 Task: Look for space in 'Ajlun, Jordan from 10th July, 2023 to 15th July, 2023 for 7 adults in price range Rs.10000 to Rs.15000. Place can be entire place or shared room with 4 bedrooms having 7 beds and 4 bathrooms. Property type can be house, flat, guest house. Amenities needed are: wifi, TV, free parkinig on premises, gym, breakfast. Booking option can be shelf check-in. Required host language is English.
Action: Mouse moved to (405, 76)
Screenshot: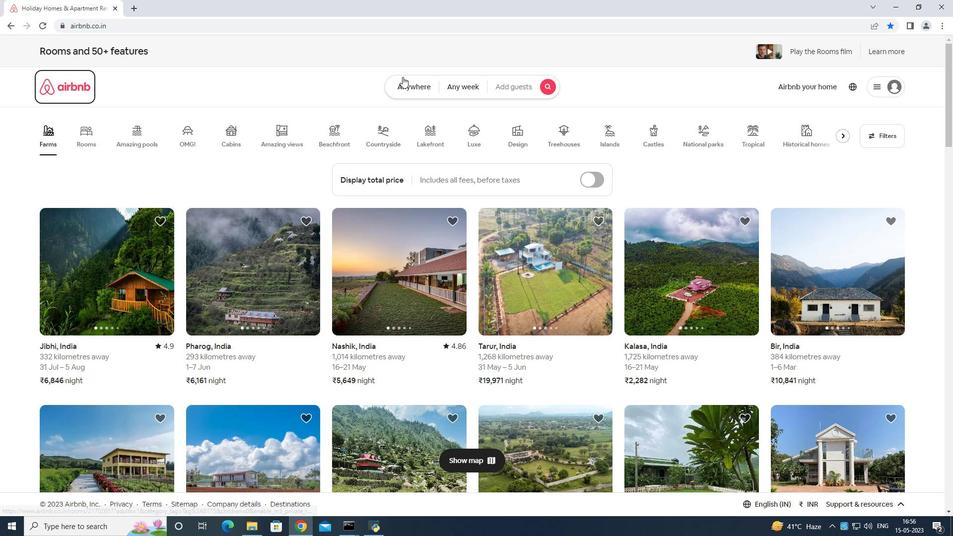 
Action: Mouse pressed left at (405, 76)
Screenshot: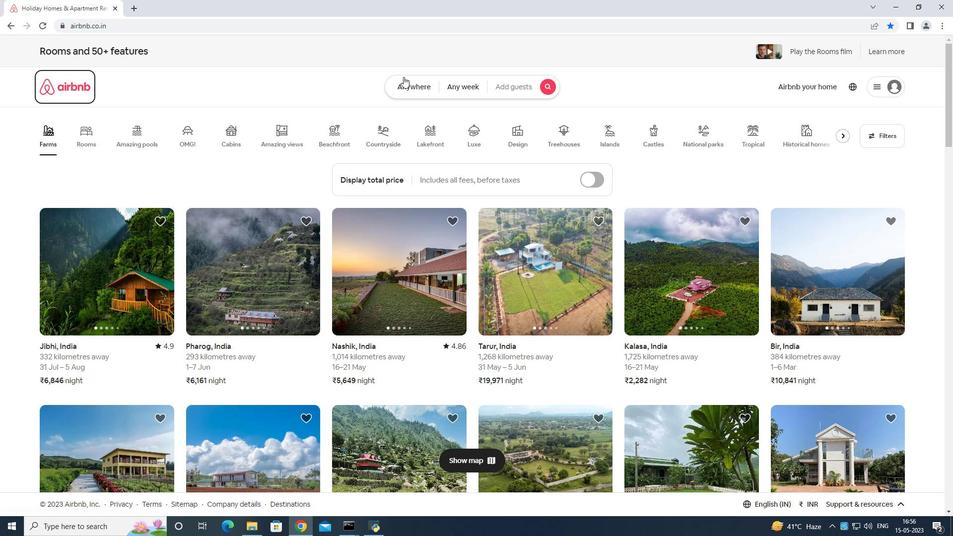 
Action: Mouse moved to (388, 121)
Screenshot: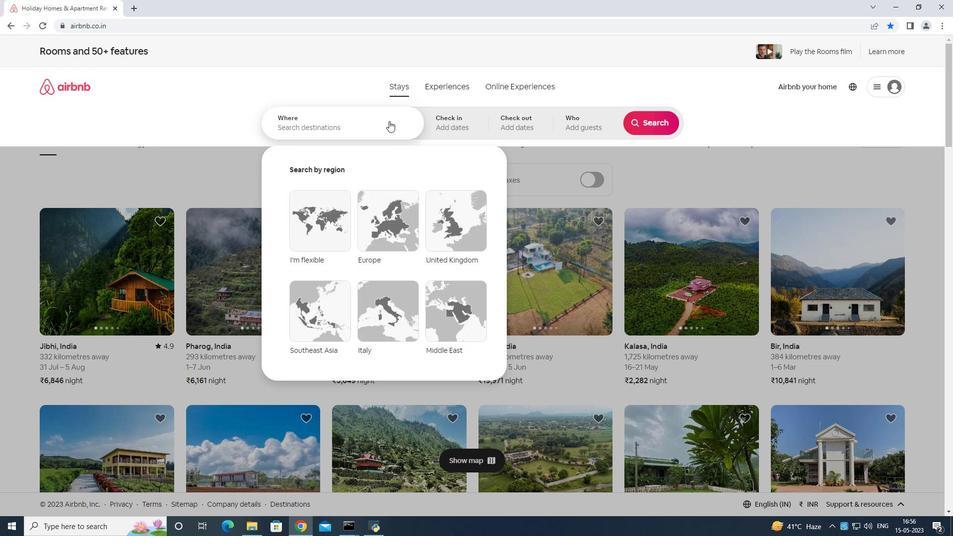 
Action: Mouse pressed left at (388, 121)
Screenshot: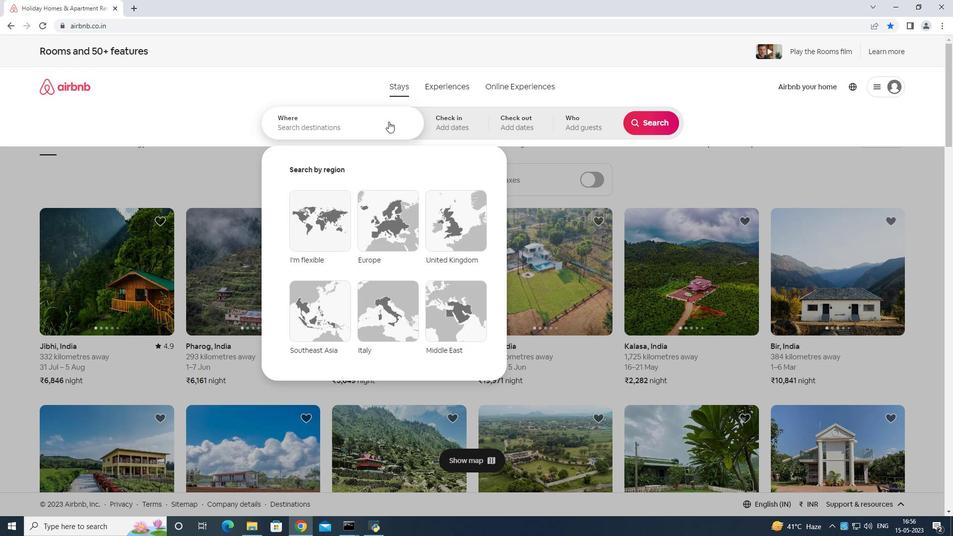 
Action: Mouse moved to (460, 137)
Screenshot: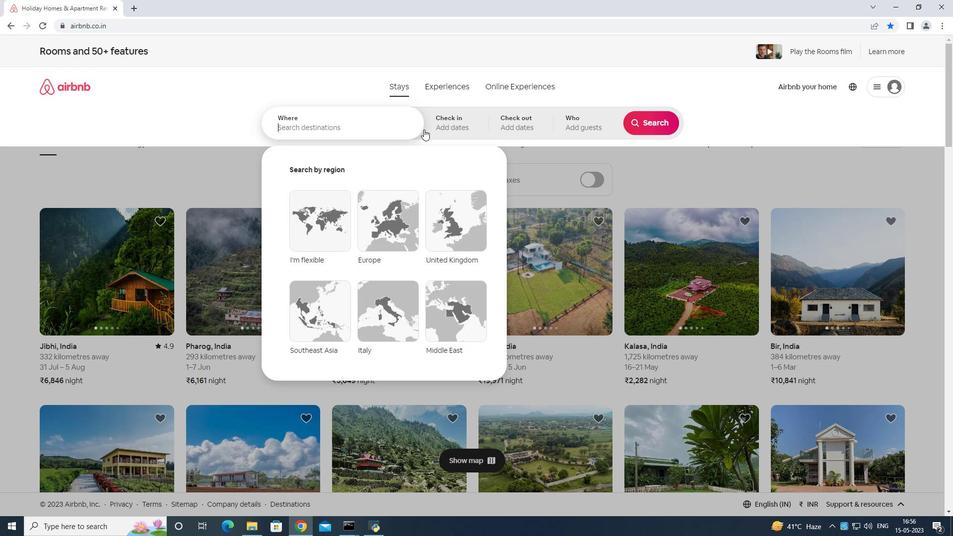
Action: Key pressed <Key.shift>Ajli<Key.backspace>un<Key.space>jordan<Key.enter>
Screenshot: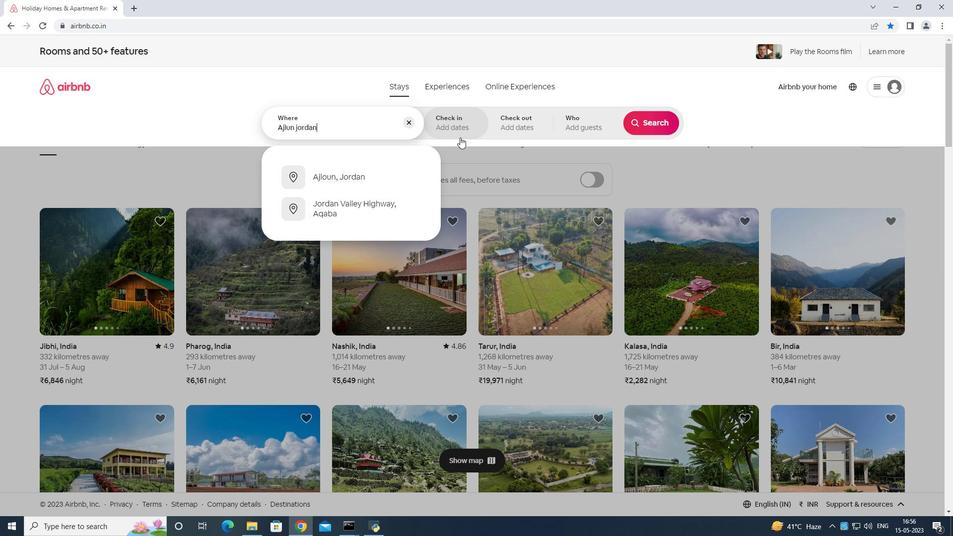 
Action: Mouse moved to (650, 199)
Screenshot: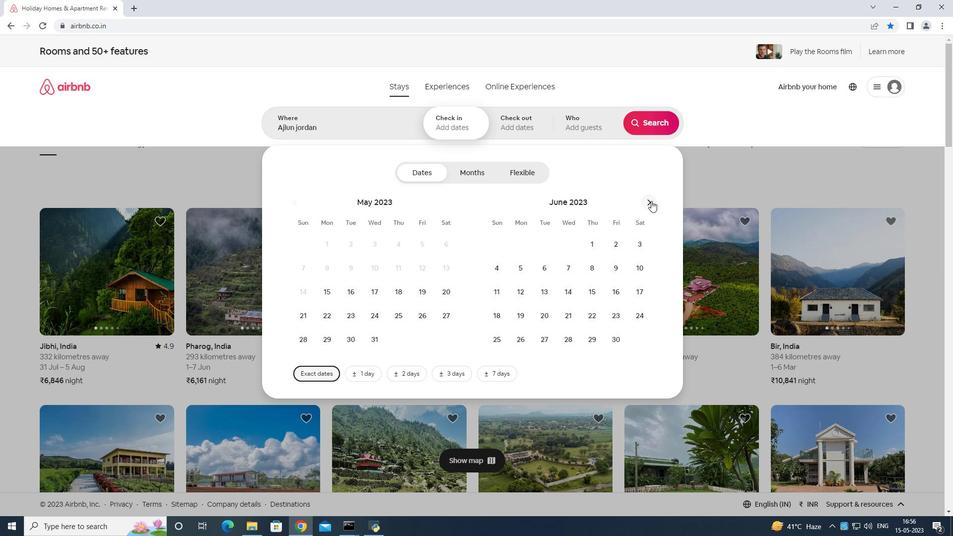 
Action: Mouse pressed left at (650, 199)
Screenshot: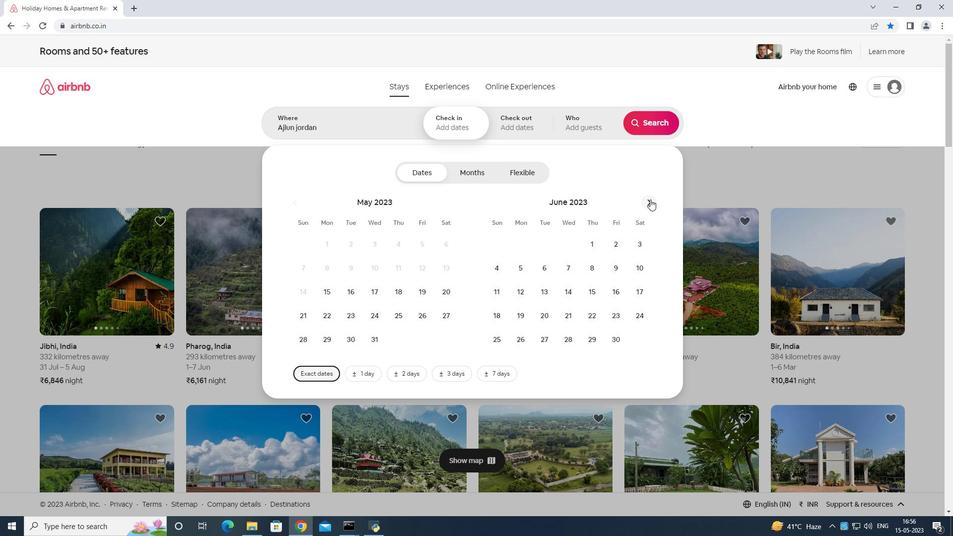 
Action: Mouse moved to (526, 289)
Screenshot: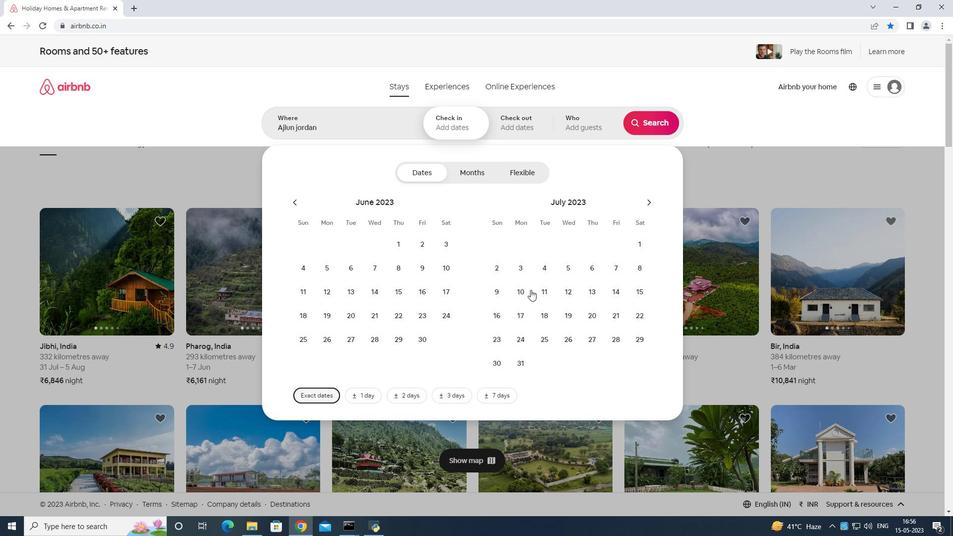 
Action: Mouse pressed left at (526, 289)
Screenshot: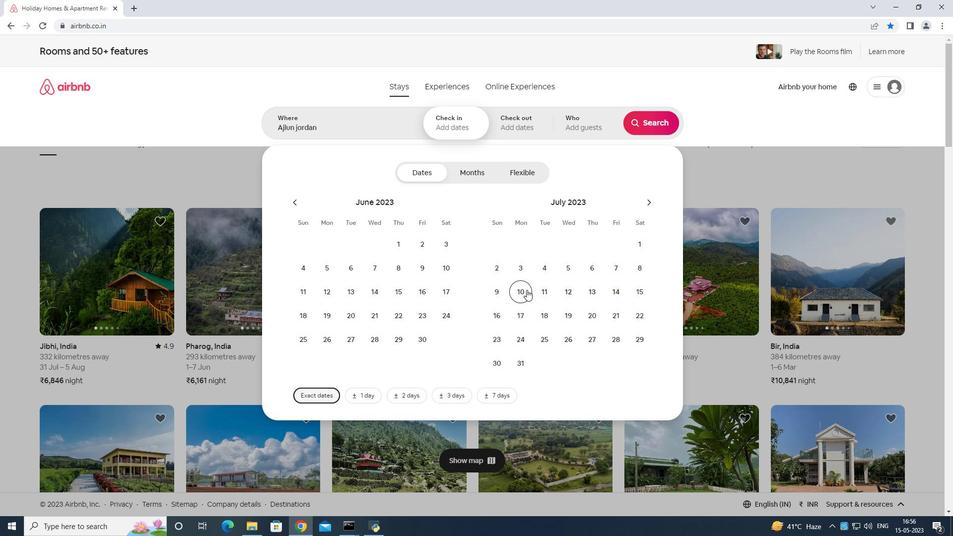 
Action: Mouse moved to (638, 291)
Screenshot: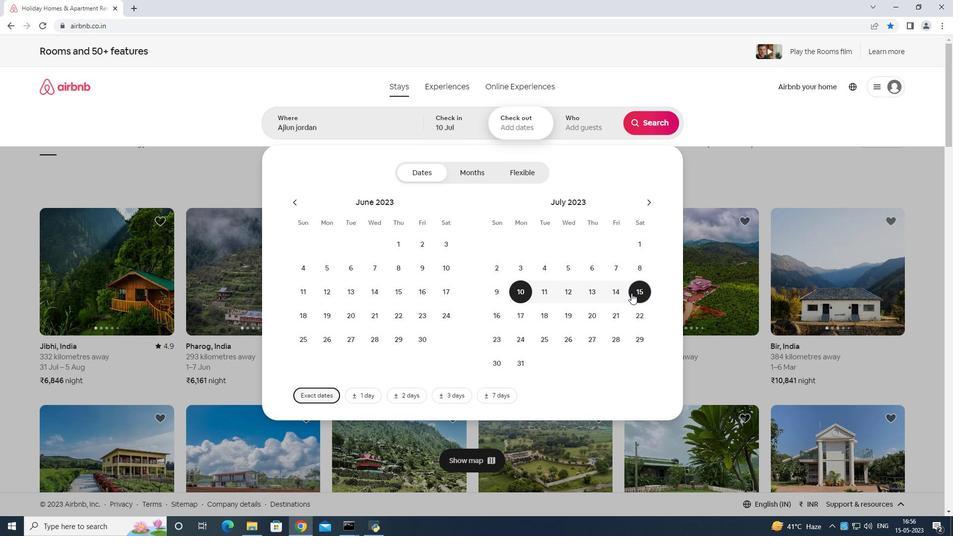 
Action: Mouse pressed left at (638, 291)
Screenshot: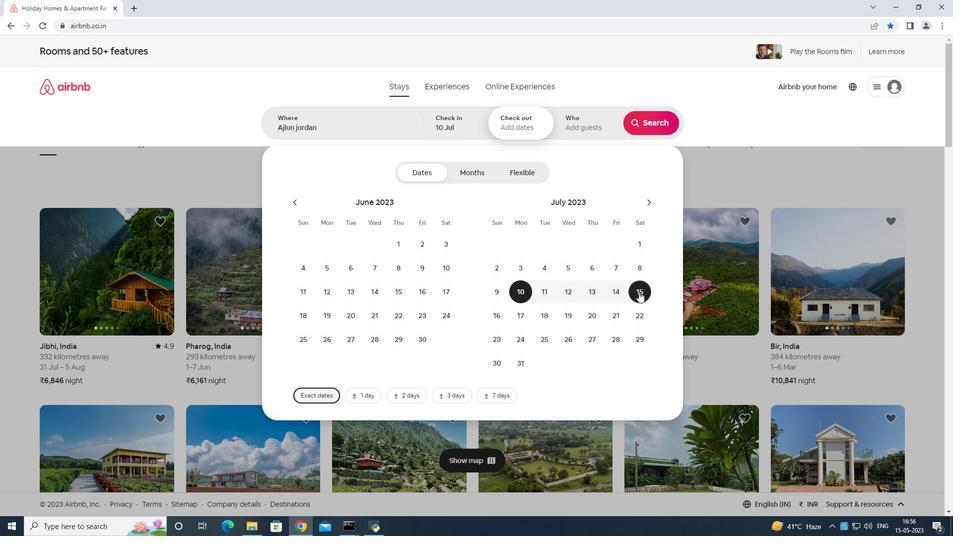 
Action: Mouse moved to (586, 121)
Screenshot: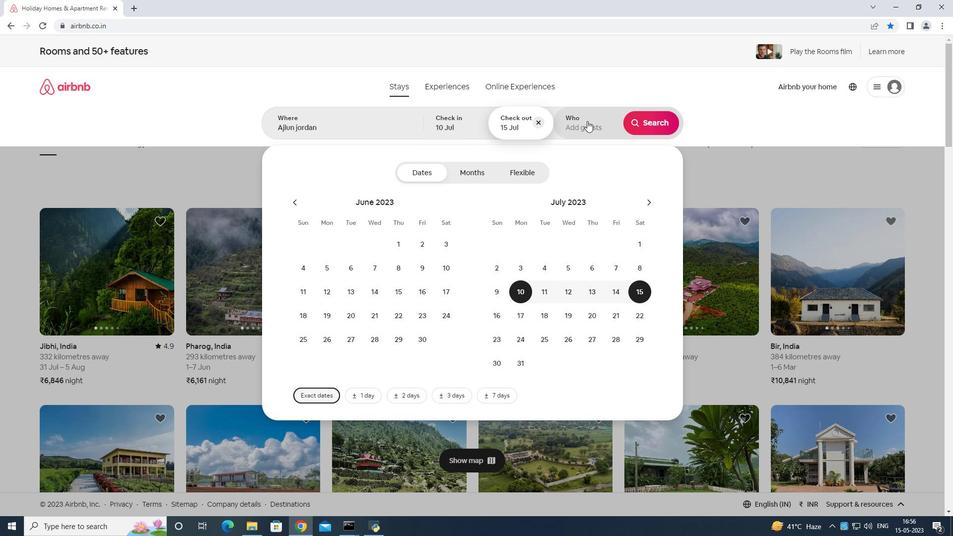 
Action: Mouse pressed left at (586, 121)
Screenshot: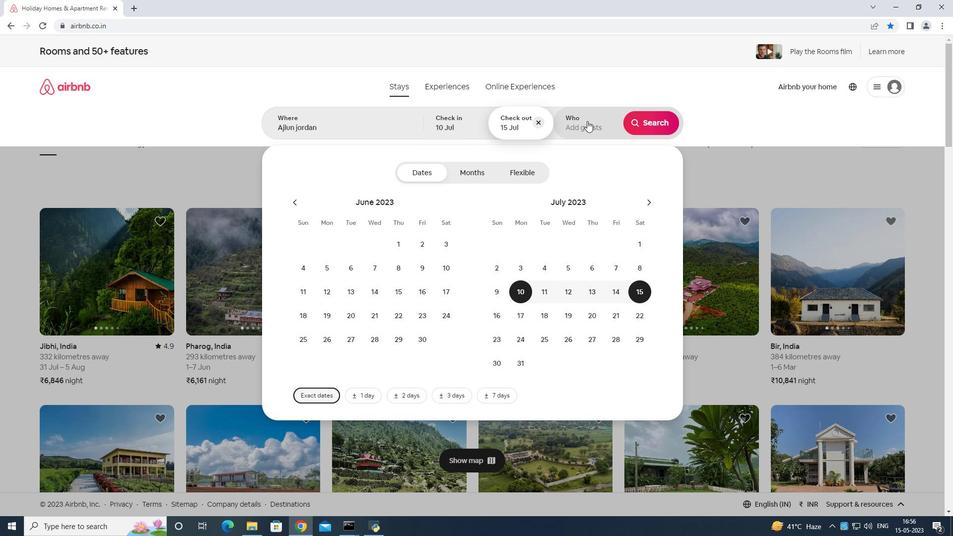 
Action: Mouse moved to (649, 174)
Screenshot: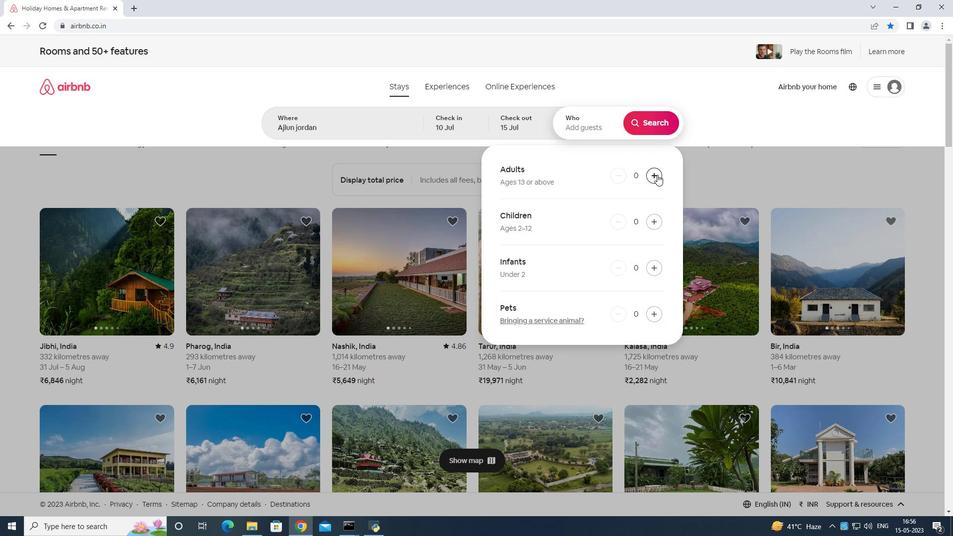 
Action: Mouse pressed left at (649, 174)
Screenshot: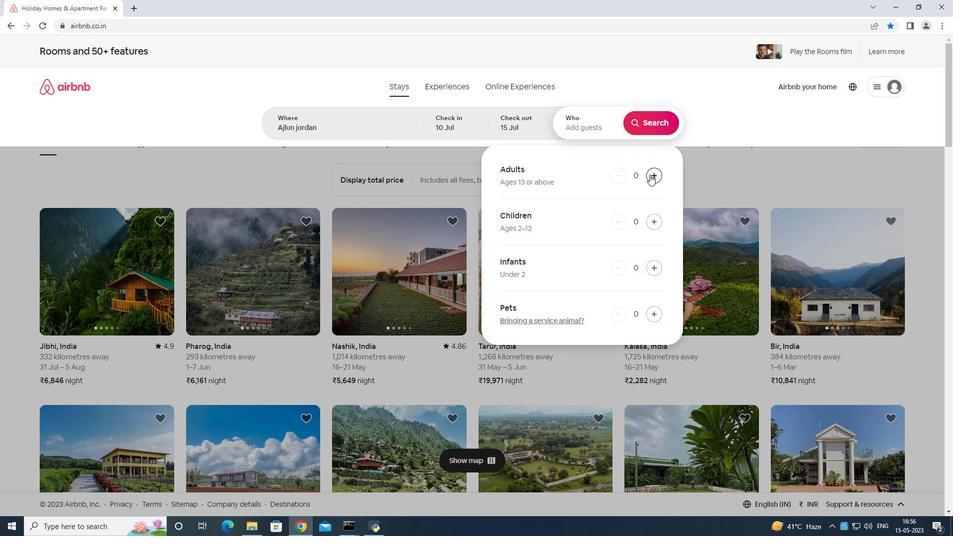 
Action: Mouse moved to (649, 171)
Screenshot: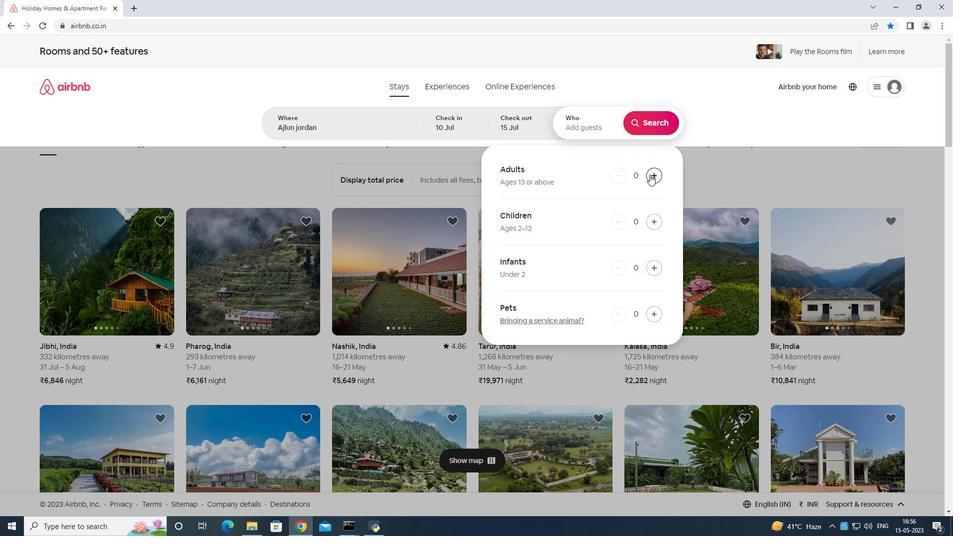 
Action: Mouse pressed left at (649, 171)
Screenshot: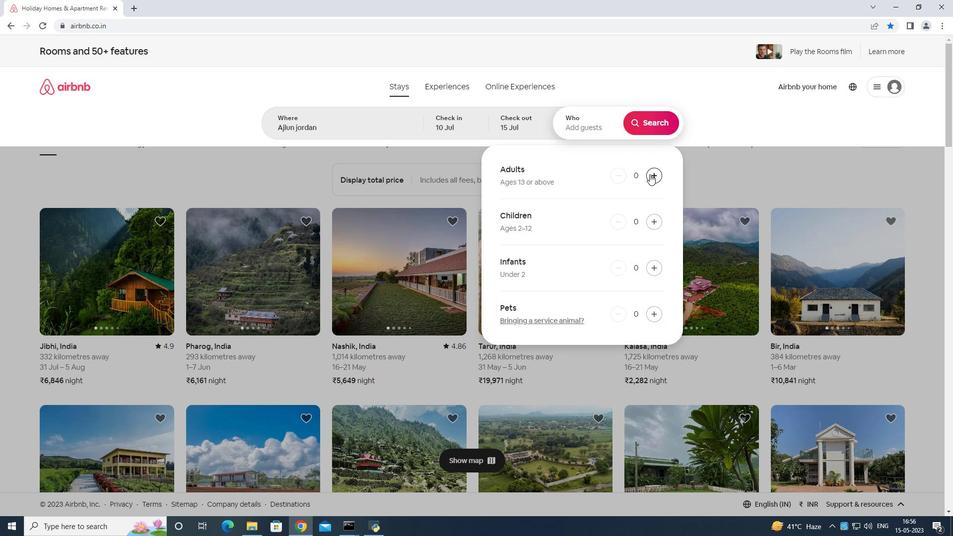 
Action: Mouse moved to (649, 171)
Screenshot: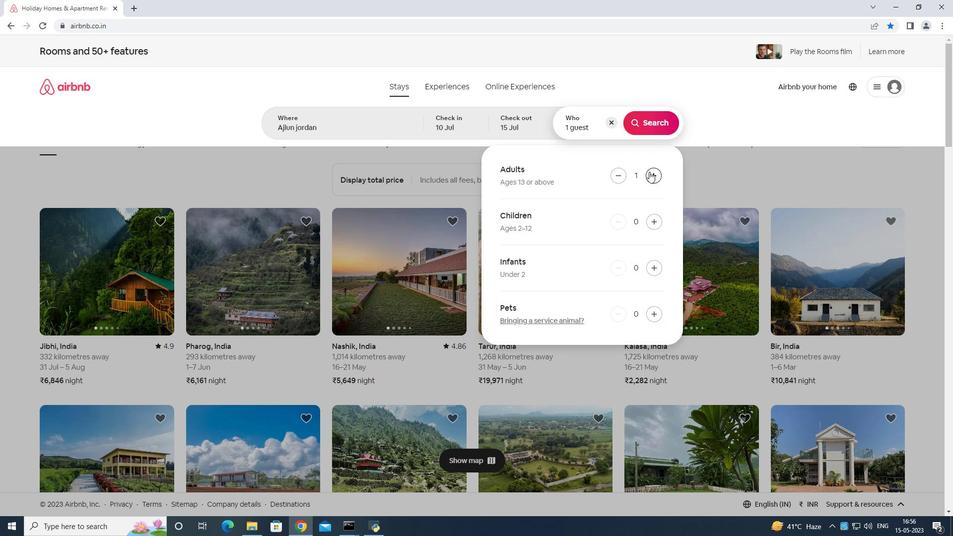 
Action: Mouse pressed left at (649, 171)
Screenshot: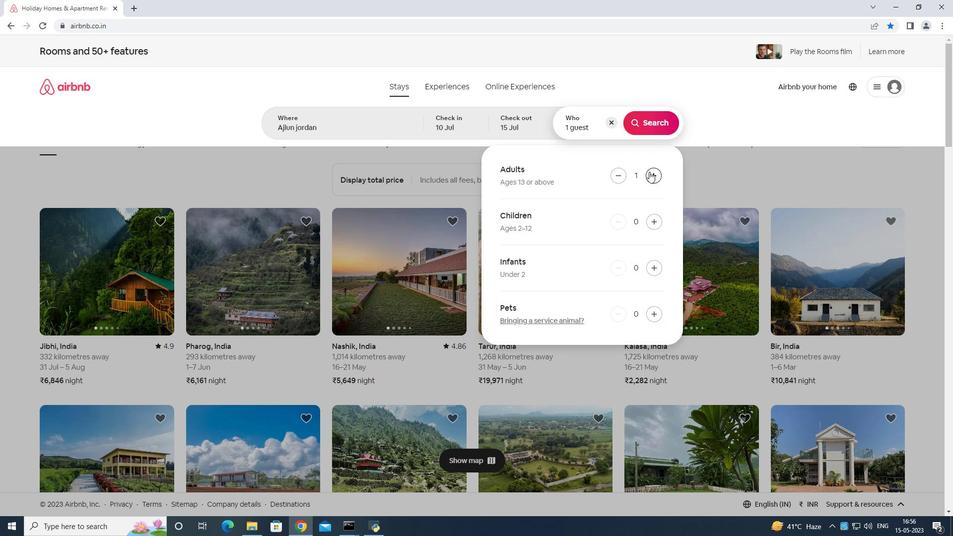 
Action: Mouse pressed left at (649, 171)
Screenshot: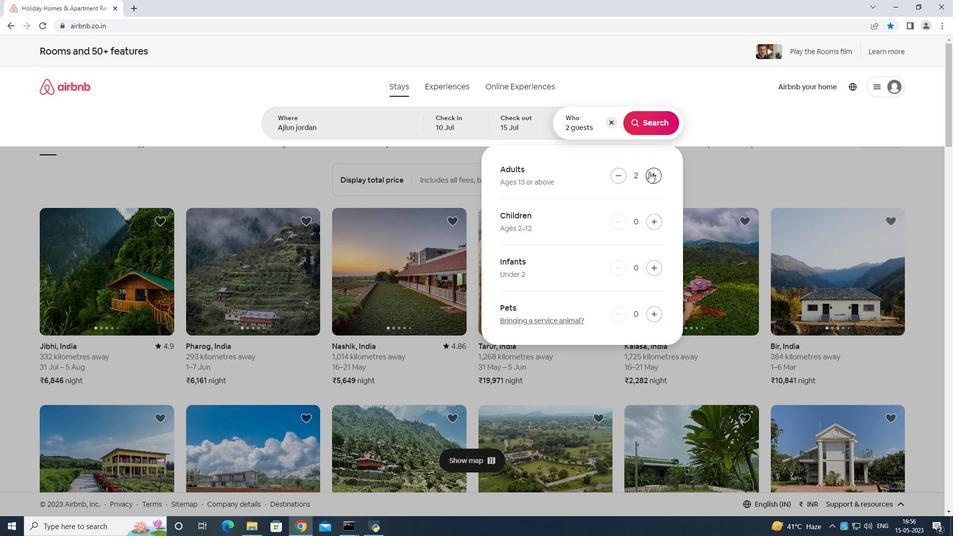 
Action: Mouse pressed left at (649, 171)
Screenshot: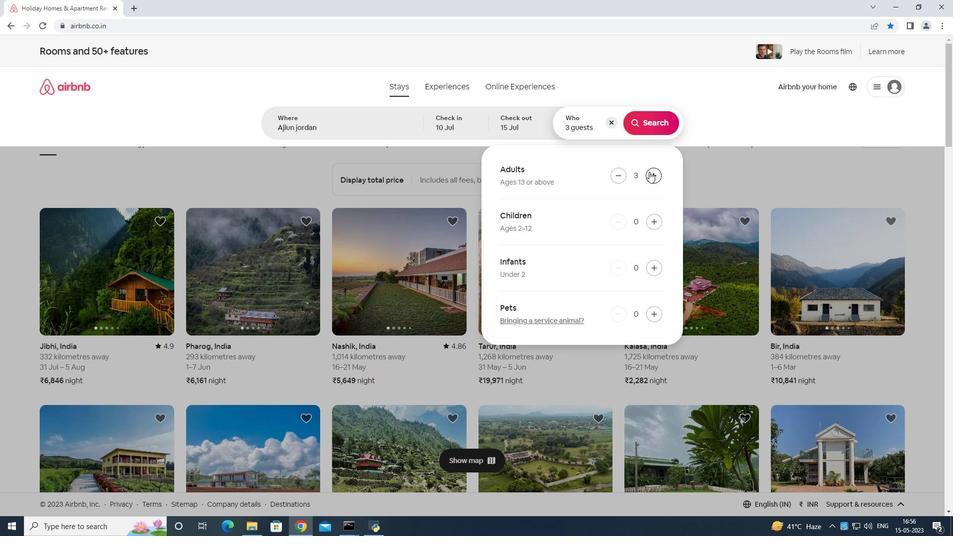 
Action: Mouse pressed left at (649, 171)
Screenshot: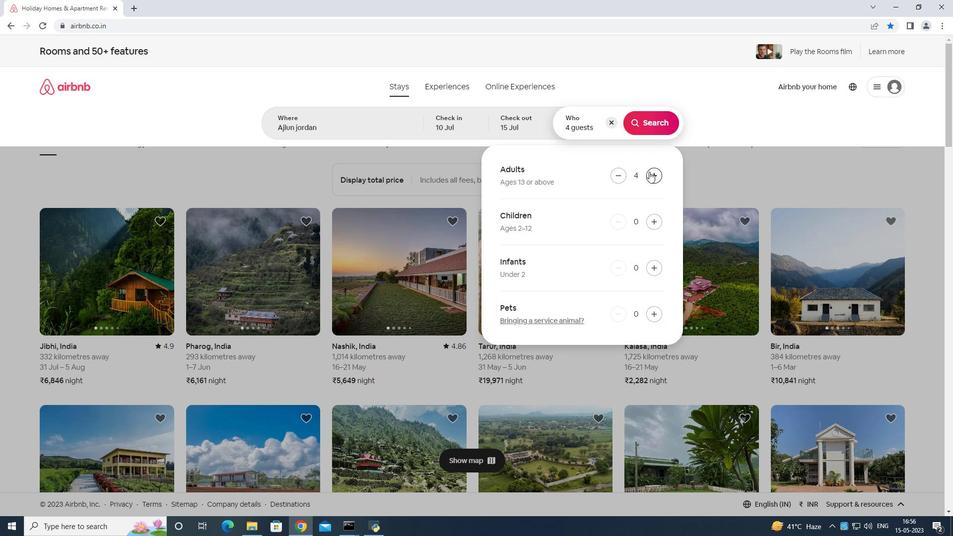 
Action: Mouse pressed left at (649, 171)
Screenshot: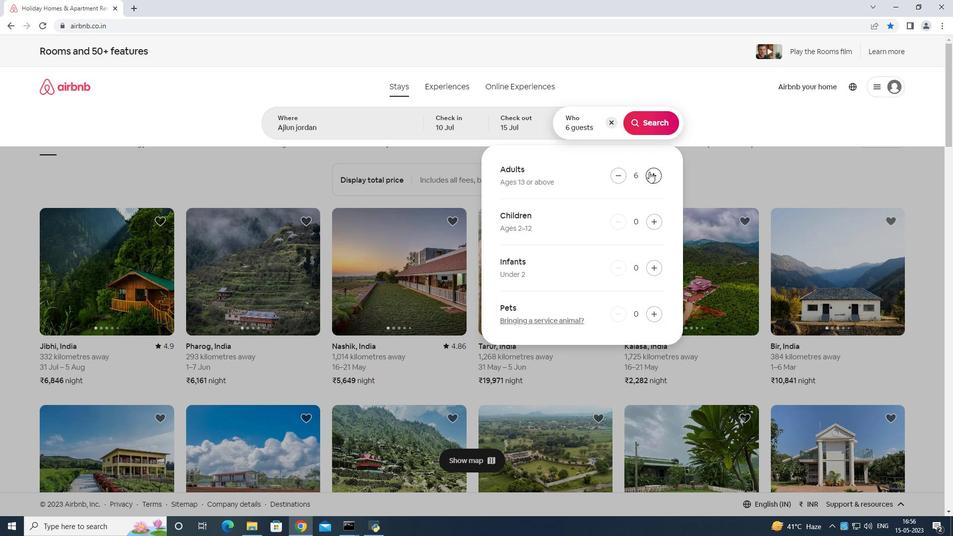 
Action: Mouse moved to (649, 128)
Screenshot: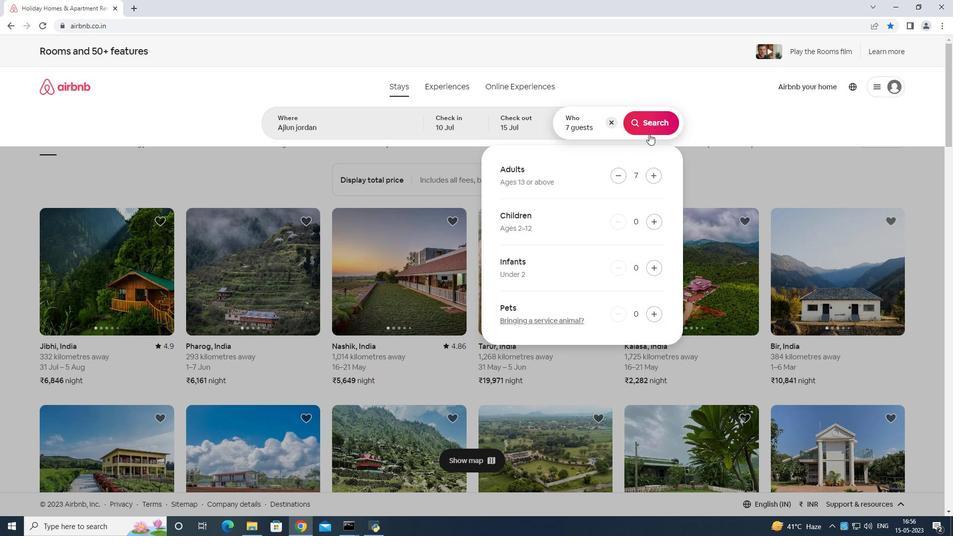 
Action: Mouse pressed left at (649, 128)
Screenshot: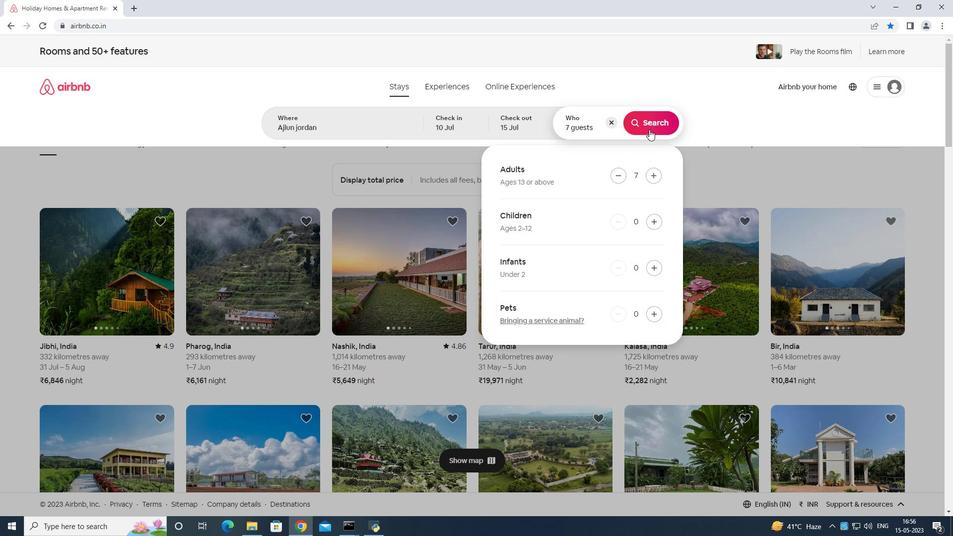 
Action: Mouse moved to (903, 95)
Screenshot: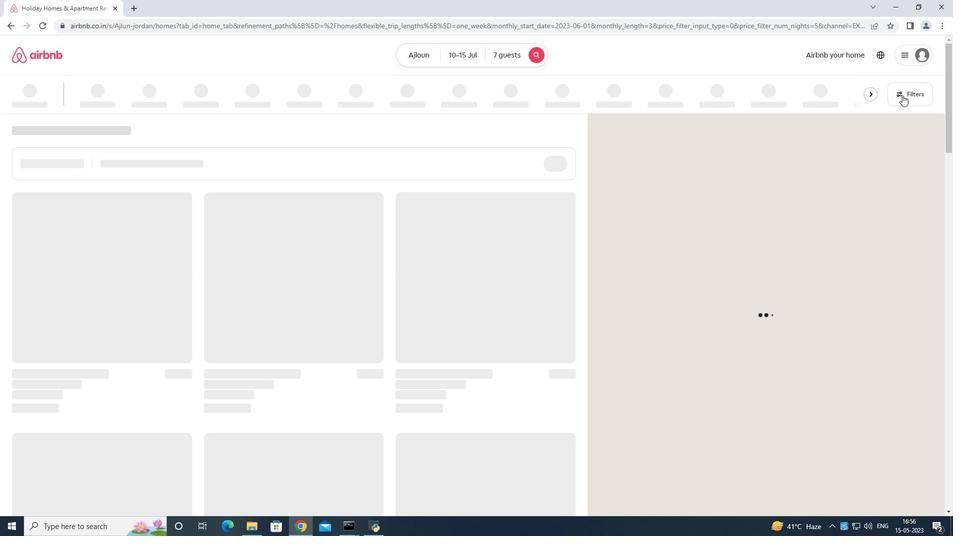
Action: Mouse pressed left at (903, 95)
Screenshot: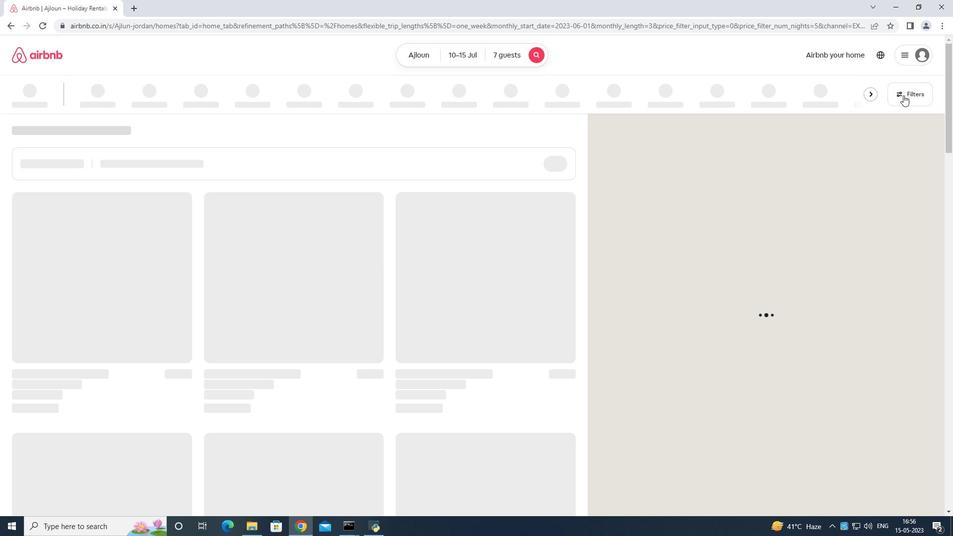 
Action: Mouse moved to (436, 338)
Screenshot: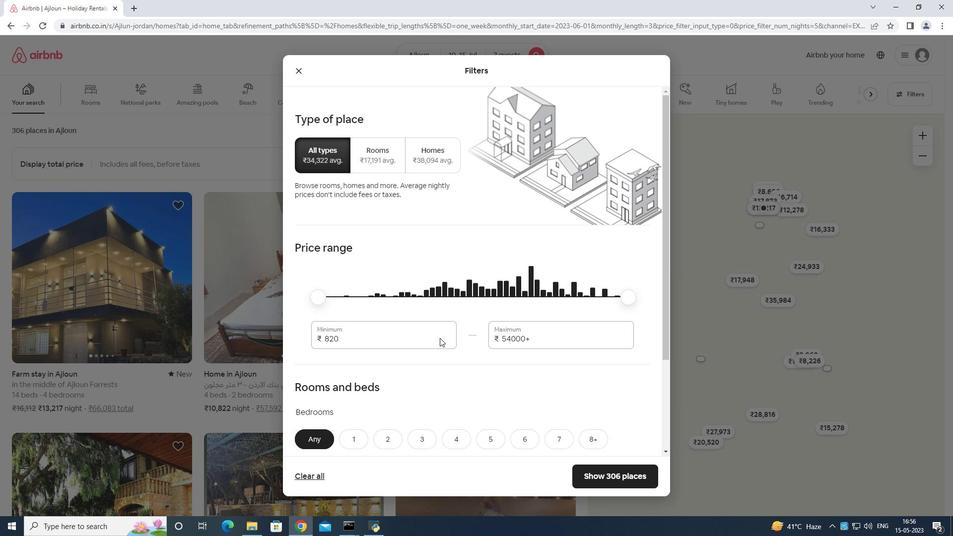 
Action: Mouse pressed left at (436, 338)
Screenshot: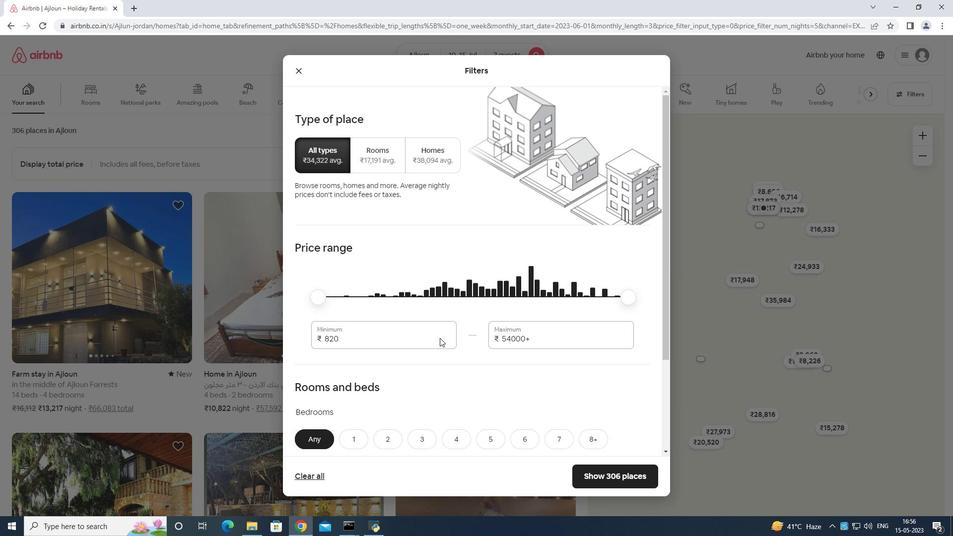 
Action: Key pressed <Key.backspace>
Screenshot: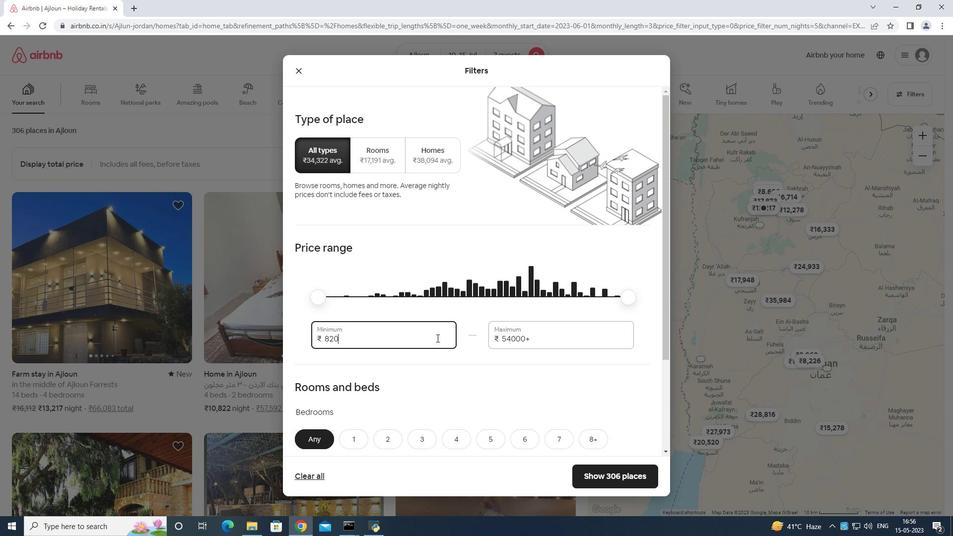 
Action: Mouse moved to (433, 338)
Screenshot: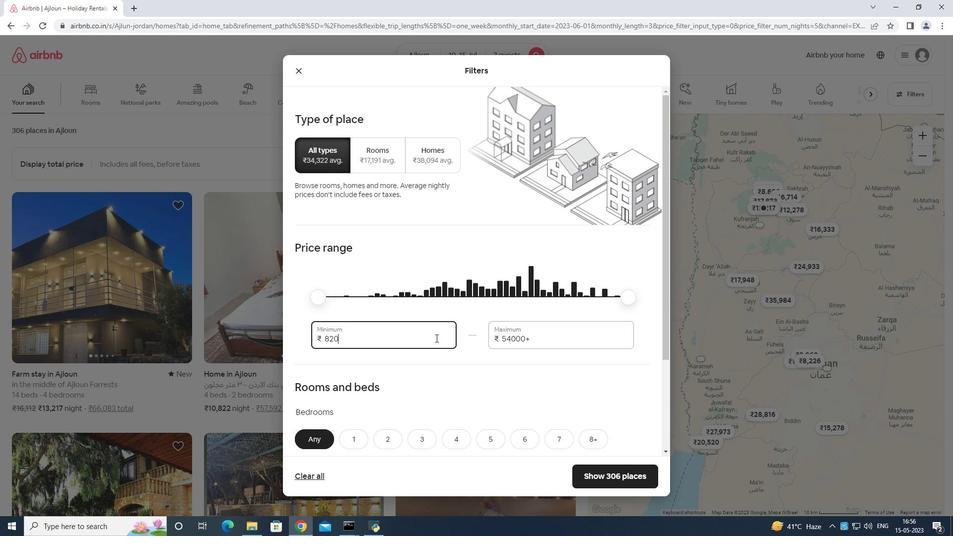 
Action: Key pressed <Key.backspace><Key.backspace><Key.backspace>1000
Screenshot: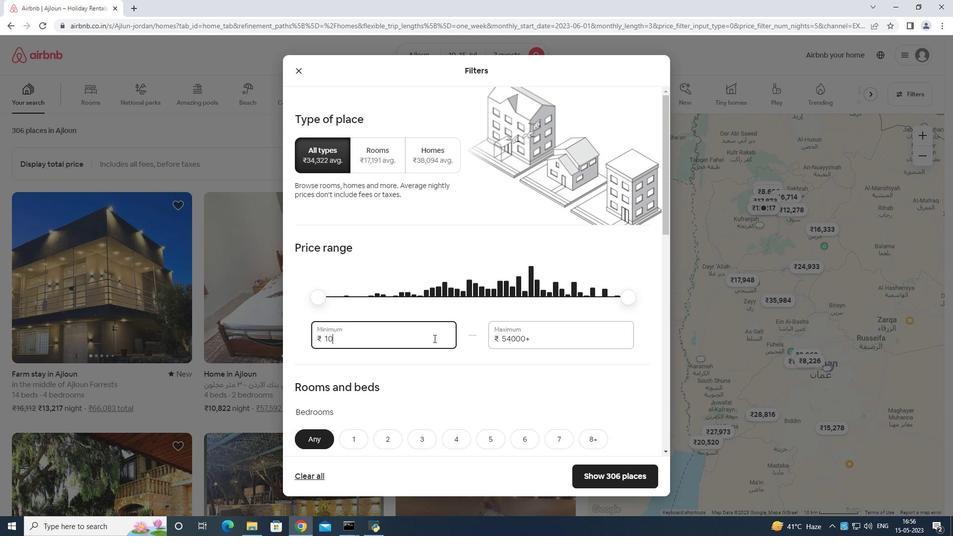 
Action: Mouse moved to (524, 350)
Screenshot: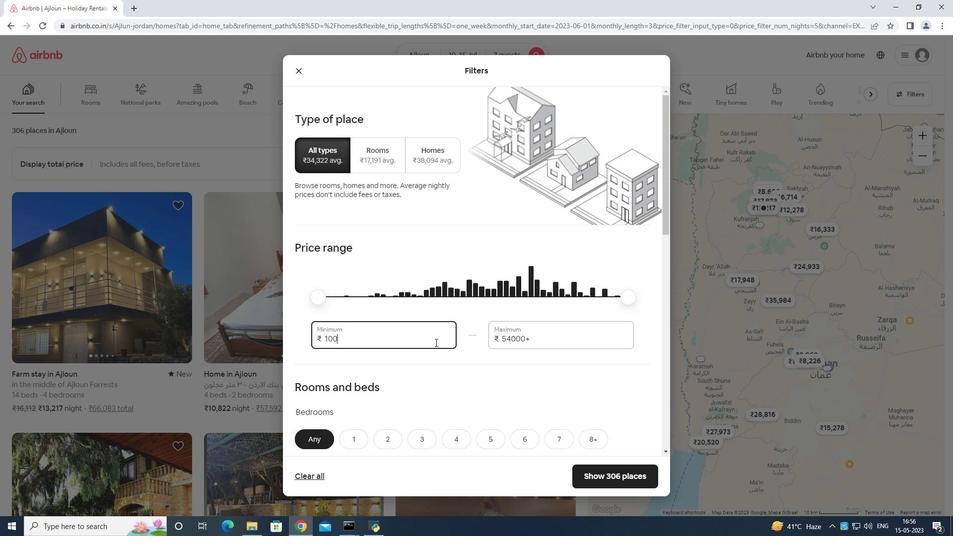 
Action: Key pressed 0
Screenshot: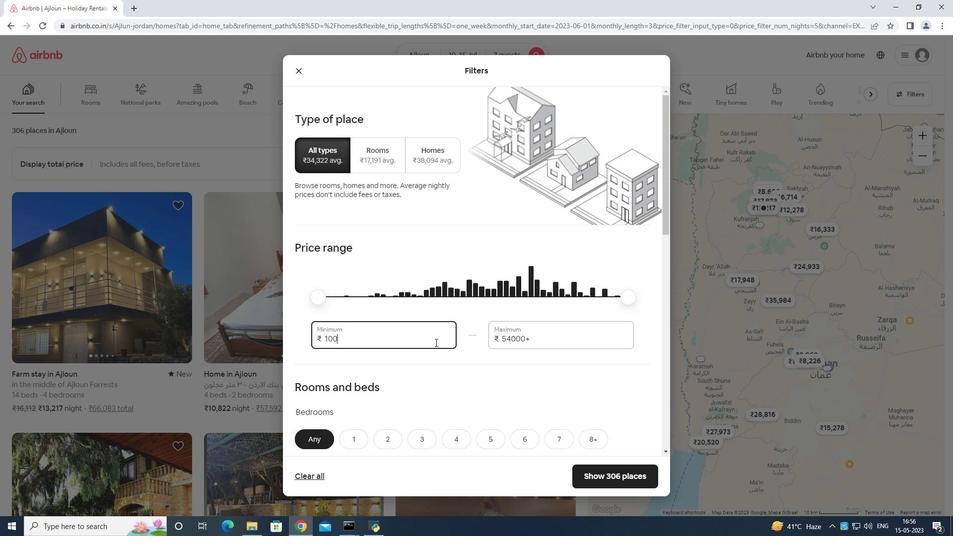 
Action: Mouse moved to (558, 328)
Screenshot: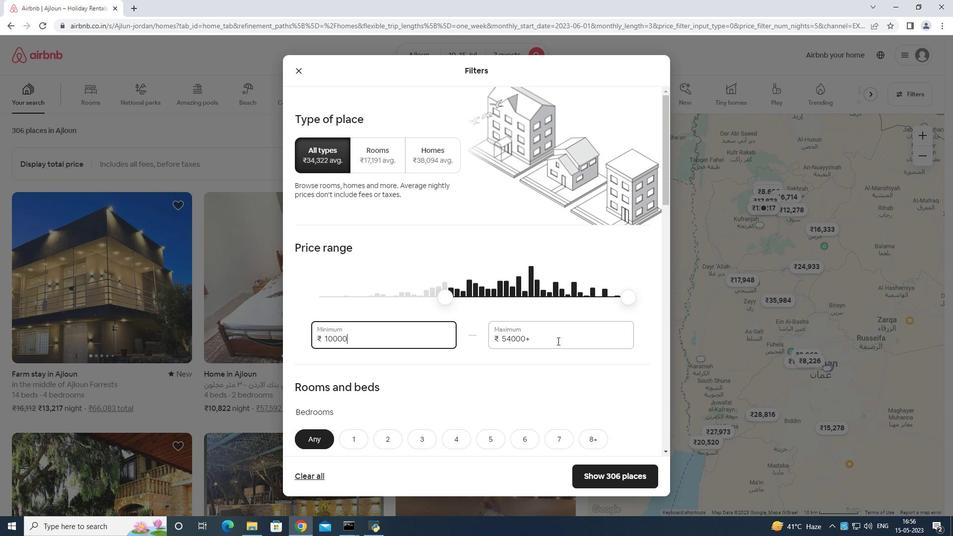 
Action: Mouse pressed left at (558, 328)
Screenshot: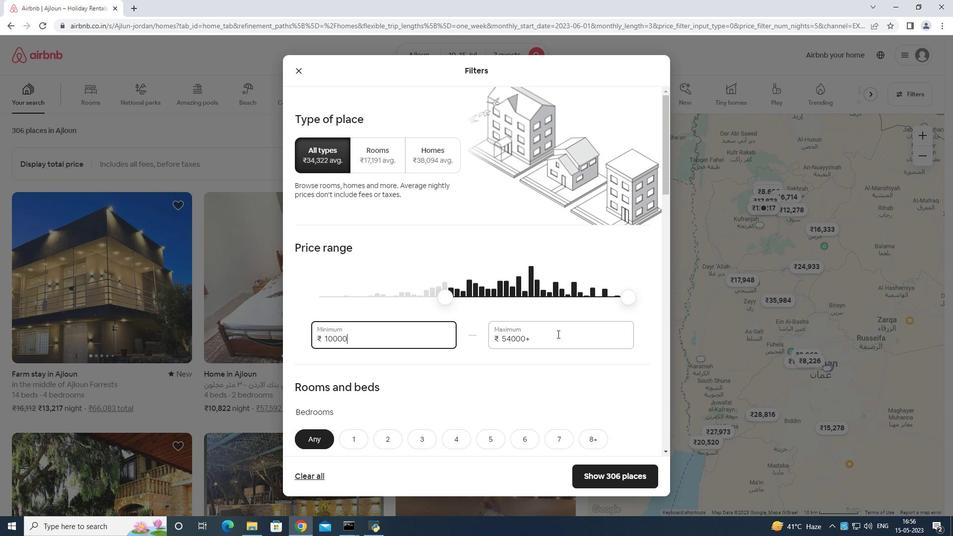 
Action: Key pressed <Key.backspace><Key.backspace><Key.backspace><Key.backspace><Key.backspace><Key.backspace><Key.backspace><Key.backspace>1
Screenshot: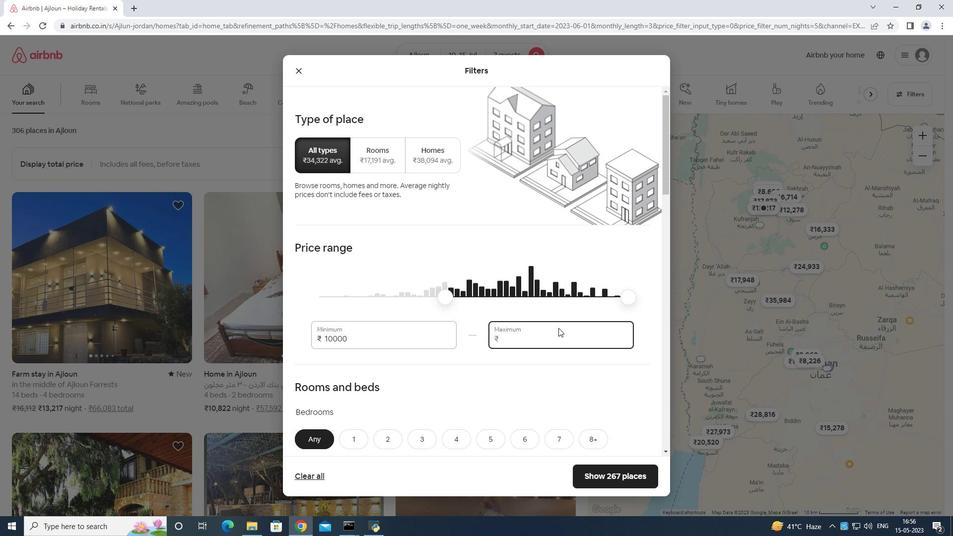 
Action: Mouse moved to (559, 328)
Screenshot: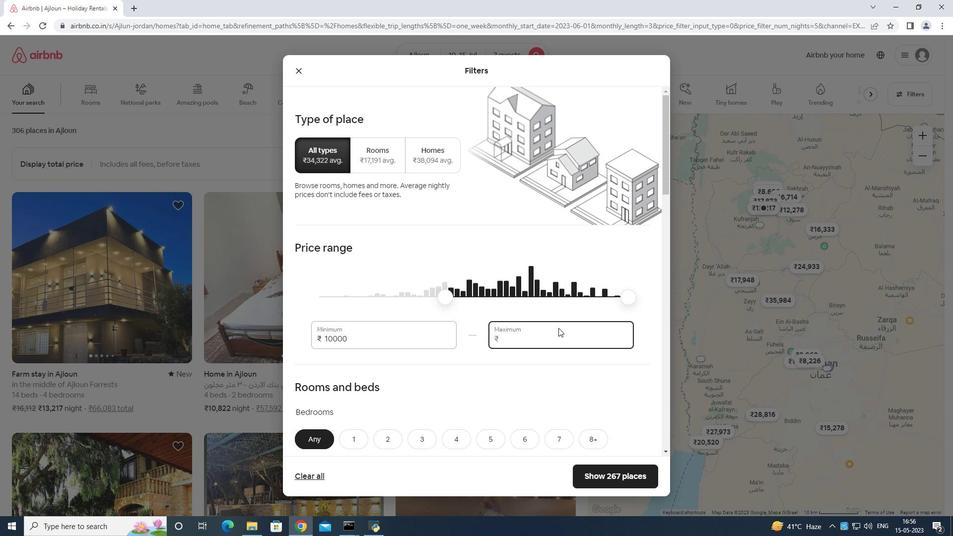 
Action: Key pressed 50
Screenshot: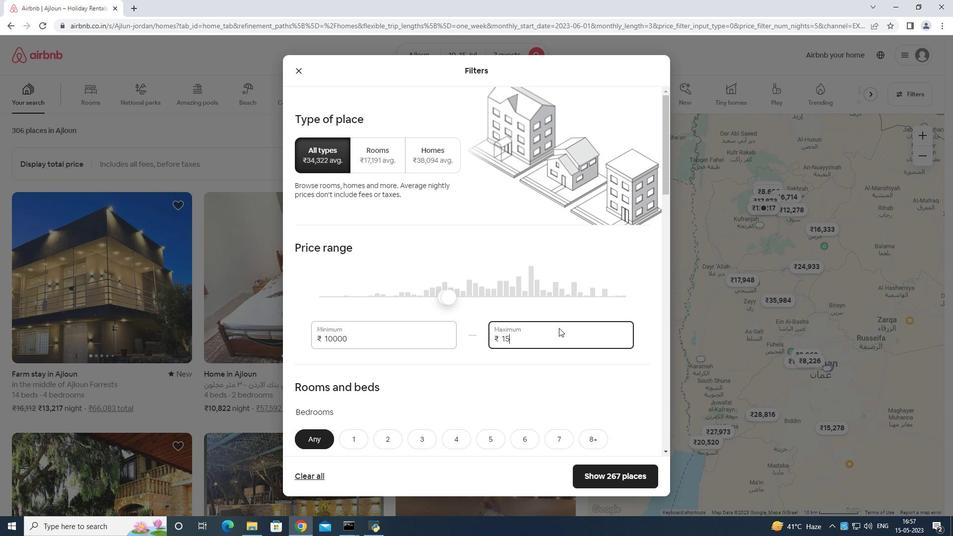
Action: Mouse moved to (559, 328)
Screenshot: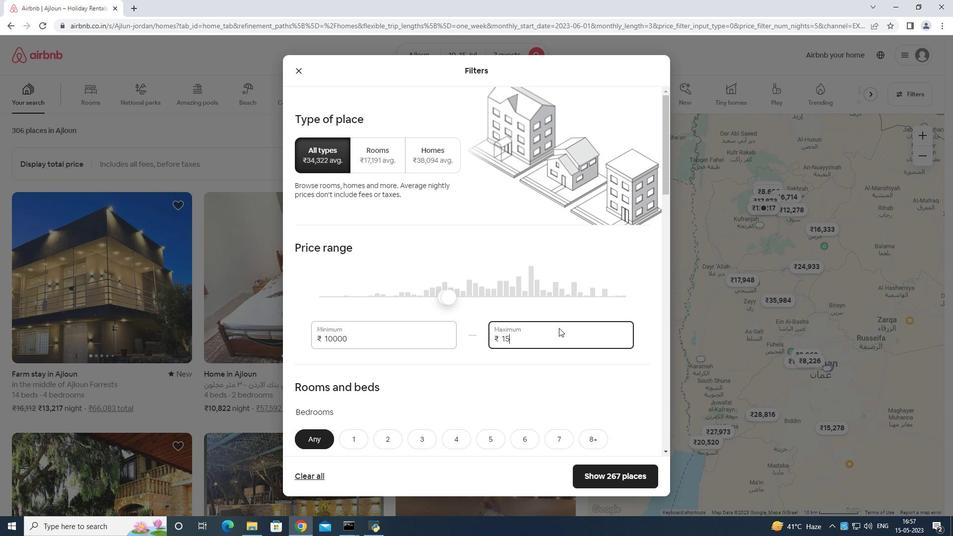 
Action: Key pressed 00
Screenshot: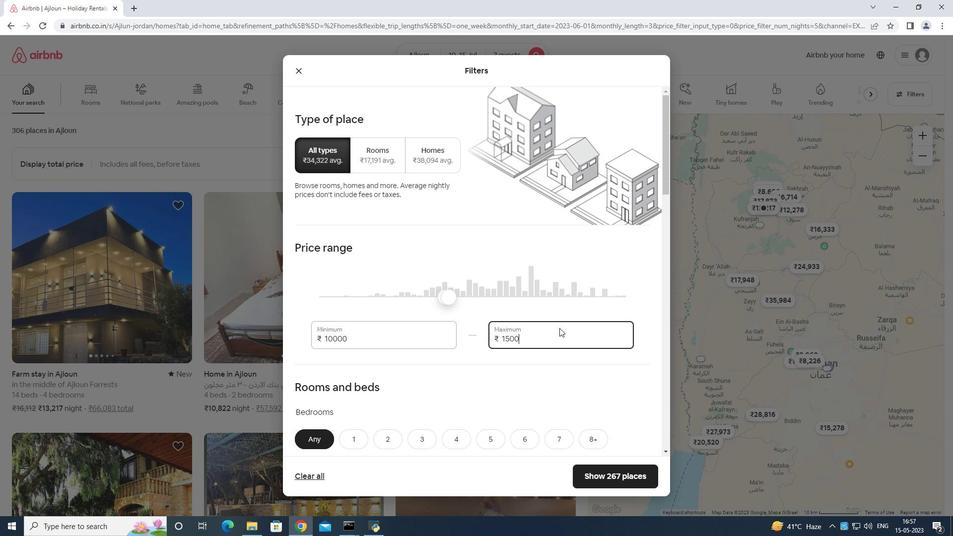 
Action: Mouse moved to (560, 327)
Screenshot: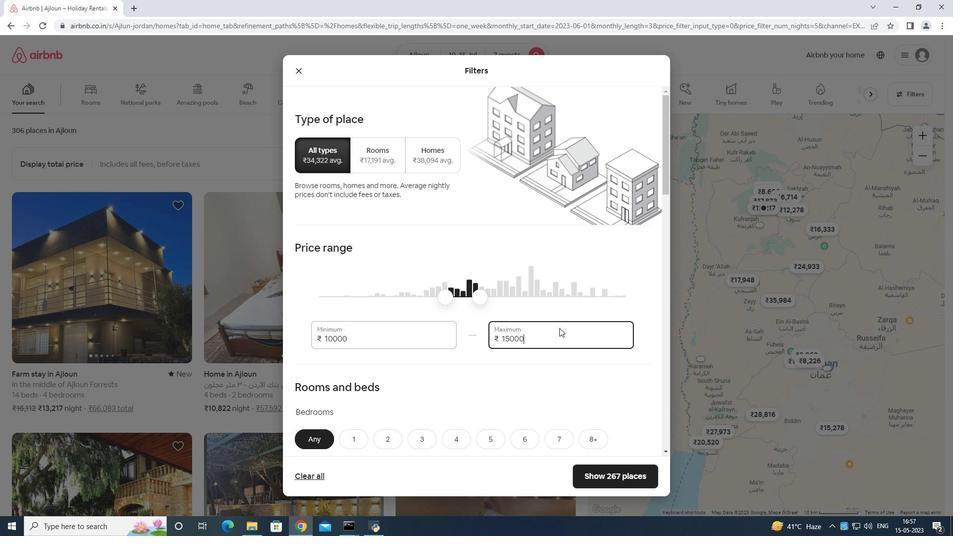 
Action: Mouse scrolled (560, 327) with delta (0, 0)
Screenshot: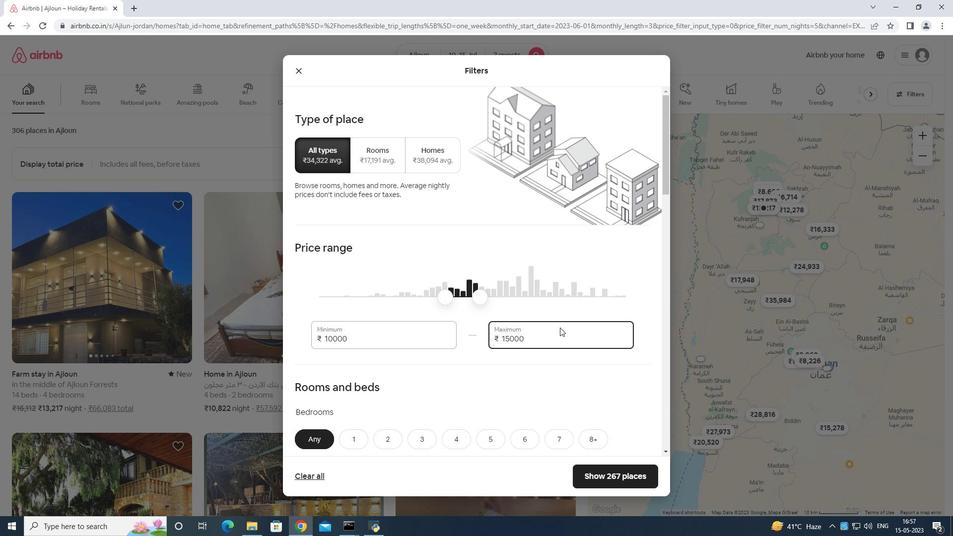 
Action: Mouse scrolled (560, 327) with delta (0, 0)
Screenshot: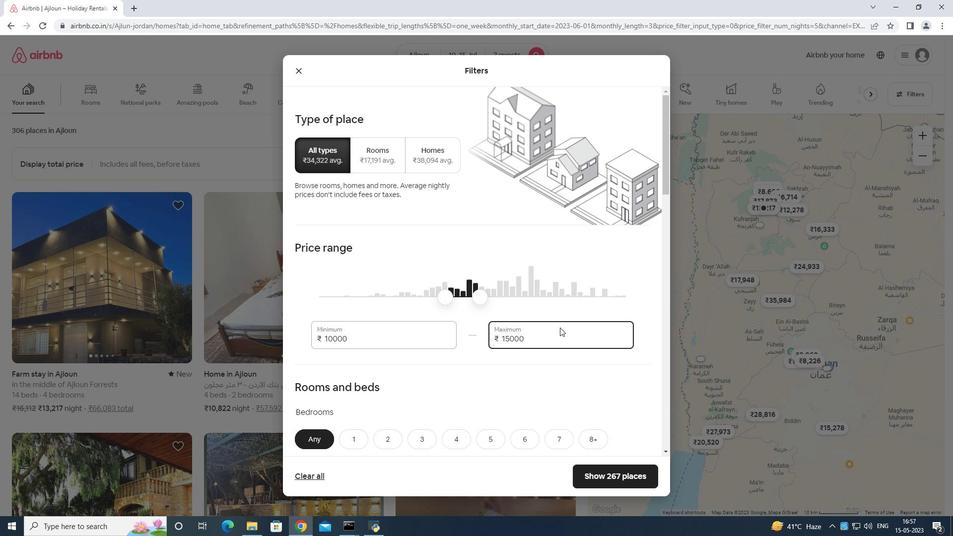 
Action: Mouse moved to (457, 338)
Screenshot: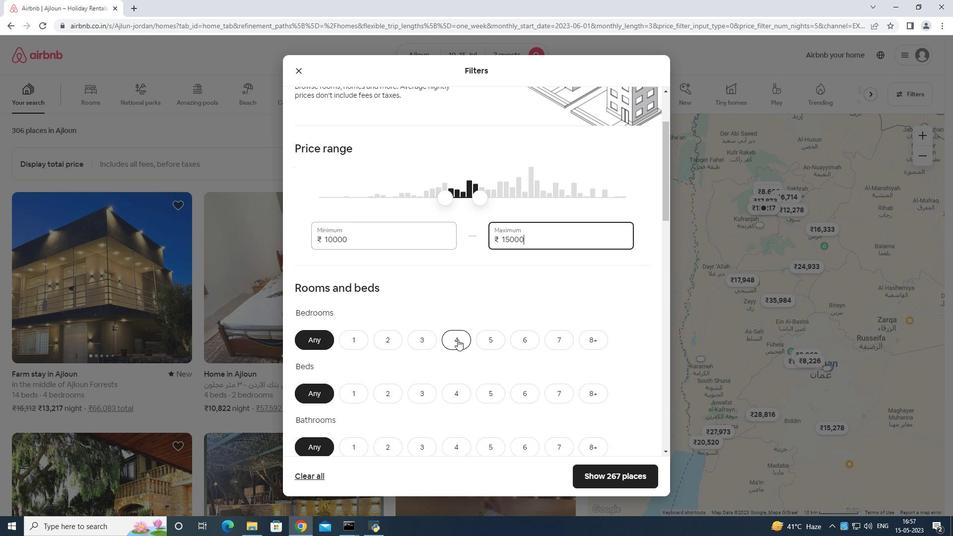 
Action: Mouse pressed left at (457, 338)
Screenshot: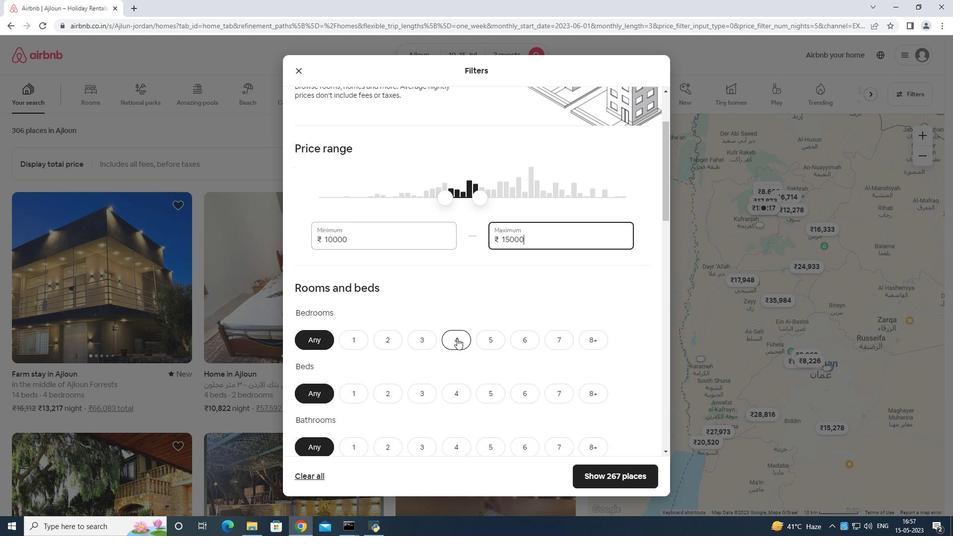 
Action: Mouse moved to (556, 393)
Screenshot: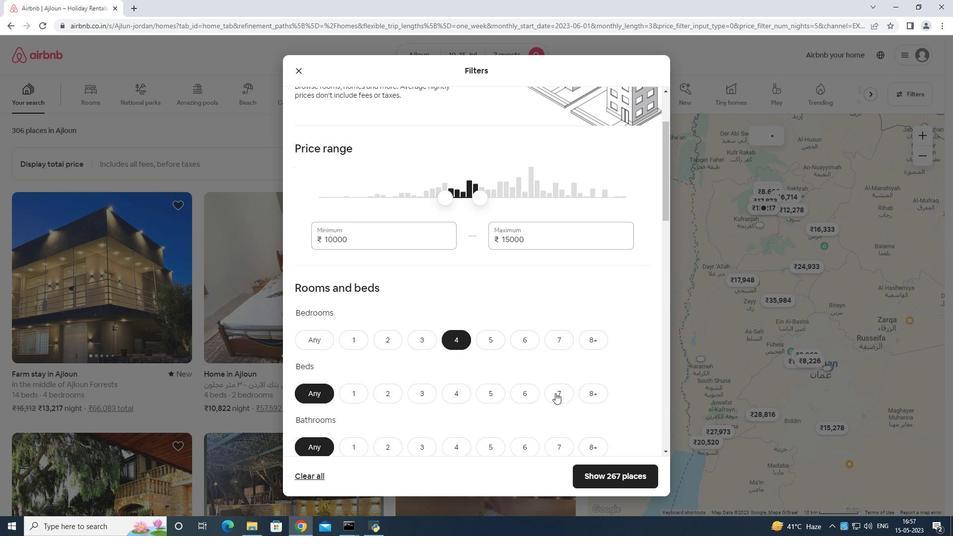 
Action: Mouse pressed left at (556, 393)
Screenshot: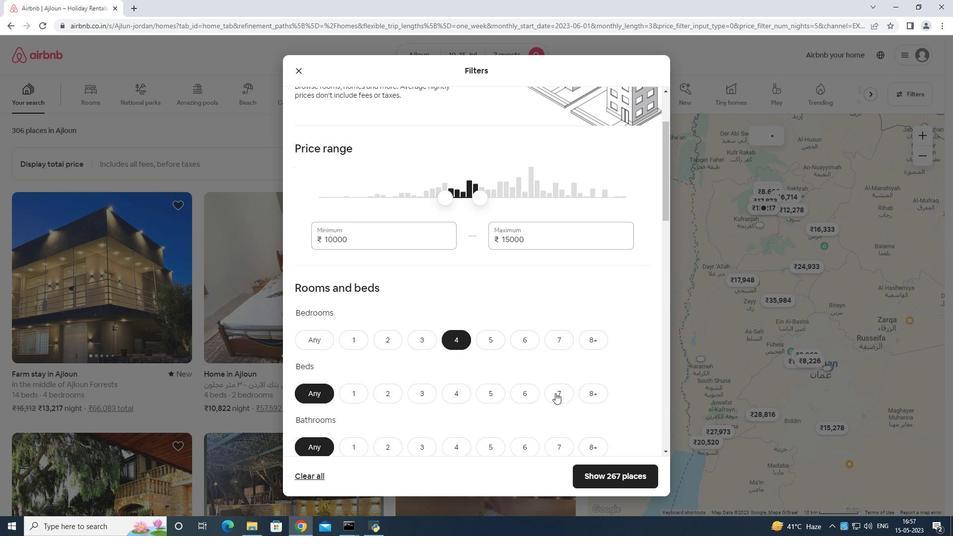 
Action: Mouse moved to (453, 446)
Screenshot: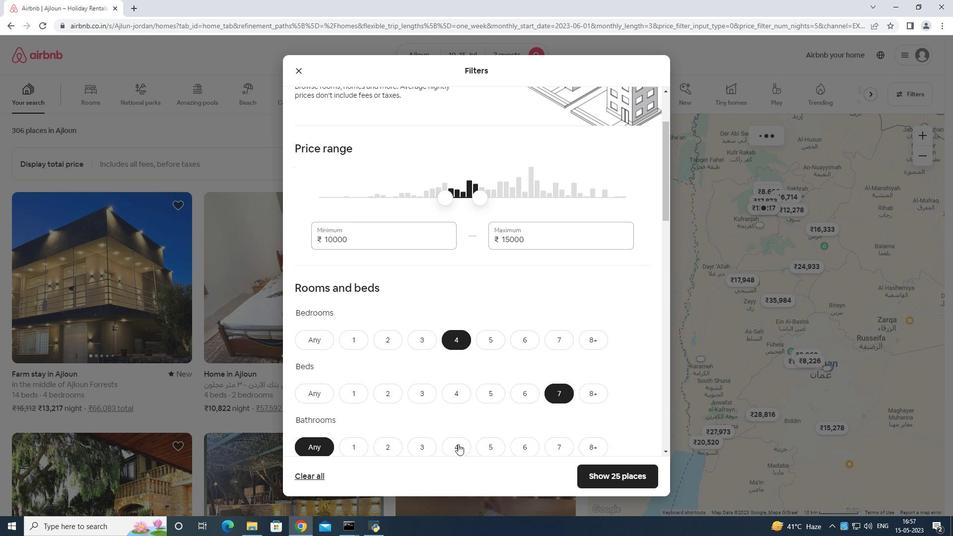 
Action: Mouse pressed left at (453, 446)
Screenshot: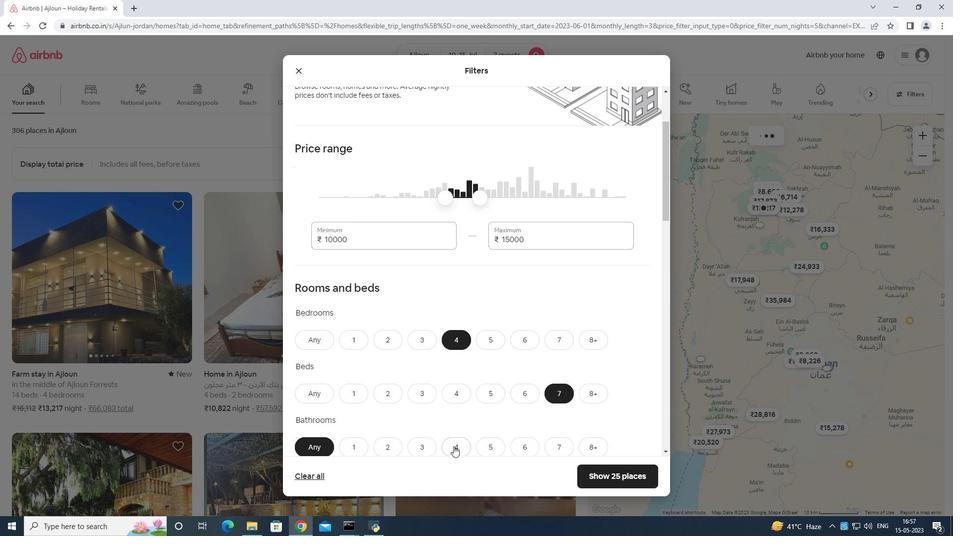 
Action: Mouse moved to (466, 414)
Screenshot: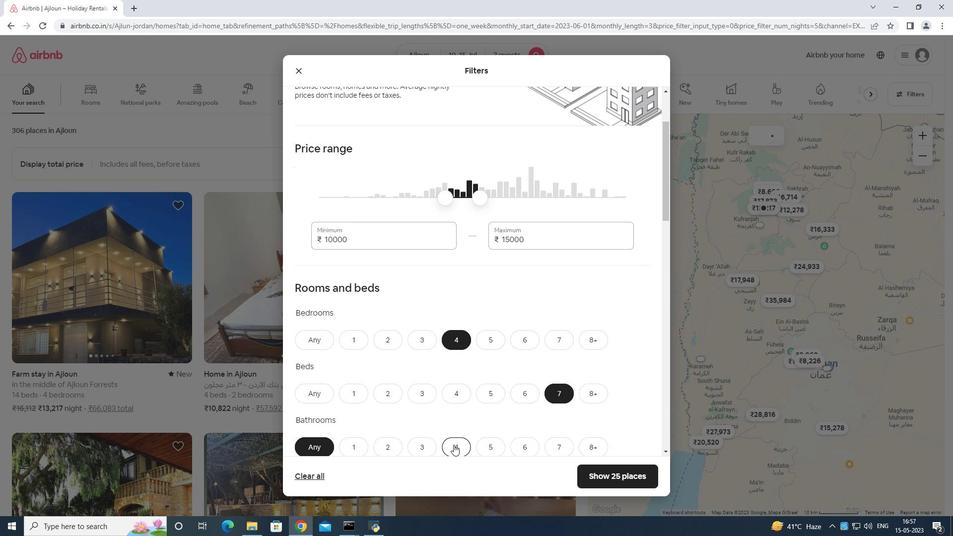 
Action: Mouse scrolled (466, 414) with delta (0, 0)
Screenshot: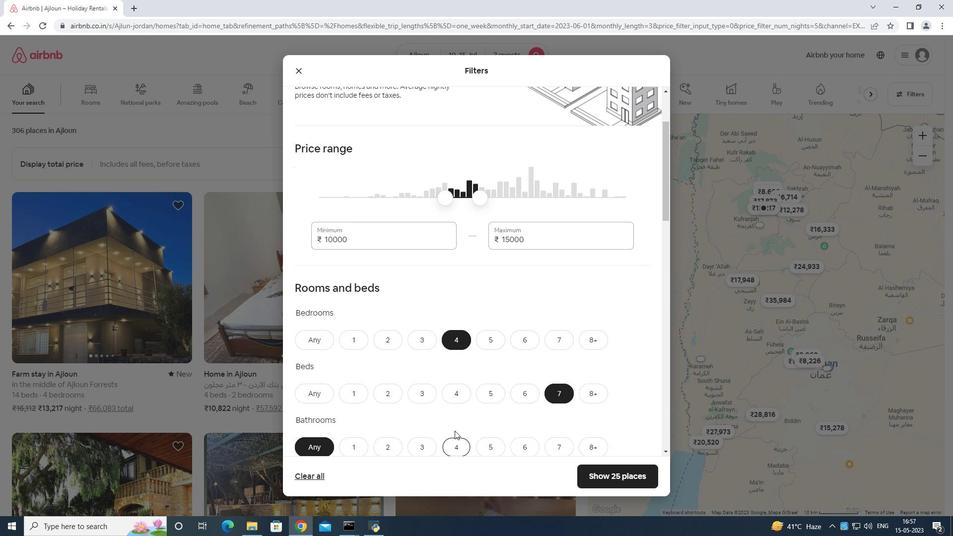 
Action: Mouse moved to (467, 414)
Screenshot: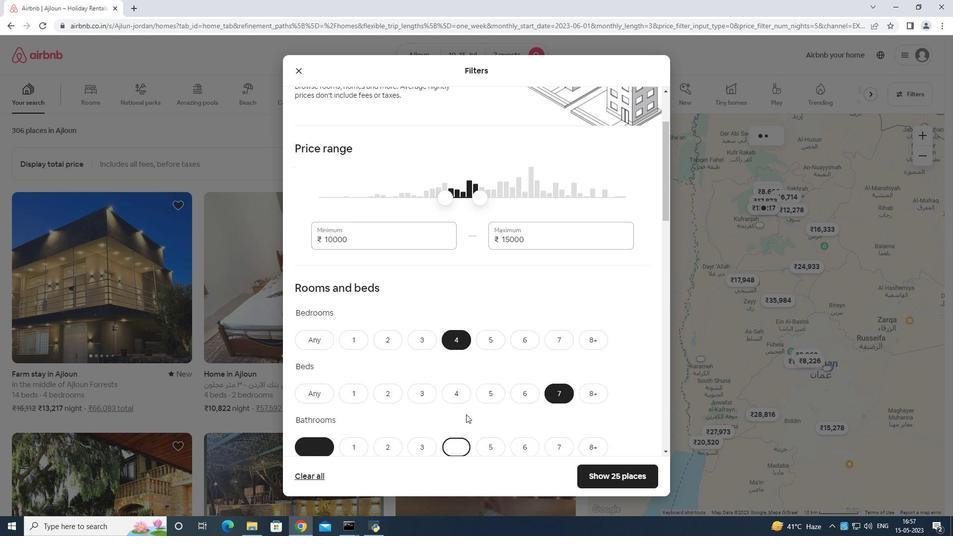 
Action: Mouse scrolled (467, 414) with delta (0, 0)
Screenshot: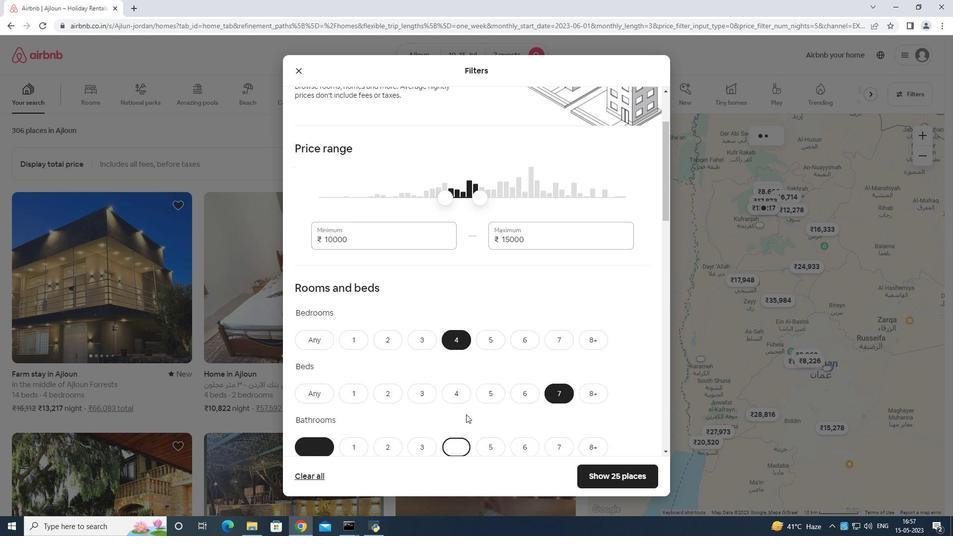 
Action: Mouse moved to (468, 415)
Screenshot: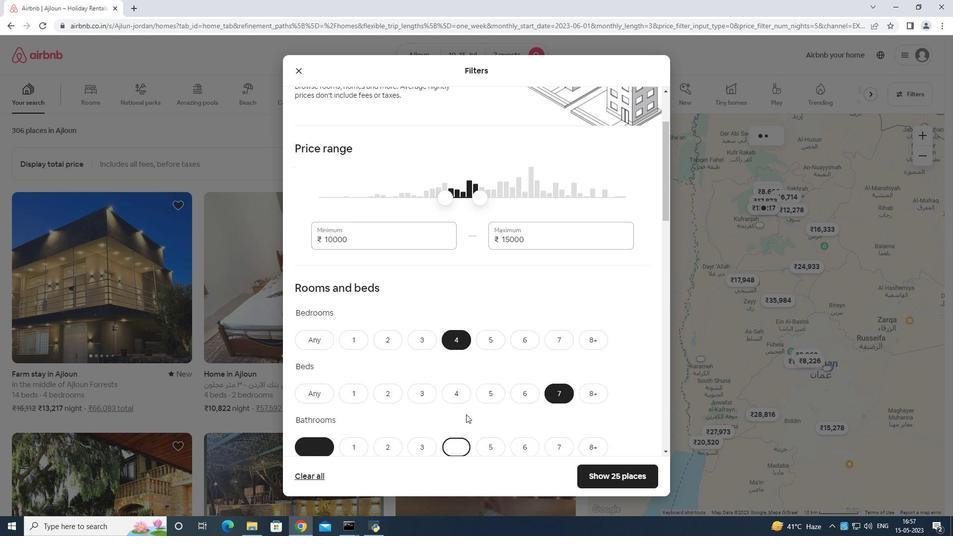 
Action: Mouse scrolled (468, 414) with delta (0, 0)
Screenshot: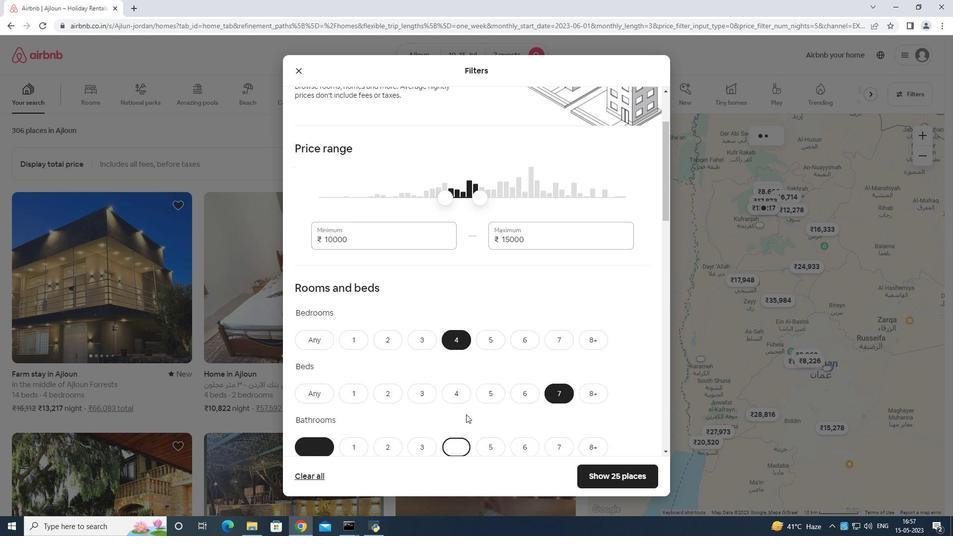 
Action: Mouse moved to (468, 415)
Screenshot: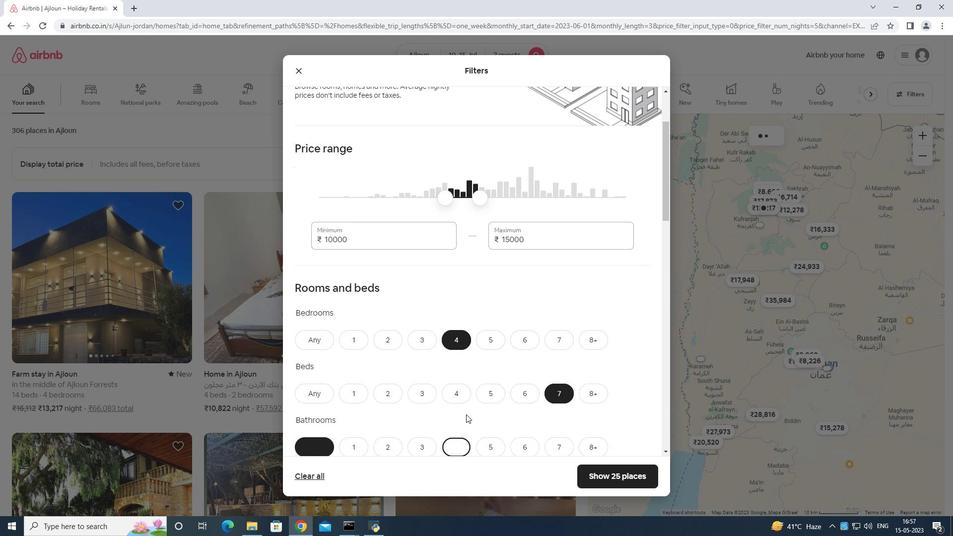 
Action: Mouse scrolled (468, 414) with delta (0, 0)
Screenshot: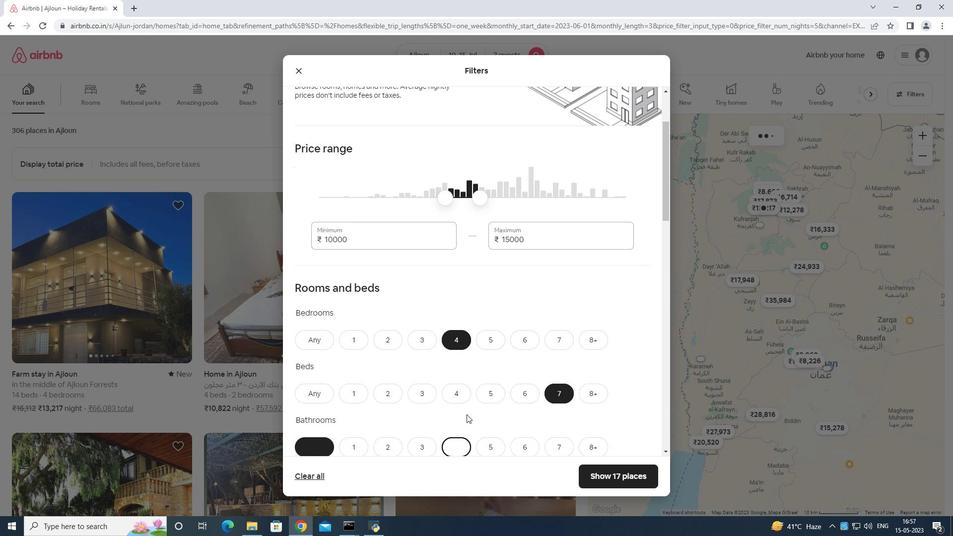 
Action: Mouse moved to (469, 415)
Screenshot: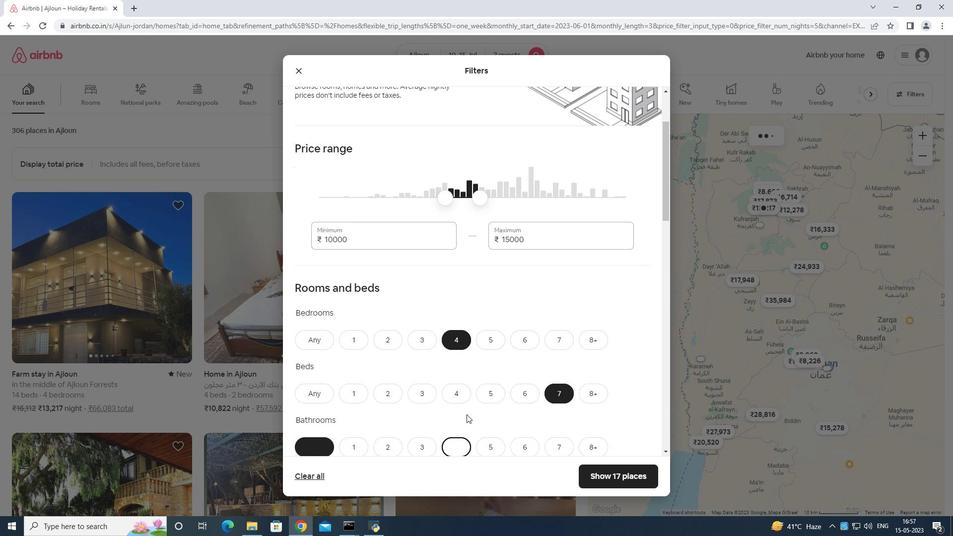 
Action: Mouse scrolled (469, 414) with delta (0, 0)
Screenshot: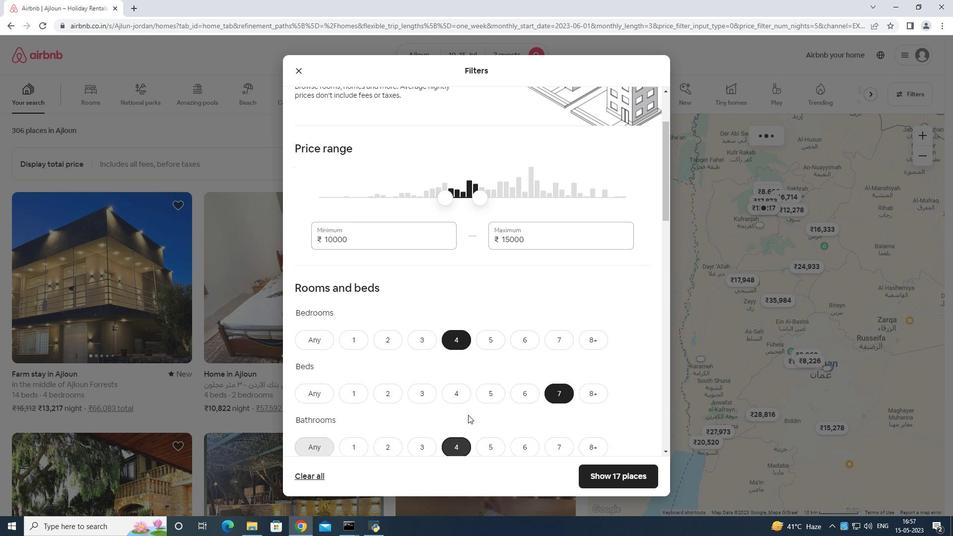 
Action: Mouse moved to (354, 316)
Screenshot: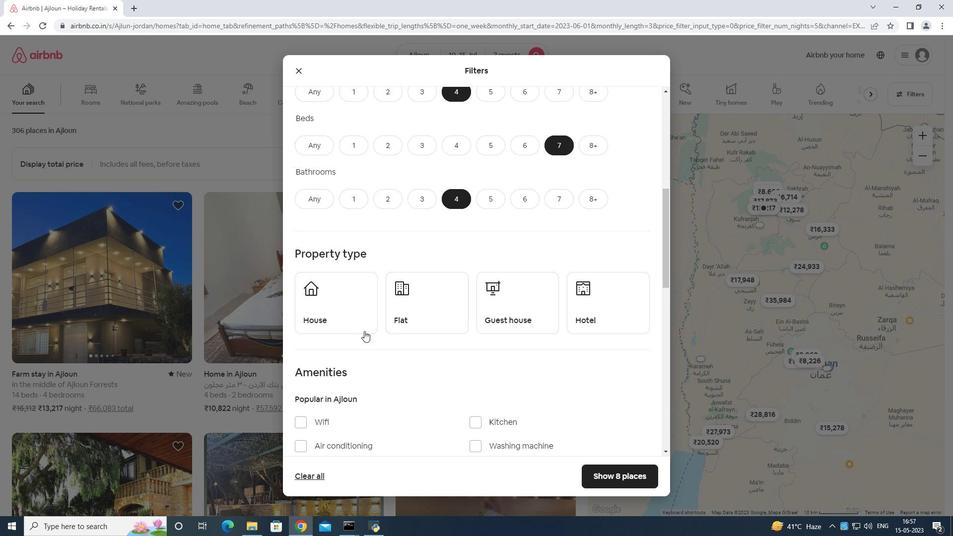 
Action: Mouse pressed left at (354, 316)
Screenshot: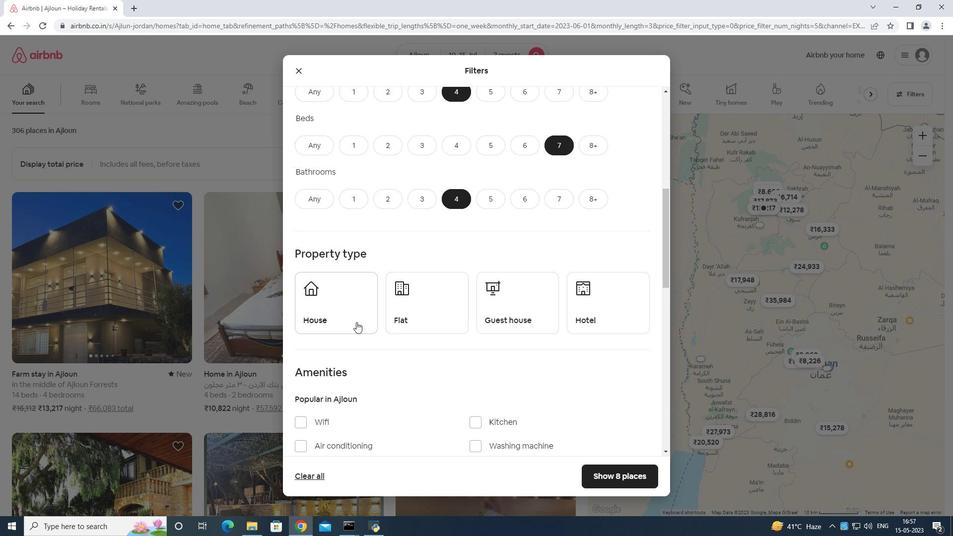 
Action: Mouse moved to (440, 302)
Screenshot: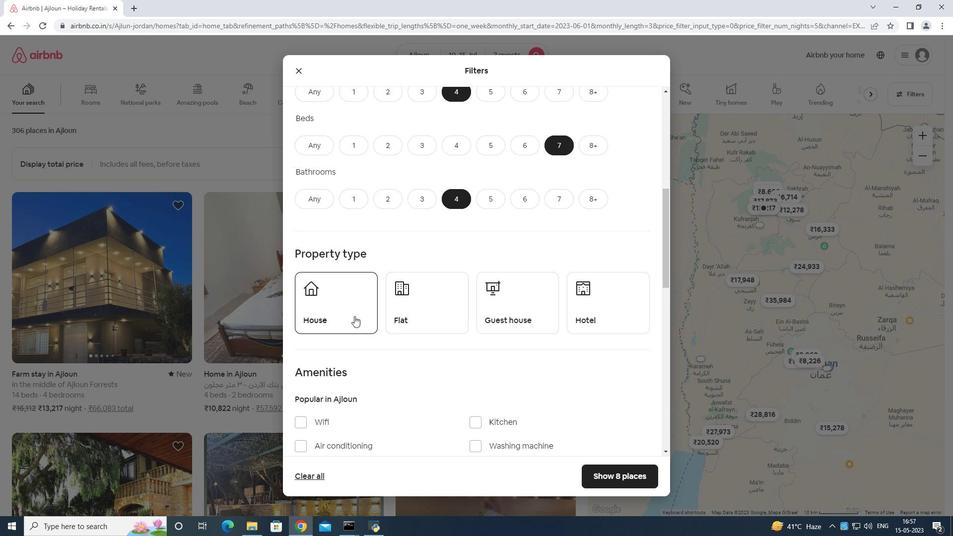 
Action: Mouse pressed left at (440, 302)
Screenshot: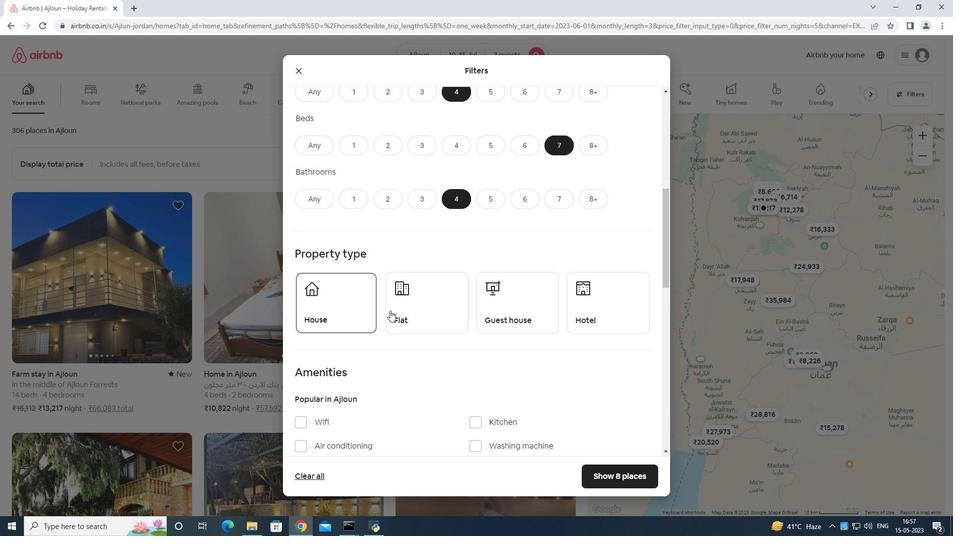 
Action: Mouse moved to (556, 293)
Screenshot: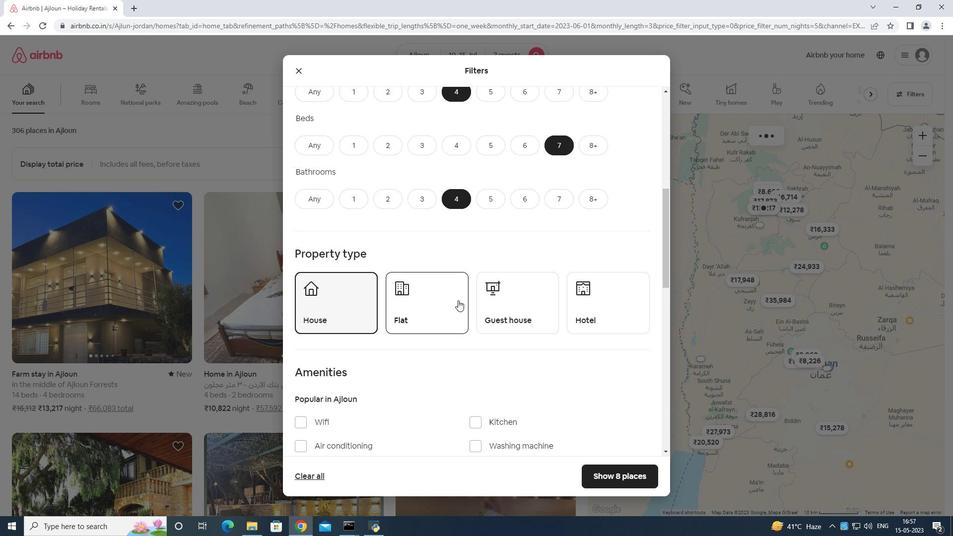 
Action: Mouse pressed left at (556, 293)
Screenshot: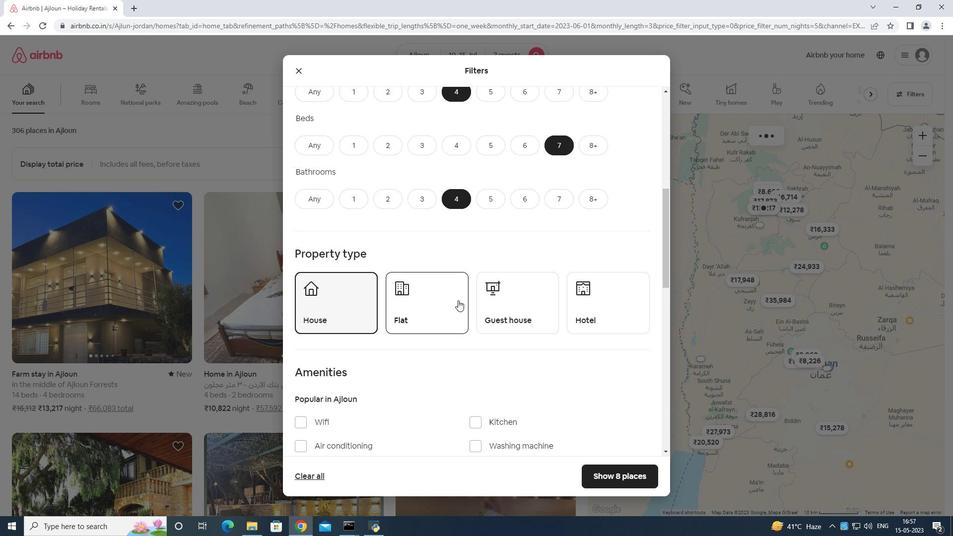 
Action: Mouse scrolled (556, 293) with delta (0, 0)
Screenshot: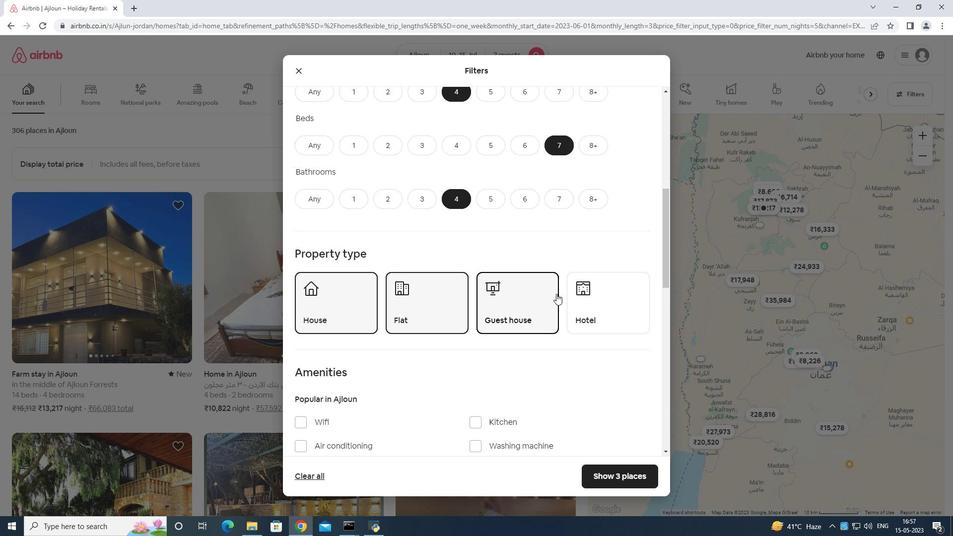 
Action: Mouse moved to (557, 293)
Screenshot: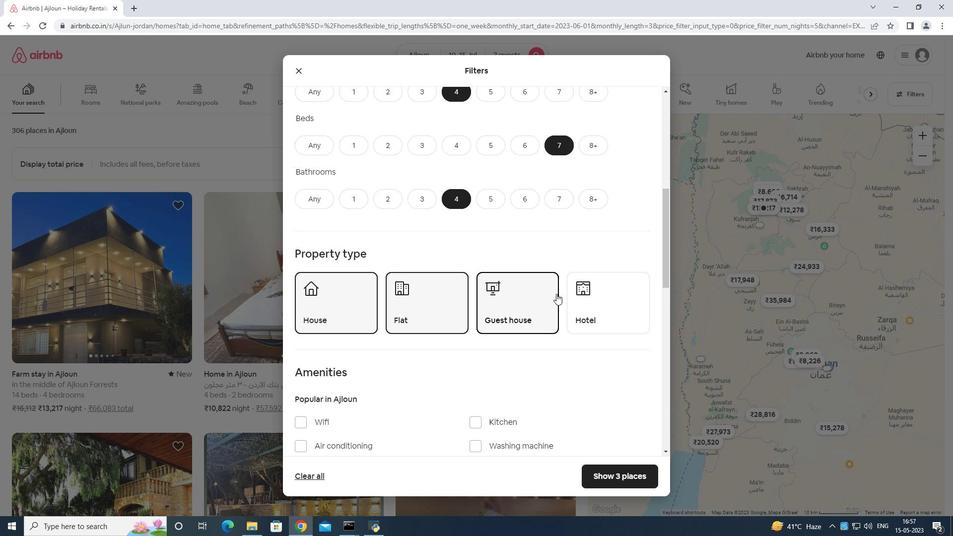 
Action: Mouse scrolled (557, 293) with delta (0, 0)
Screenshot: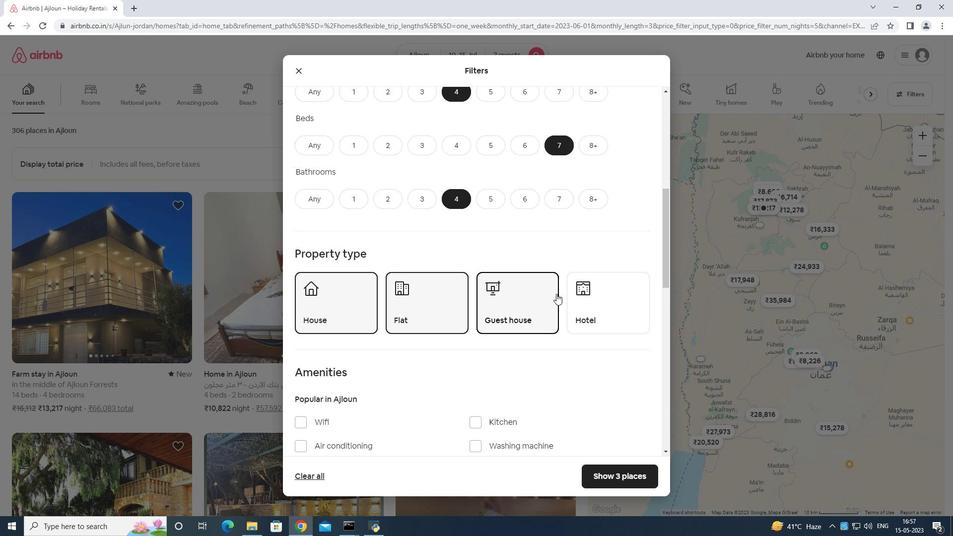 
Action: Mouse scrolled (557, 293) with delta (0, 0)
Screenshot: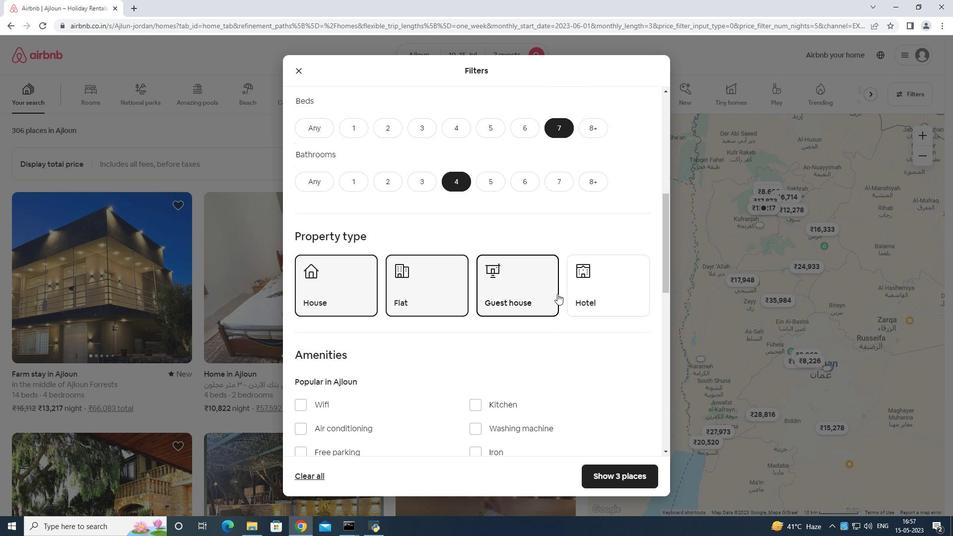 
Action: Mouse moved to (330, 271)
Screenshot: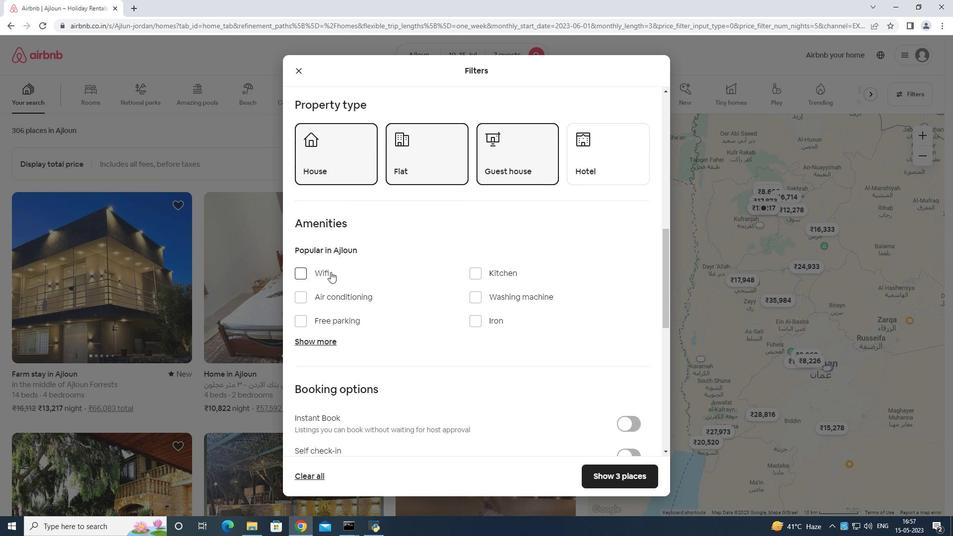 
Action: Mouse pressed left at (330, 271)
Screenshot: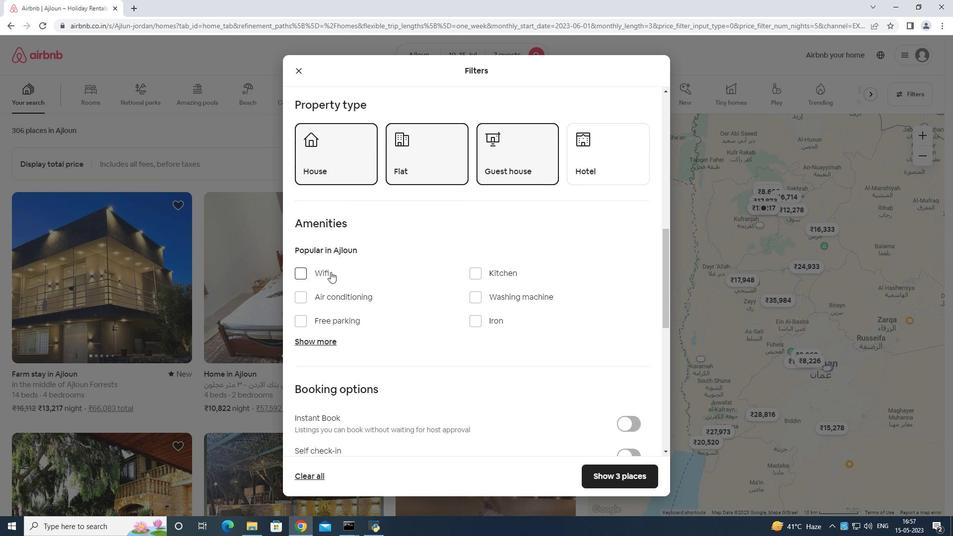 
Action: Mouse moved to (331, 317)
Screenshot: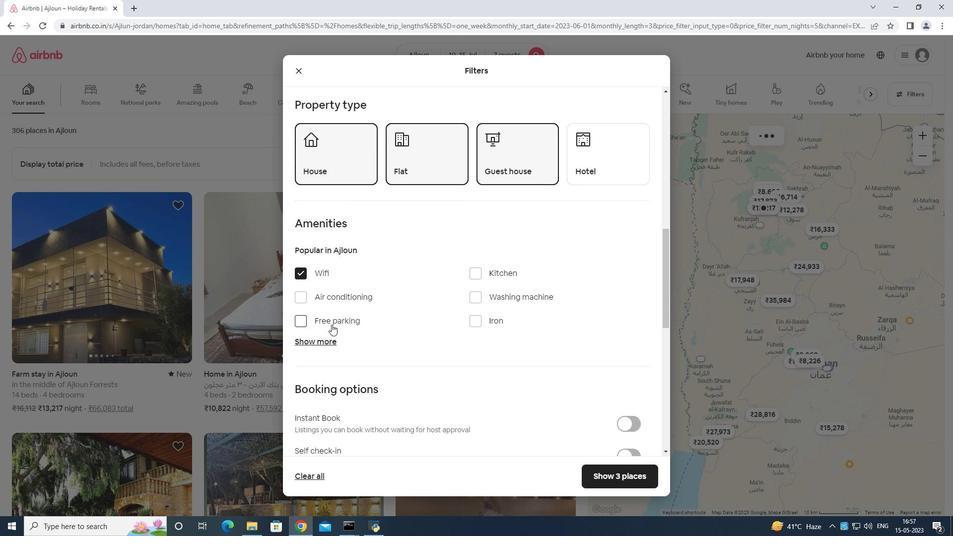 
Action: Mouse pressed left at (331, 317)
Screenshot: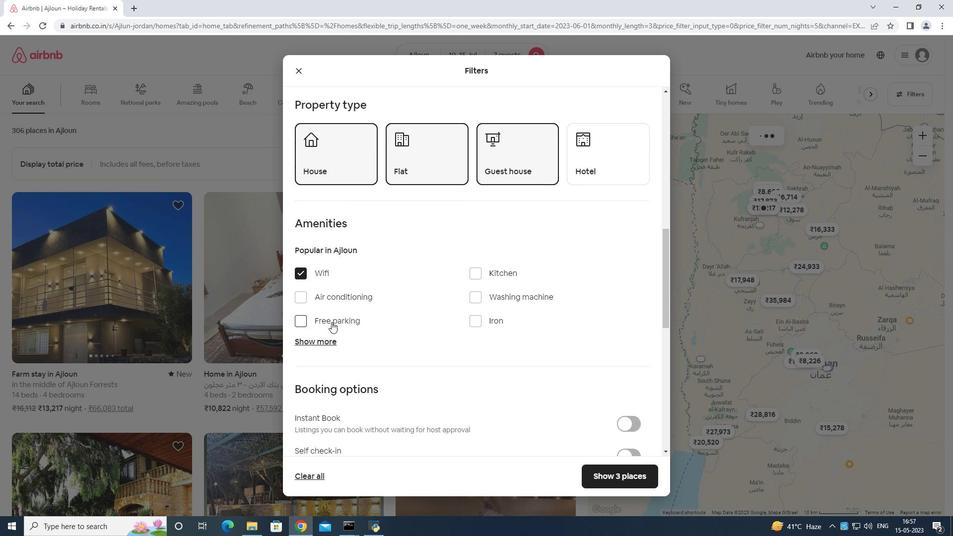 
Action: Mouse moved to (330, 339)
Screenshot: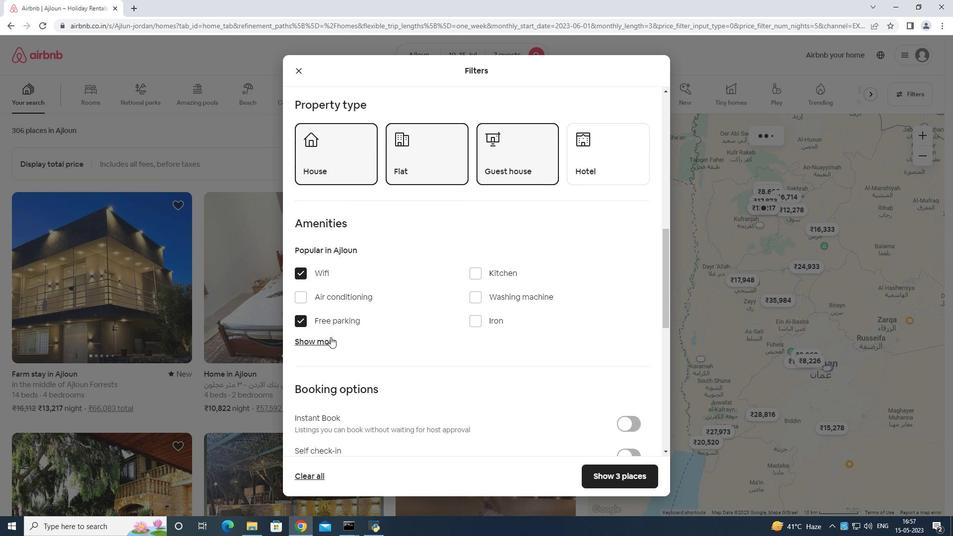 
Action: Mouse pressed left at (330, 339)
Screenshot: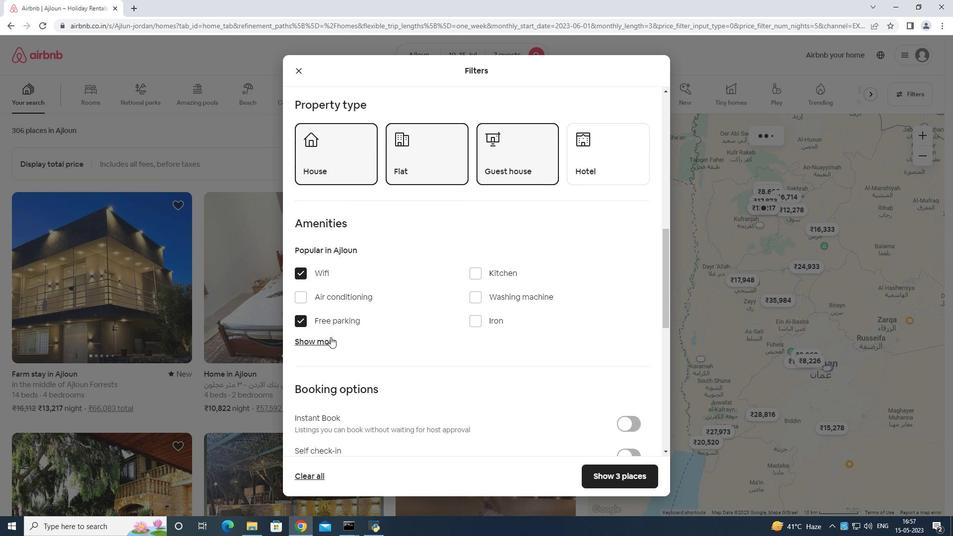 
Action: Mouse moved to (476, 401)
Screenshot: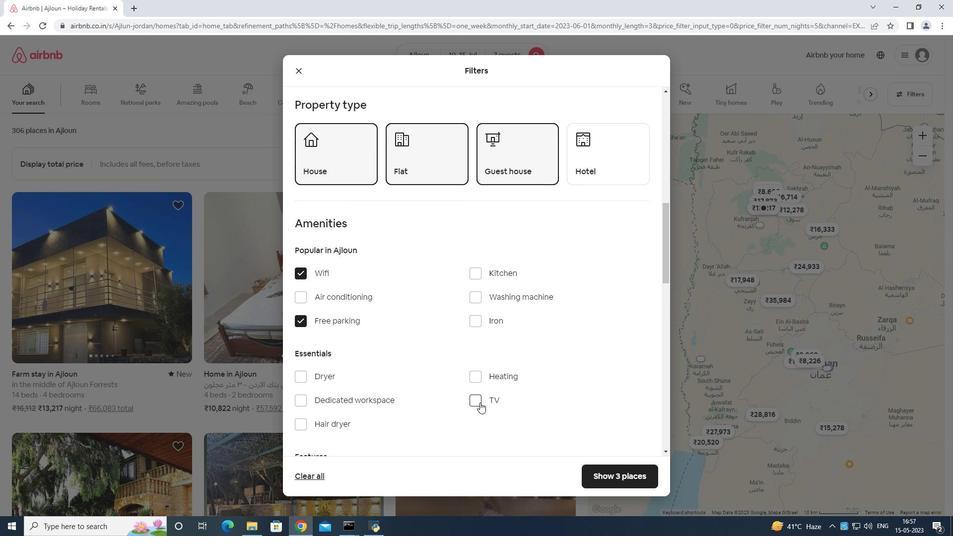
Action: Mouse pressed left at (476, 401)
Screenshot: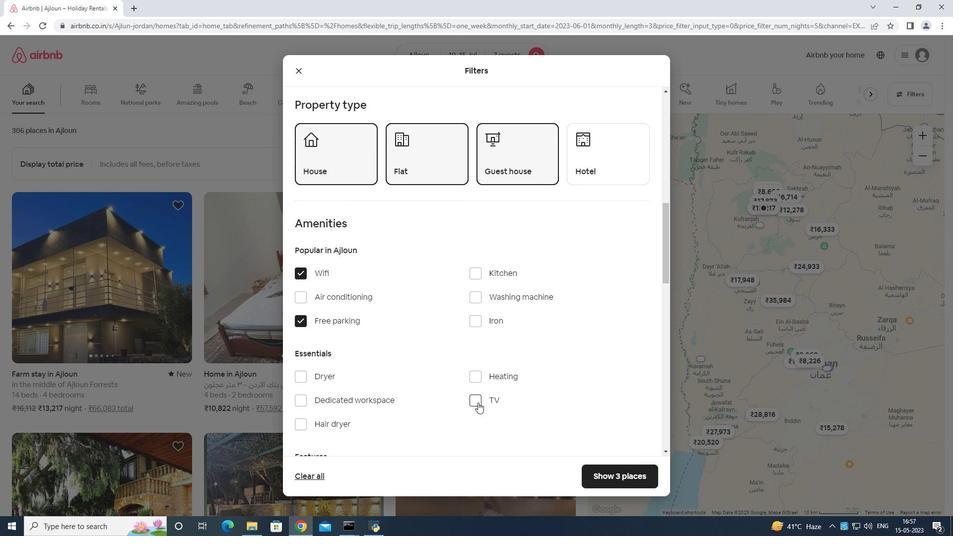 
Action: Mouse moved to (491, 358)
Screenshot: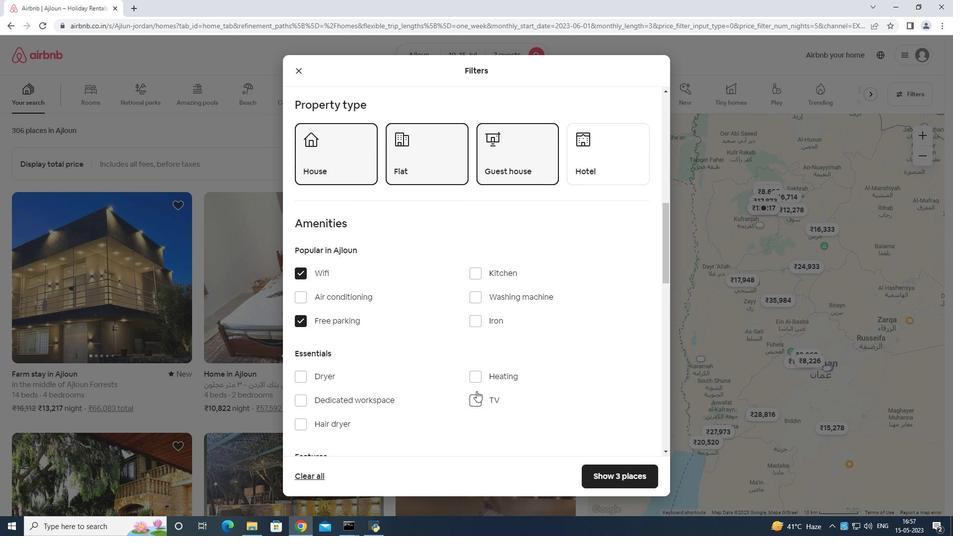 
Action: Mouse scrolled (491, 358) with delta (0, 0)
Screenshot: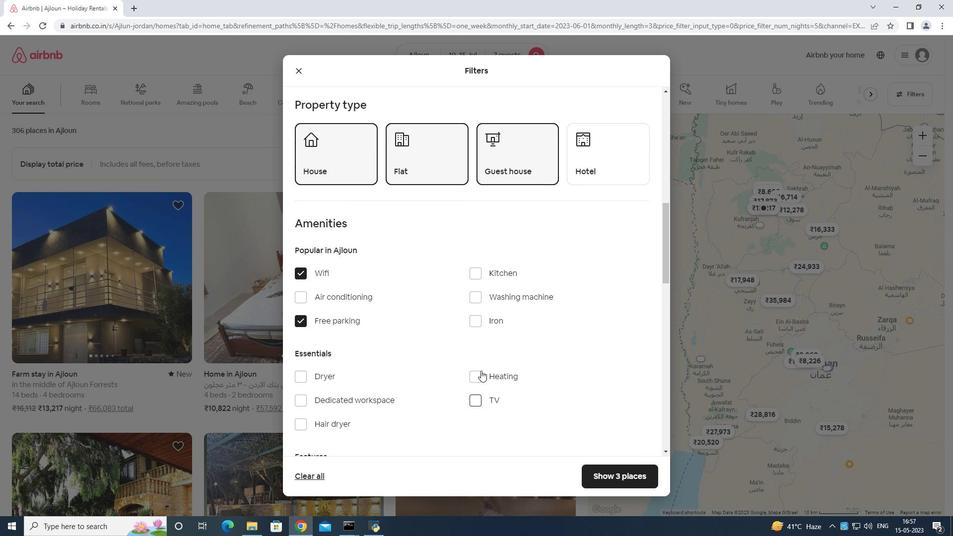 
Action: Mouse scrolled (491, 358) with delta (0, 0)
Screenshot: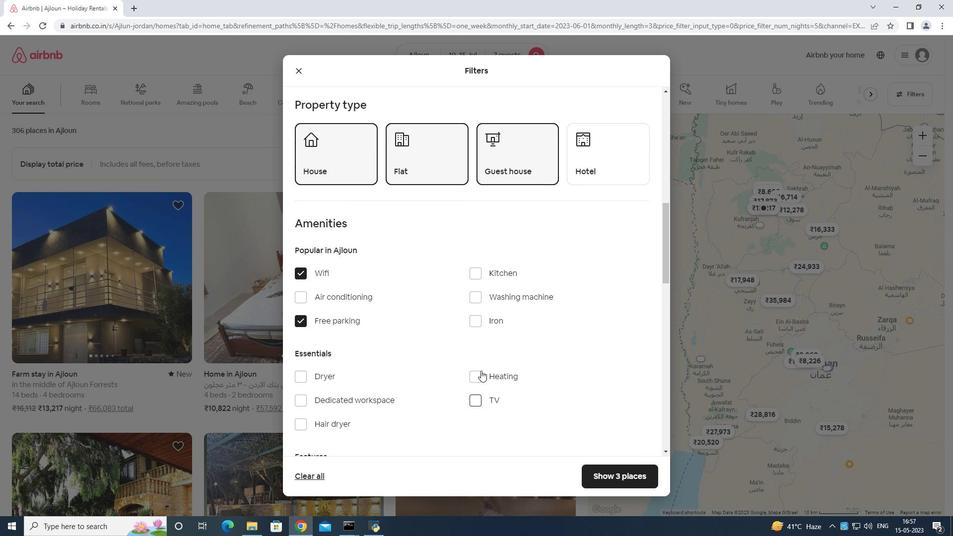 
Action: Mouse scrolled (491, 358) with delta (0, 0)
Screenshot: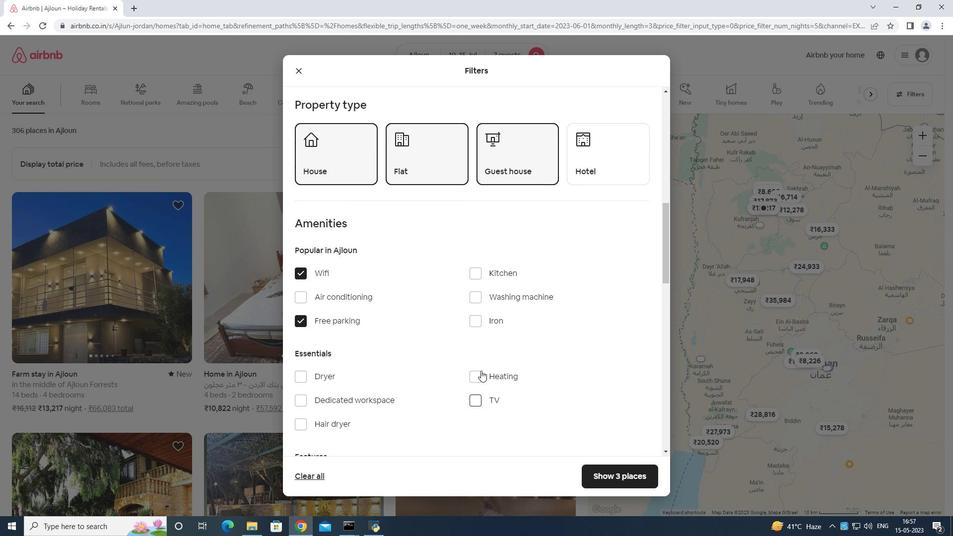 
Action: Mouse scrolled (491, 358) with delta (0, 0)
Screenshot: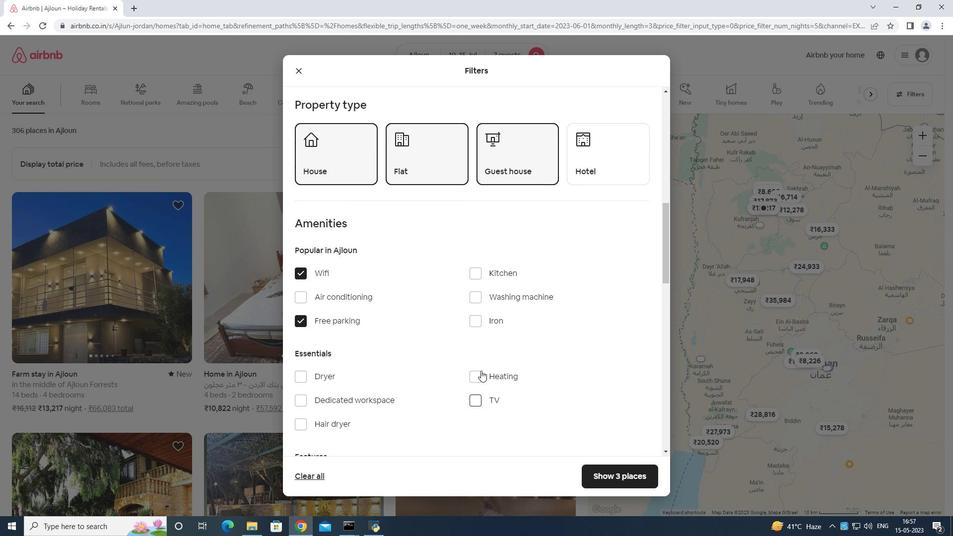 
Action: Mouse moved to (335, 328)
Screenshot: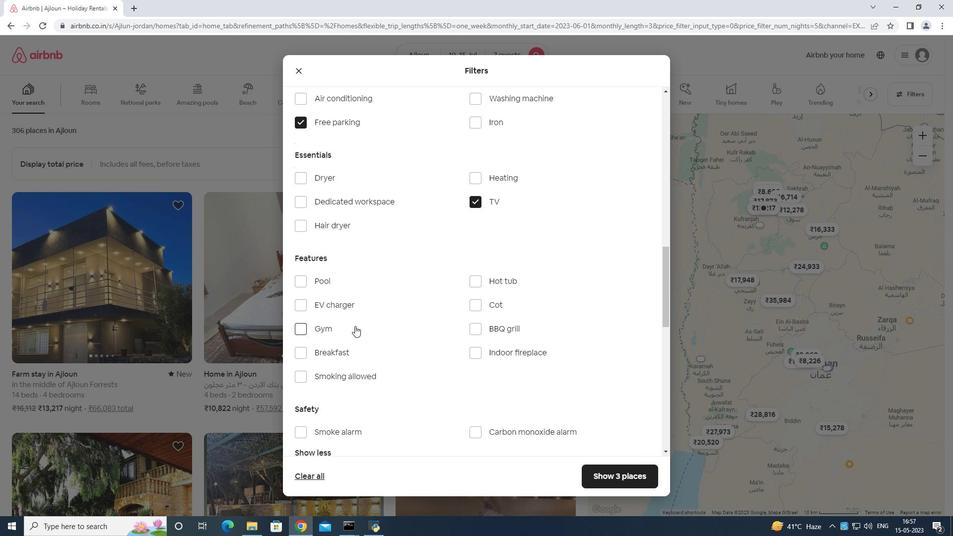 
Action: Mouse pressed left at (335, 328)
Screenshot: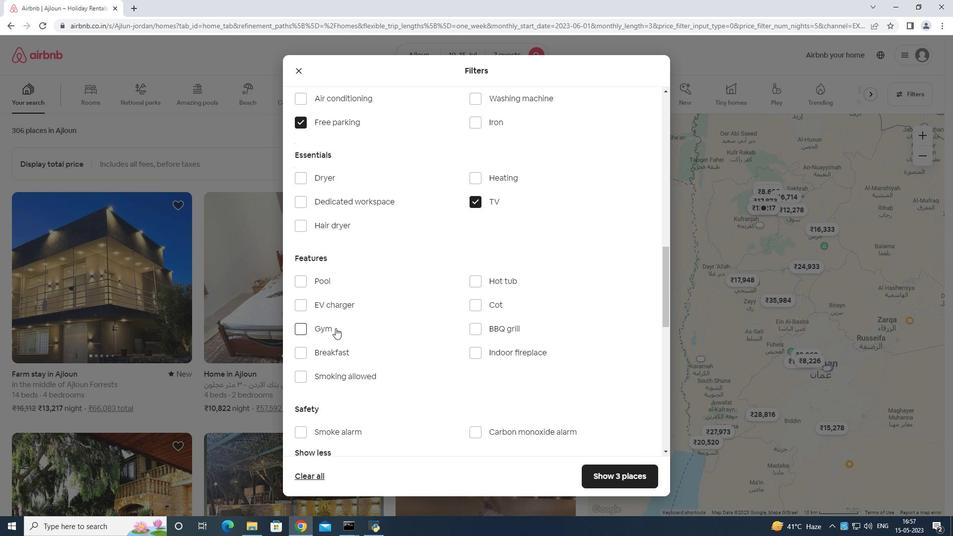 
Action: Mouse moved to (331, 347)
Screenshot: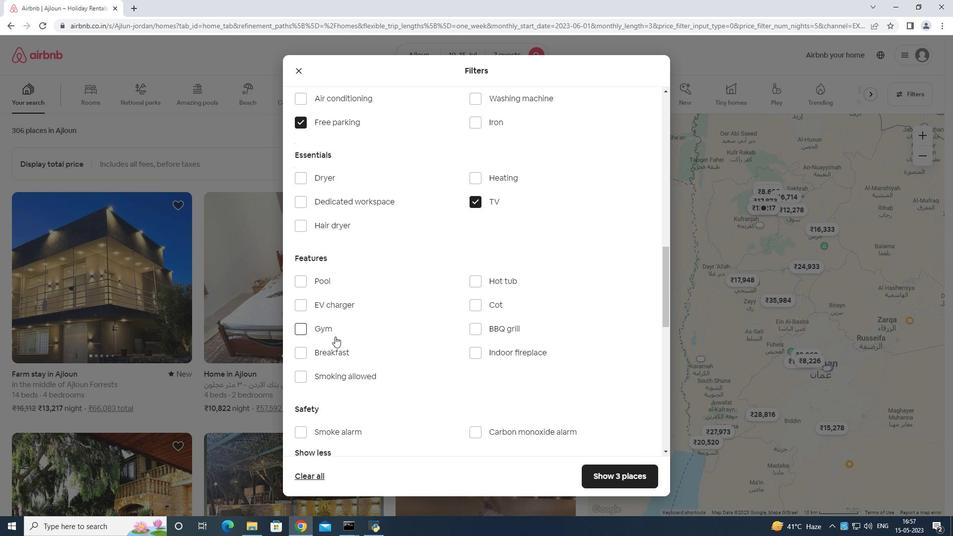 
Action: Mouse pressed left at (331, 347)
Screenshot: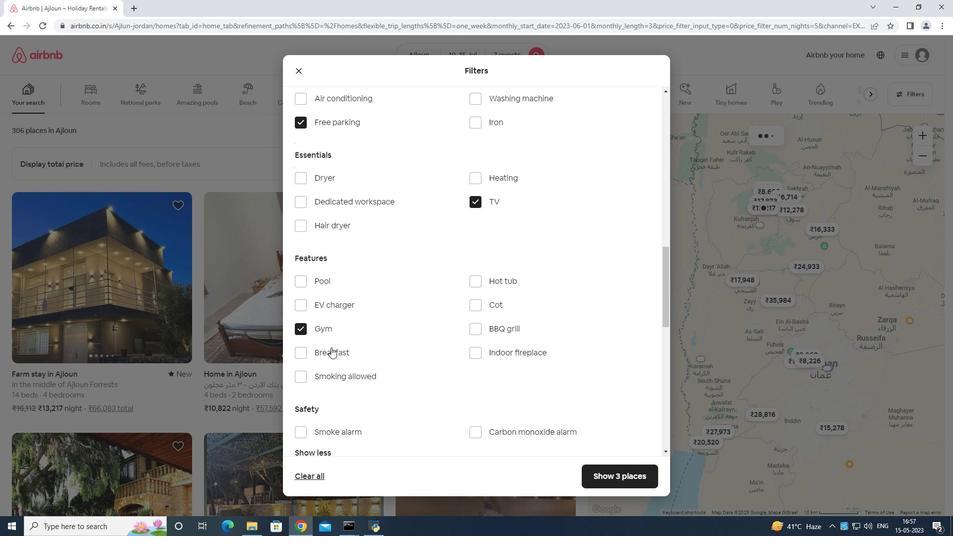 
Action: Mouse moved to (464, 327)
Screenshot: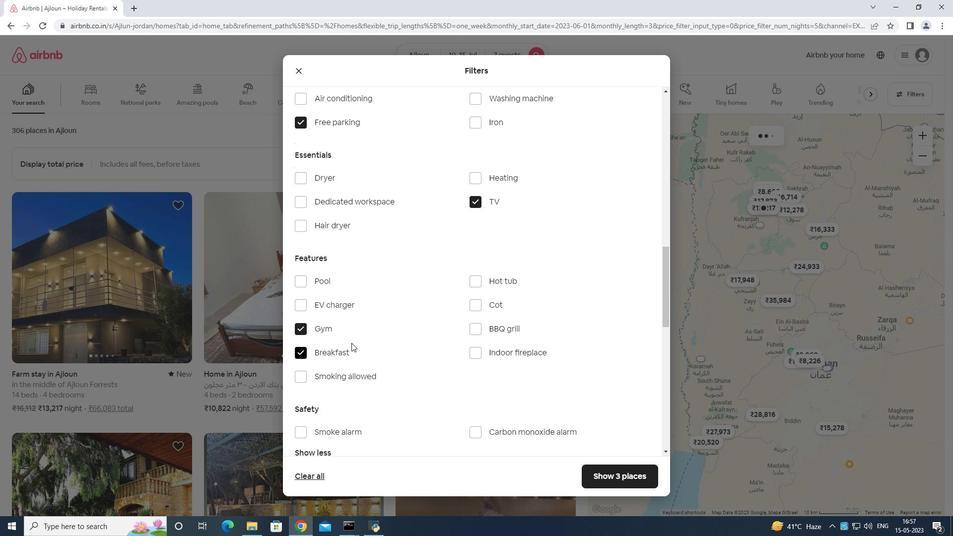 
Action: Mouse scrolled (464, 326) with delta (0, 0)
Screenshot: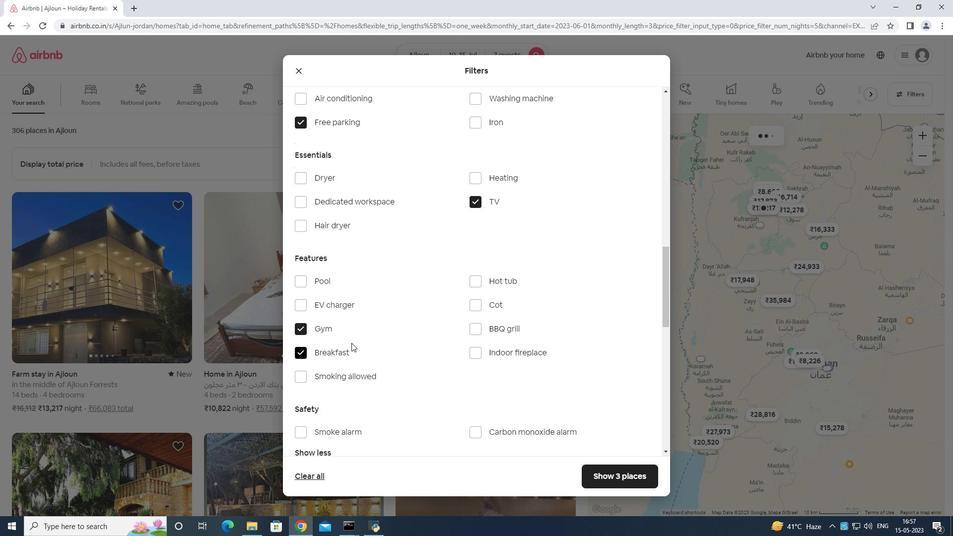 
Action: Mouse moved to (473, 330)
Screenshot: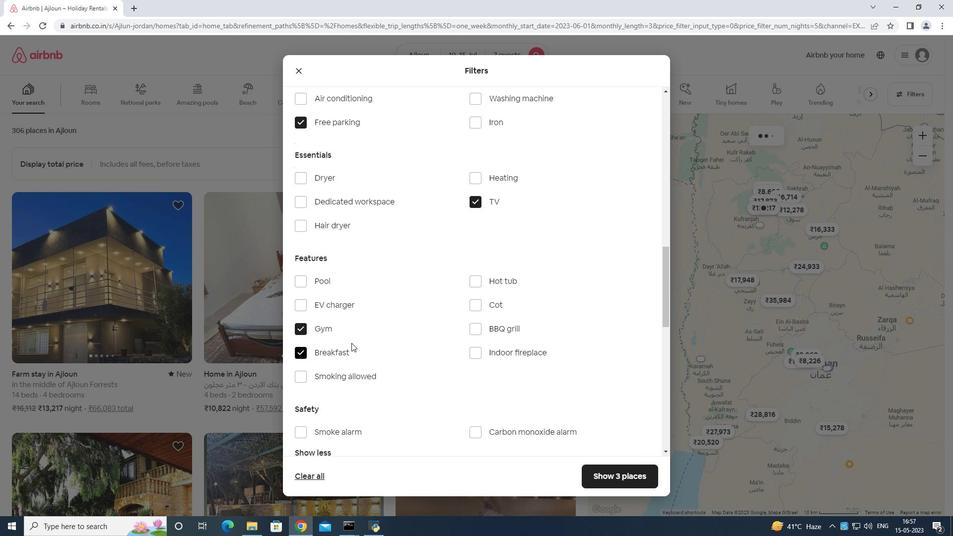 
Action: Mouse scrolled (473, 330) with delta (0, 0)
Screenshot: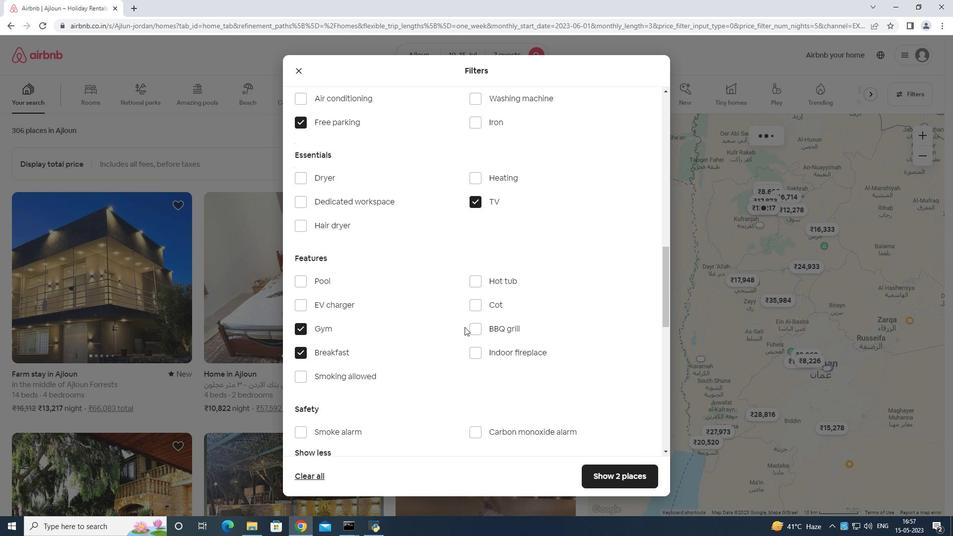
Action: Mouse moved to (484, 332)
Screenshot: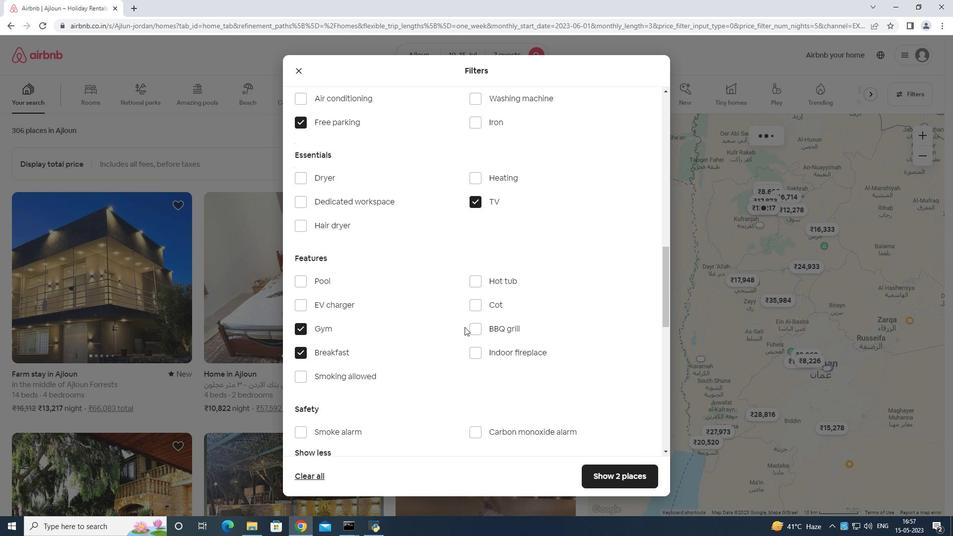 
Action: Mouse scrolled (484, 332) with delta (0, 0)
Screenshot: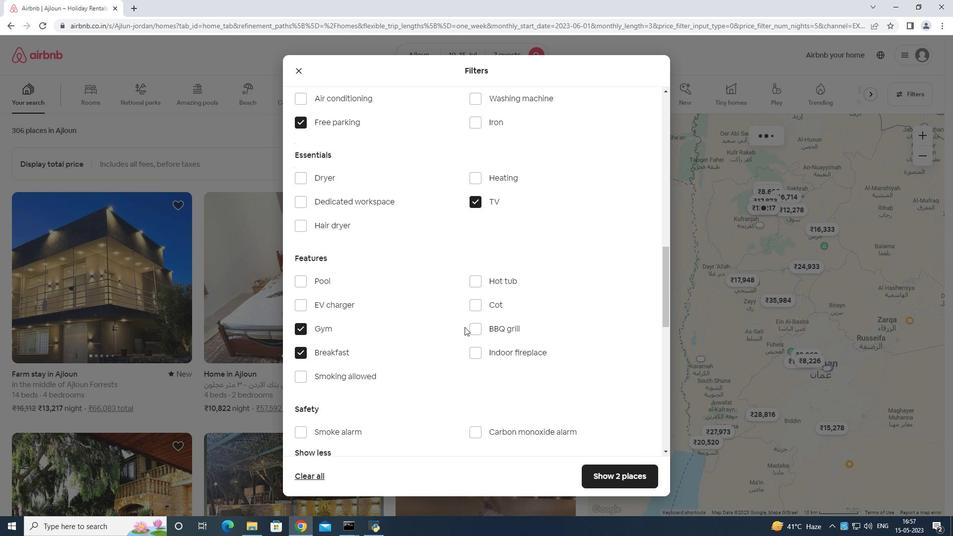 
Action: Mouse moved to (493, 332)
Screenshot: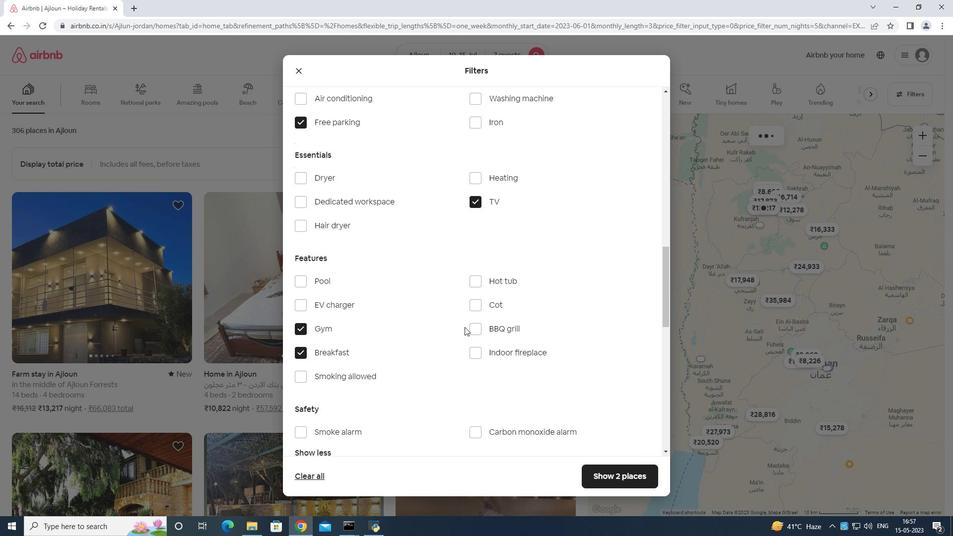 
Action: Mouse scrolled (493, 332) with delta (0, 0)
Screenshot: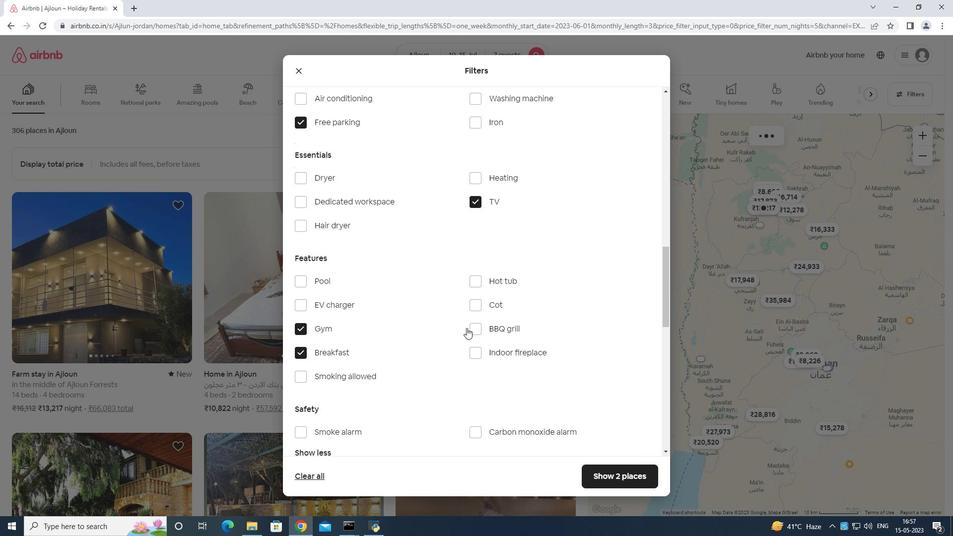 
Action: Mouse moved to (505, 332)
Screenshot: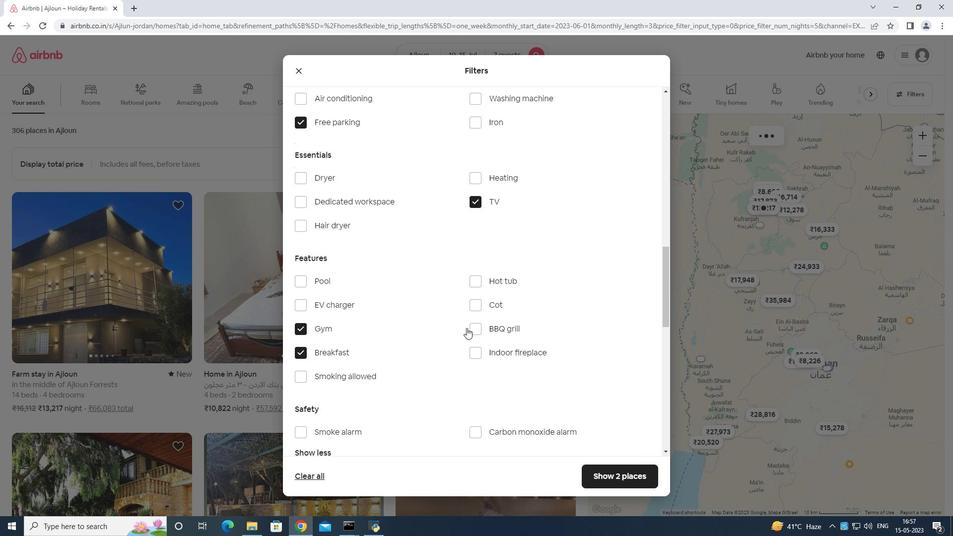 
Action: Mouse scrolled (505, 332) with delta (0, 0)
Screenshot: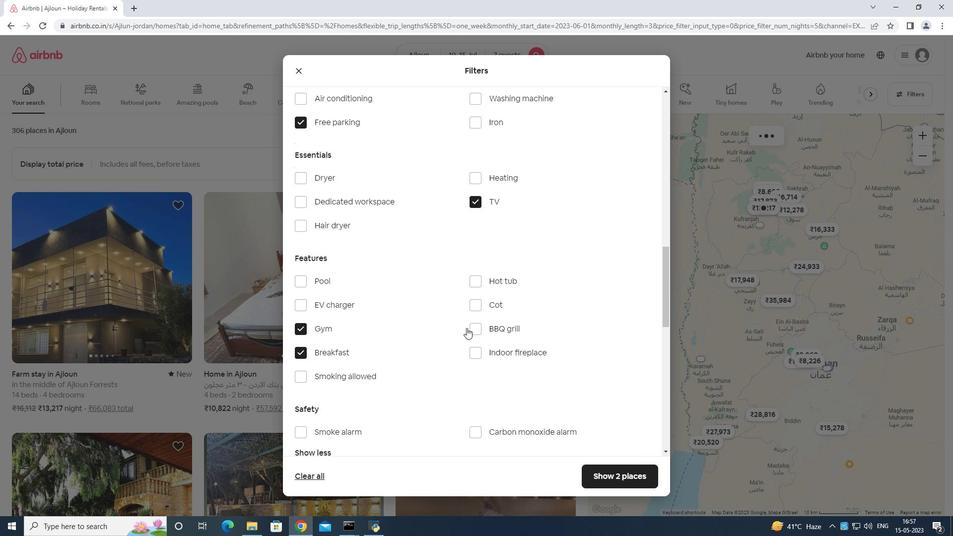 
Action: Mouse moved to (636, 321)
Screenshot: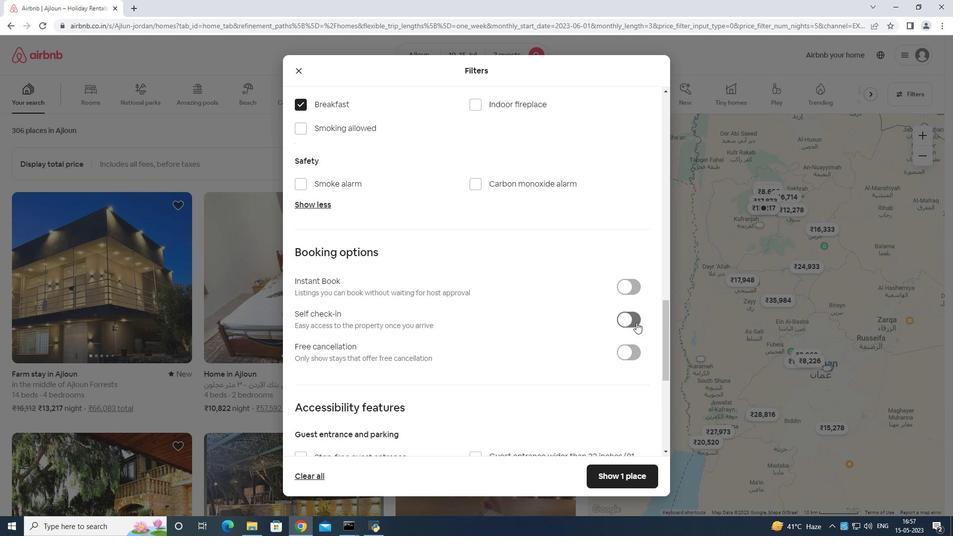 
Action: Mouse pressed left at (636, 321)
Screenshot: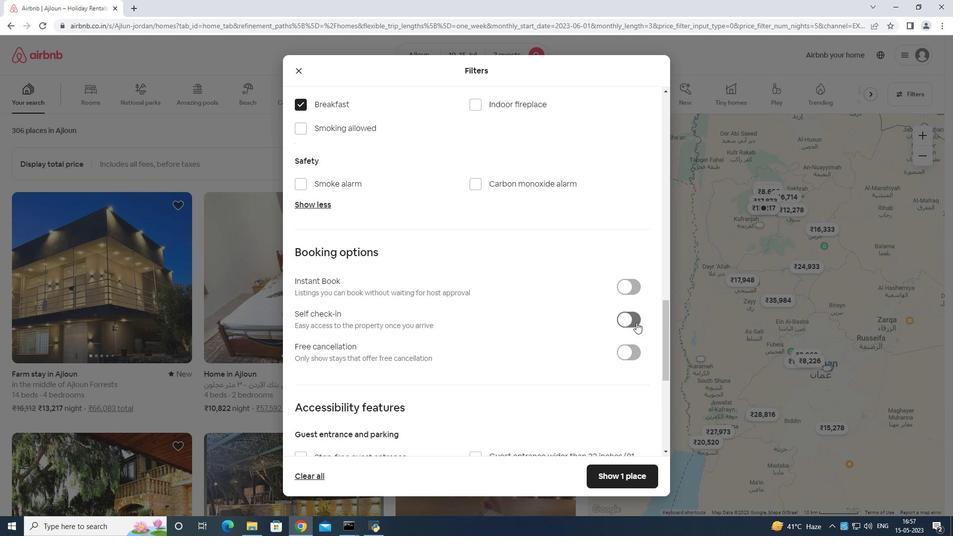 
Action: Mouse moved to (627, 309)
Screenshot: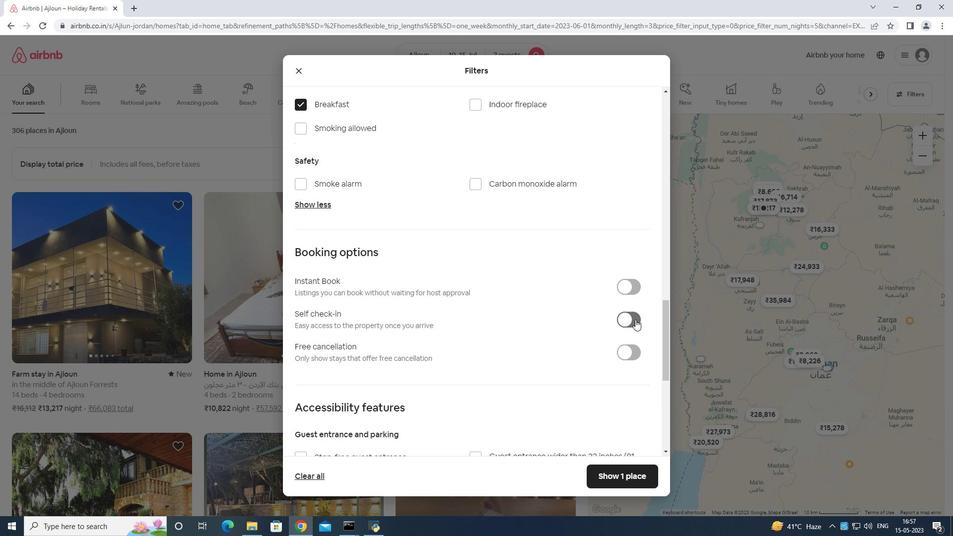 
Action: Mouse scrolled (627, 308) with delta (0, 0)
Screenshot: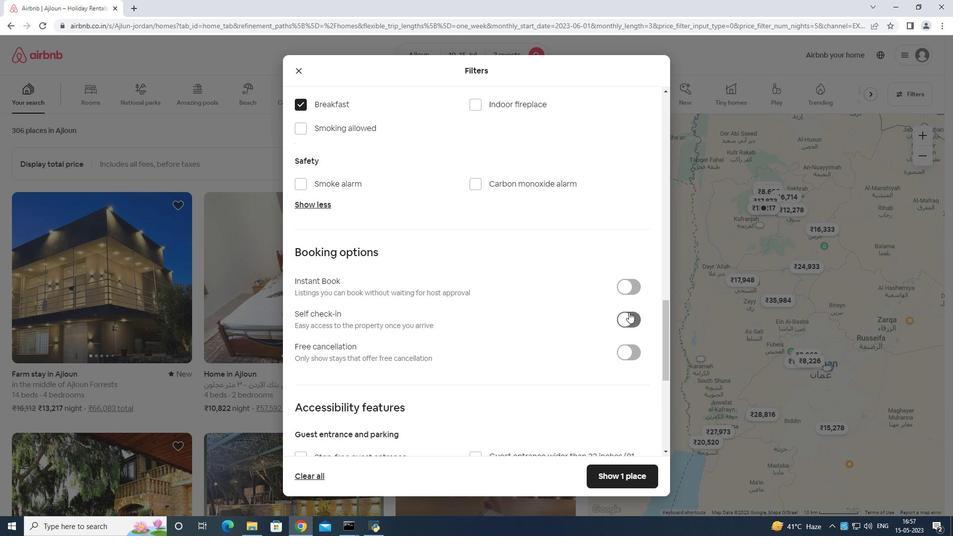 
Action: Mouse moved to (627, 310)
Screenshot: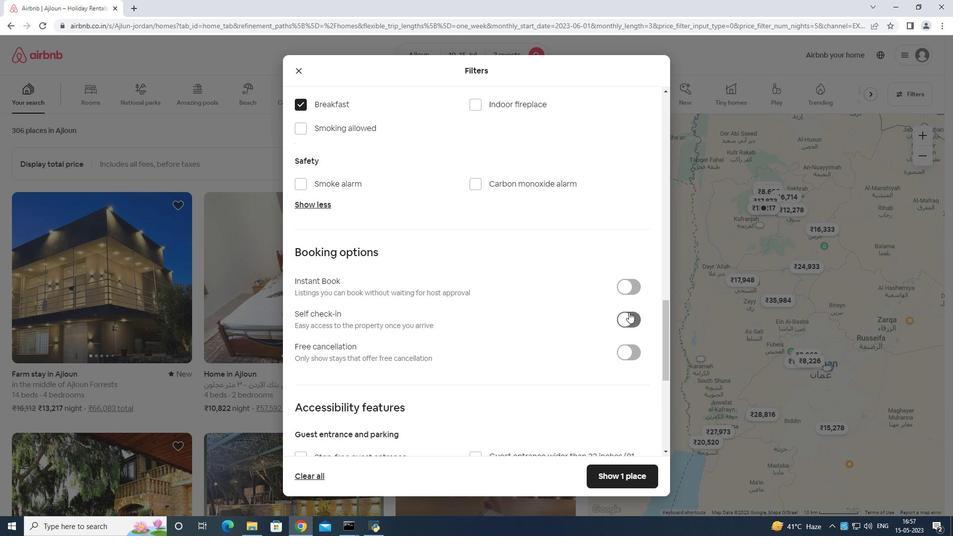 
Action: Mouse scrolled (627, 309) with delta (0, 0)
Screenshot: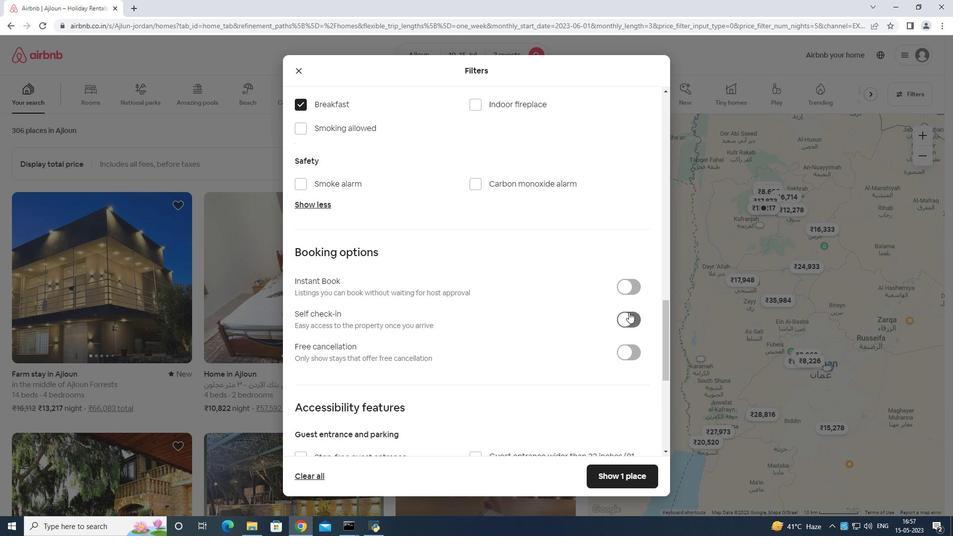 
Action: Mouse moved to (627, 310)
Screenshot: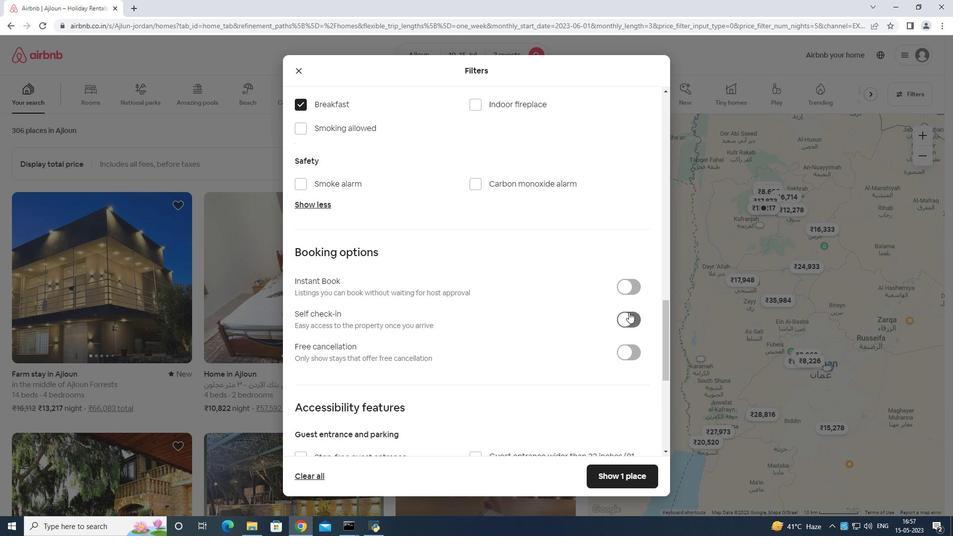 
Action: Mouse scrolled (627, 310) with delta (0, 0)
Screenshot: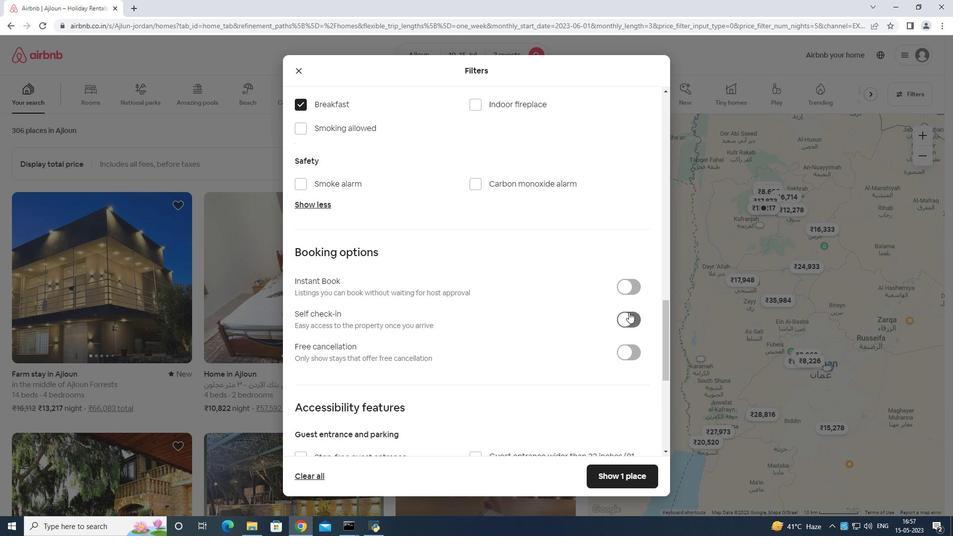 
Action: Mouse moved to (627, 311)
Screenshot: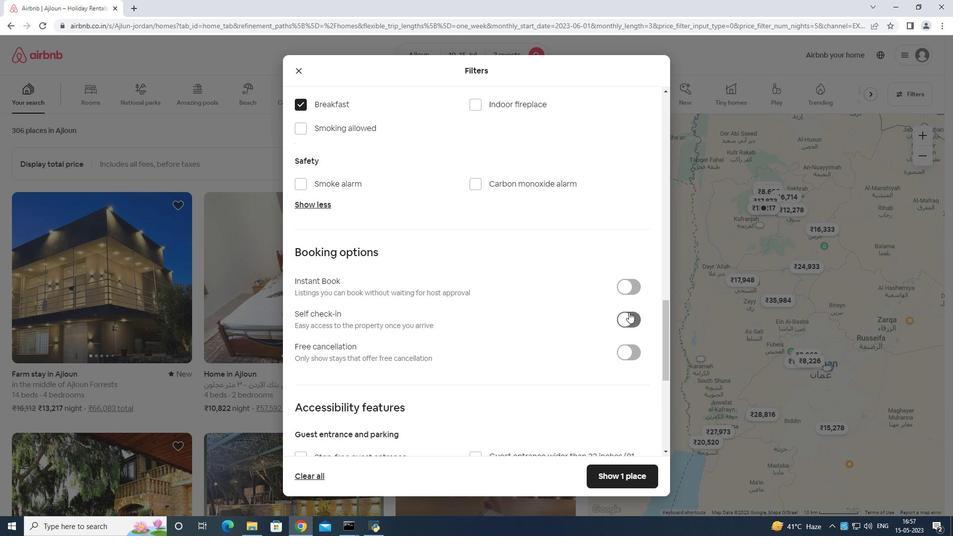 
Action: Mouse scrolled (627, 310) with delta (0, 0)
Screenshot: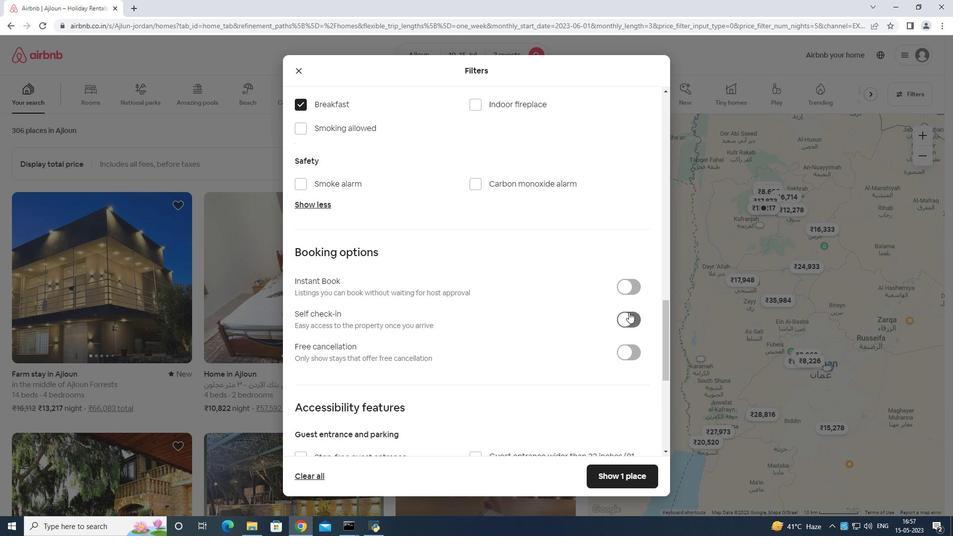 
Action: Mouse moved to (627, 312)
Screenshot: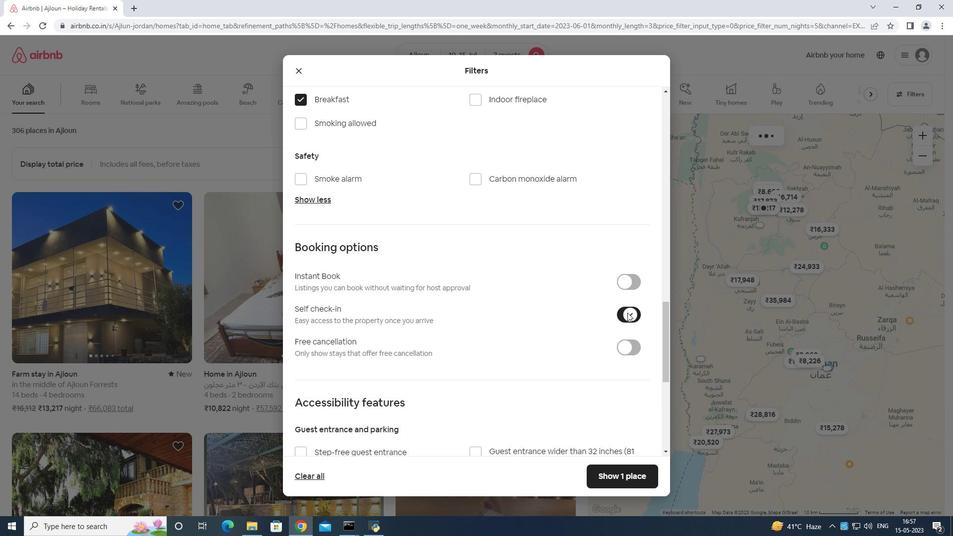 
Action: Mouse scrolled (627, 311) with delta (0, 0)
Screenshot: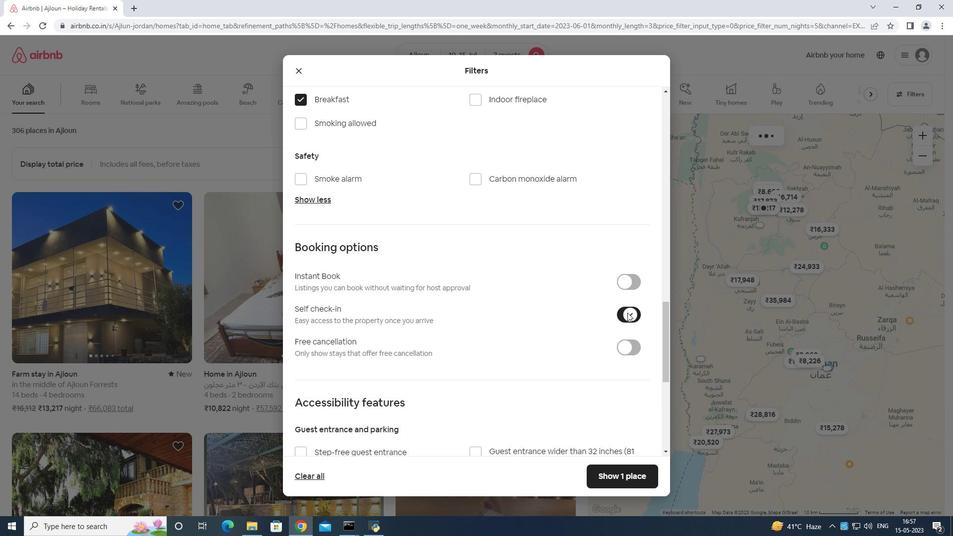 
Action: Mouse moved to (625, 319)
Screenshot: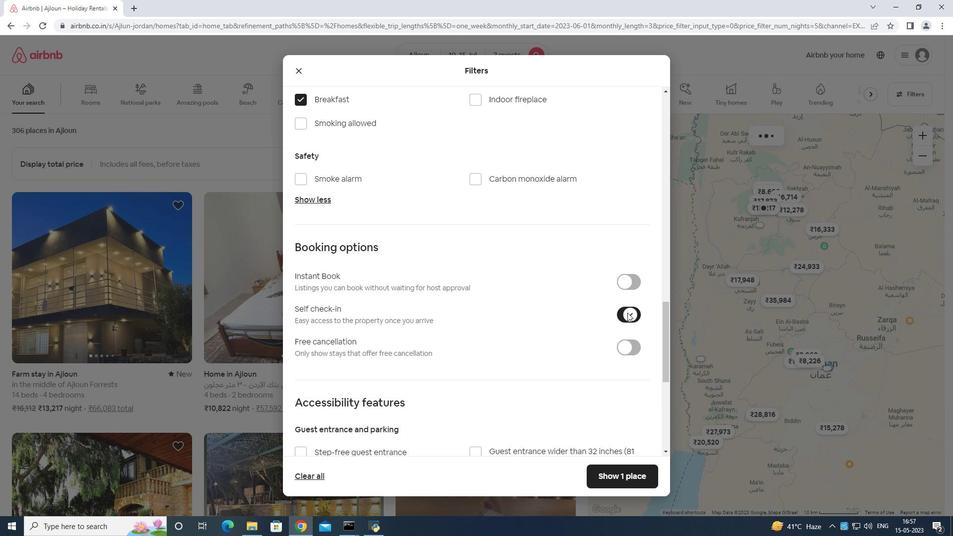 
Action: Mouse scrolled (625, 318) with delta (0, 0)
Screenshot: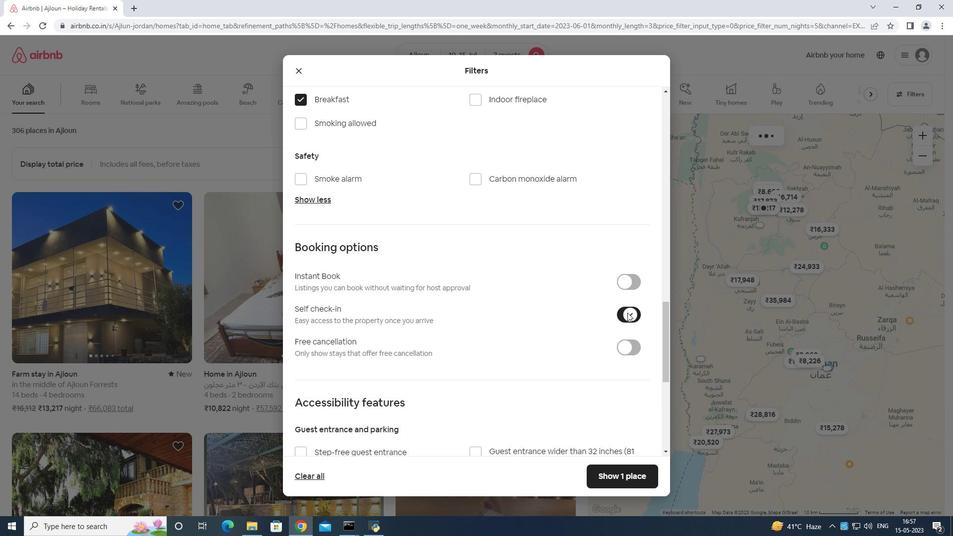 
Action: Mouse moved to (625, 319)
Screenshot: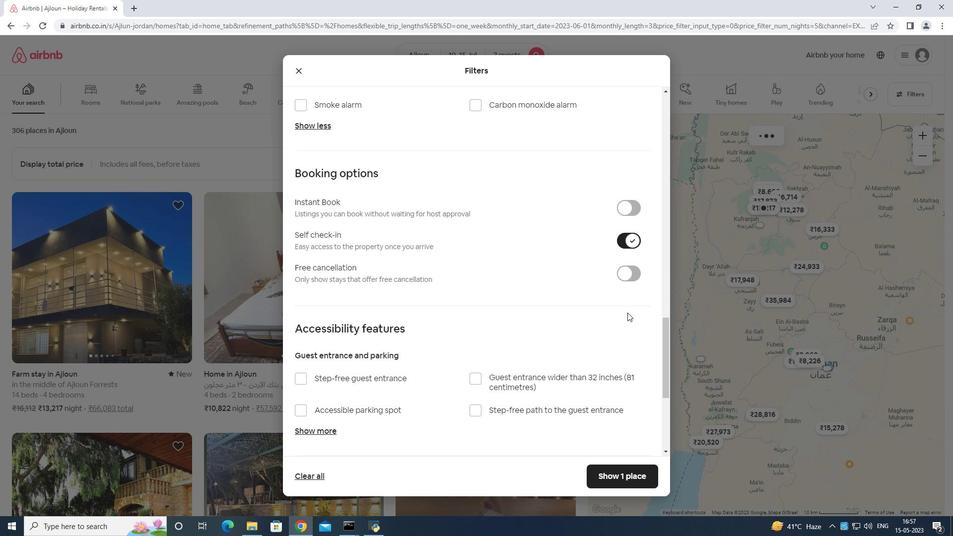 
Action: Mouse scrolled (625, 319) with delta (0, 0)
Screenshot: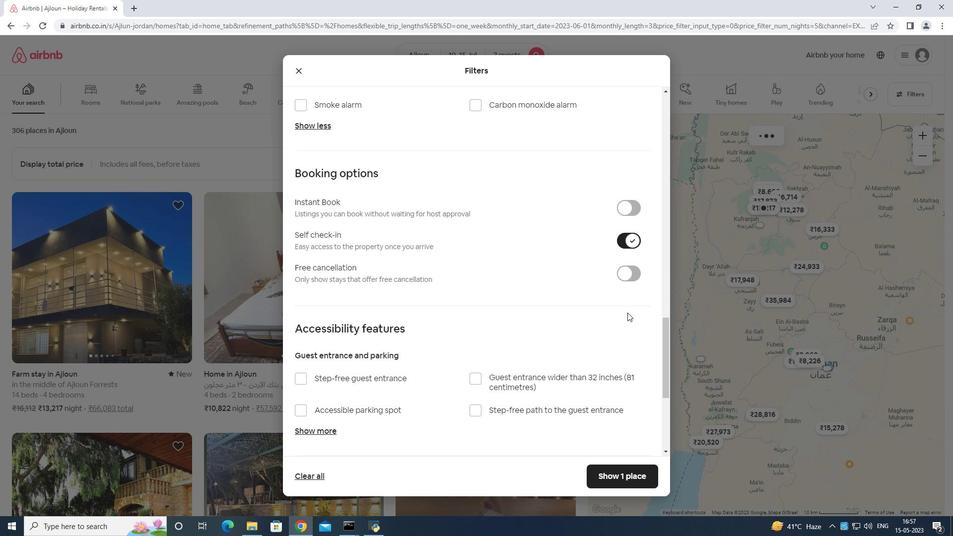 
Action: Mouse scrolled (625, 319) with delta (0, 0)
Screenshot: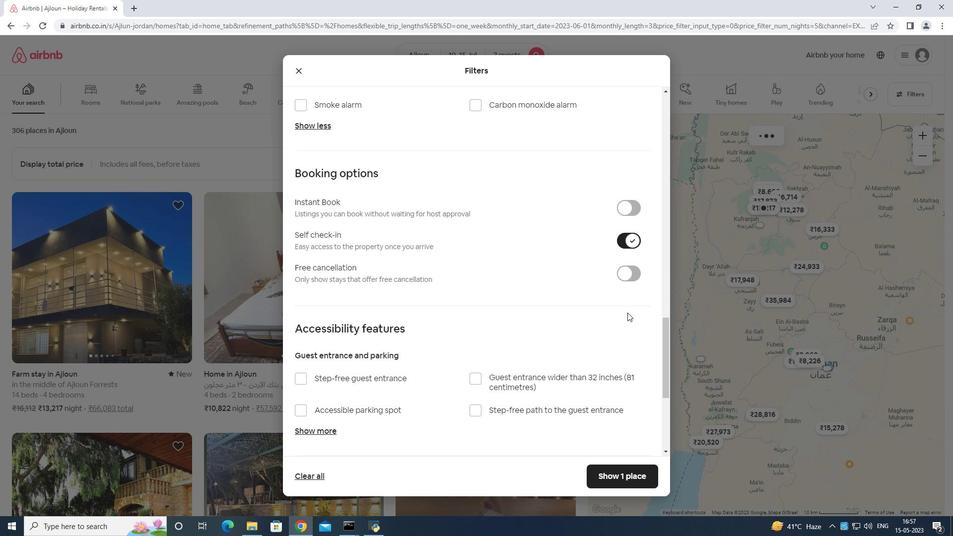
Action: Mouse moved to (623, 321)
Screenshot: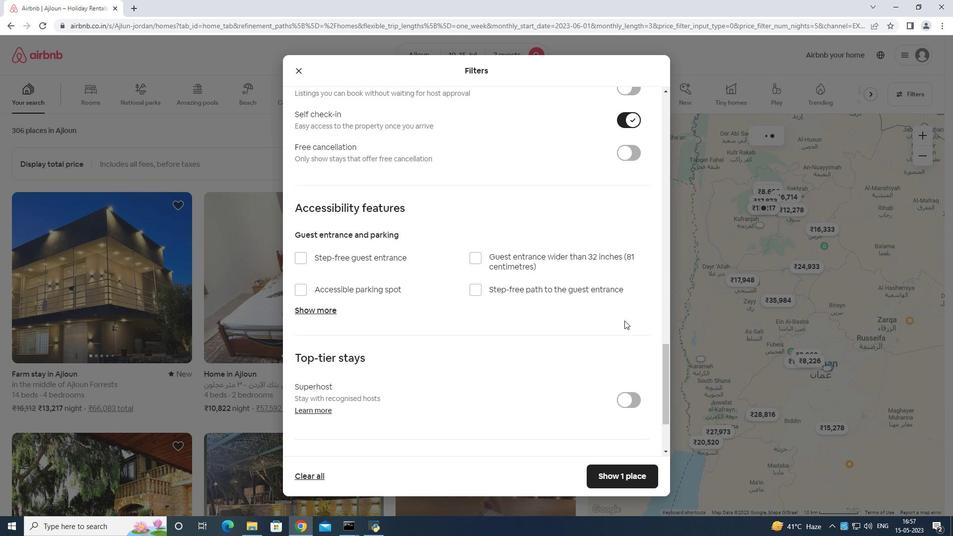 
Action: Mouse scrolled (623, 320) with delta (0, 0)
Screenshot: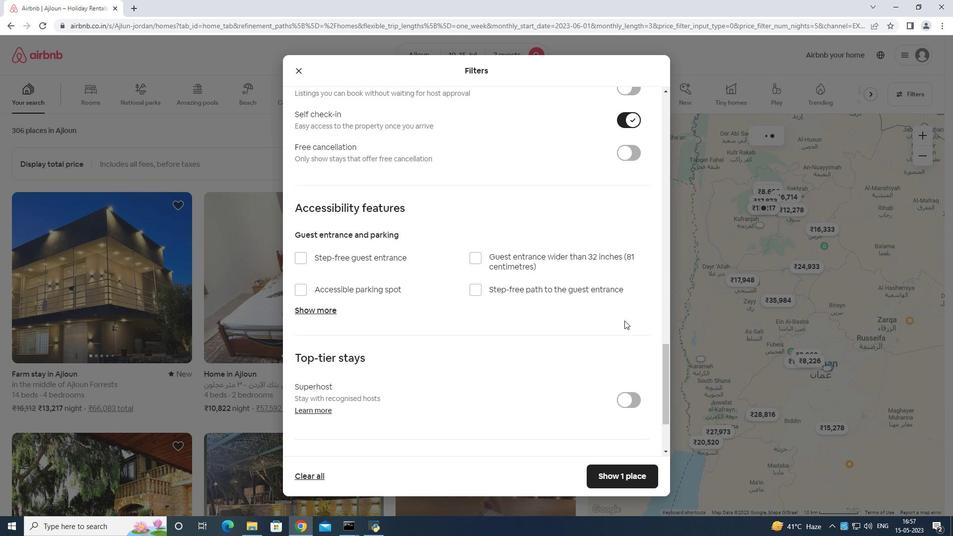 
Action: Mouse moved to (623, 321)
Screenshot: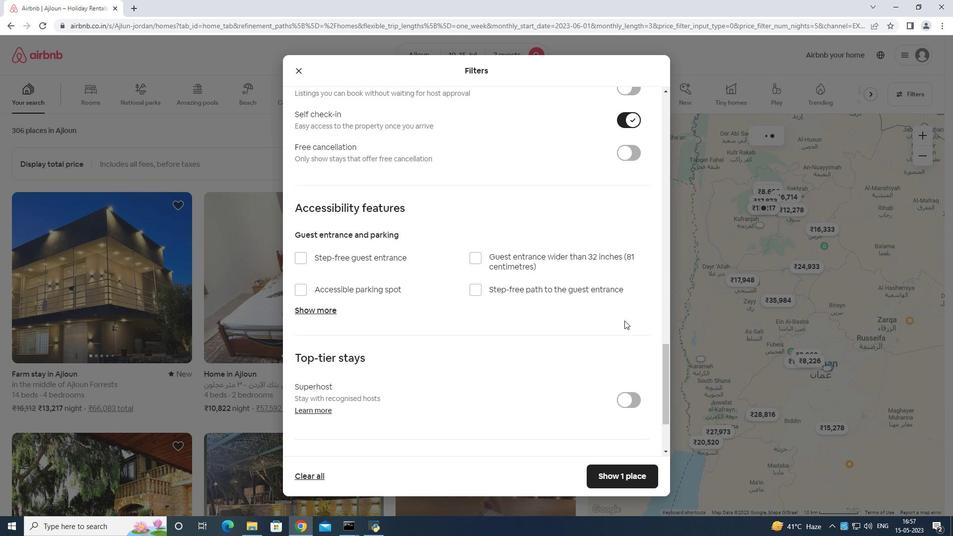 
Action: Mouse scrolled (623, 321) with delta (0, 0)
Screenshot: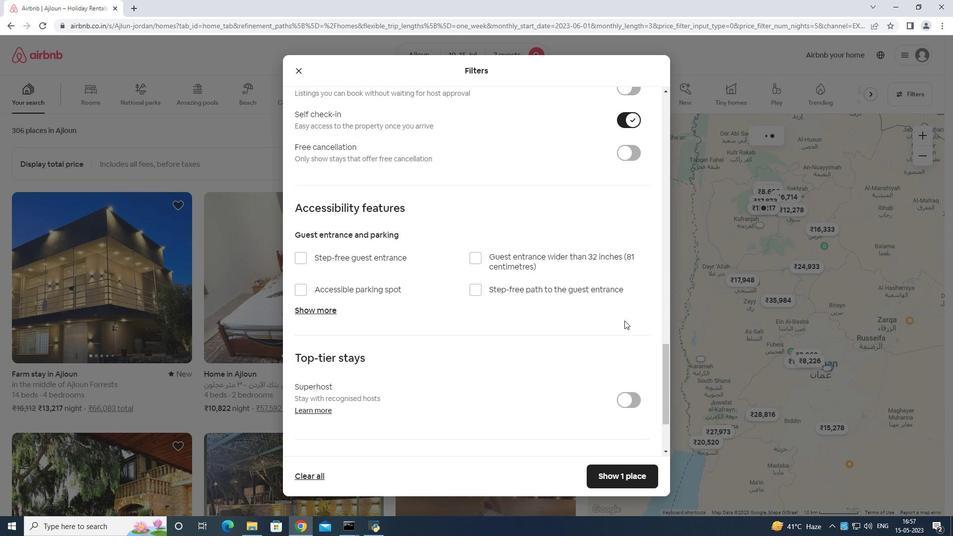 
Action: Mouse scrolled (623, 321) with delta (0, 0)
Screenshot: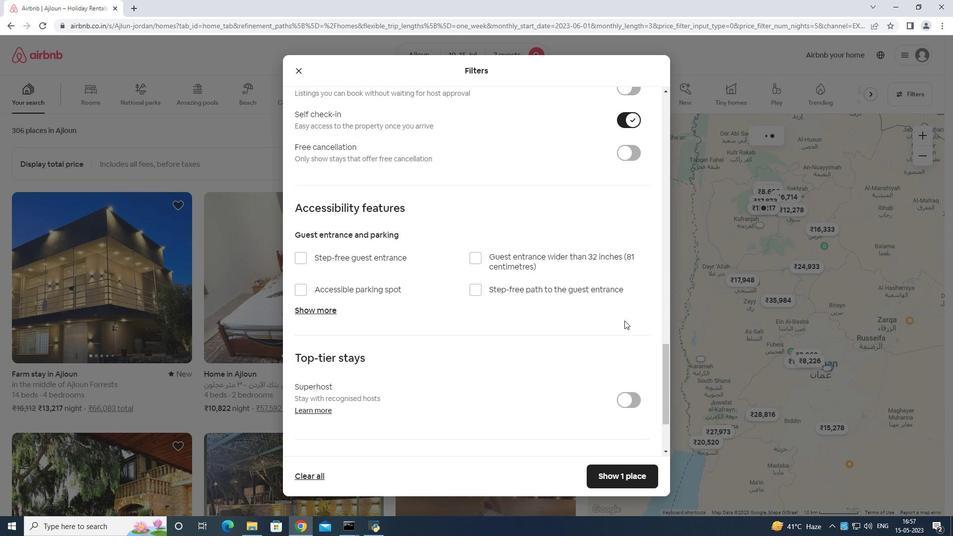 
Action: Mouse moved to (623, 323)
Screenshot: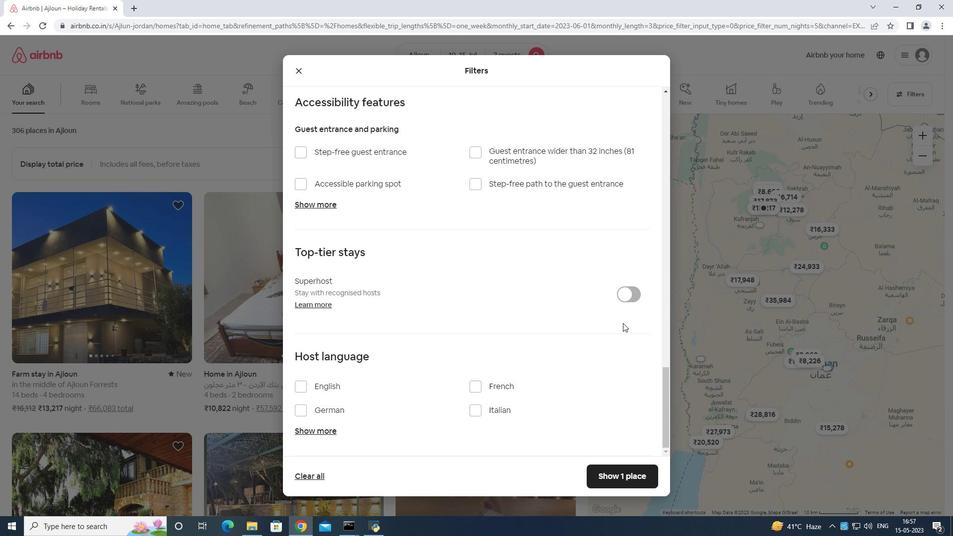 
Action: Mouse scrolled (623, 323) with delta (0, 0)
Screenshot: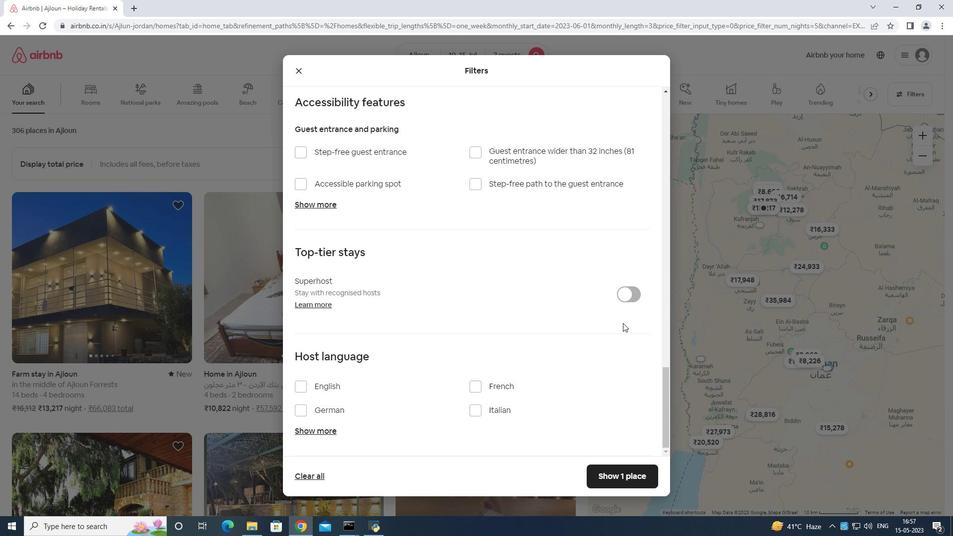 
Action: Mouse moved to (623, 324)
Screenshot: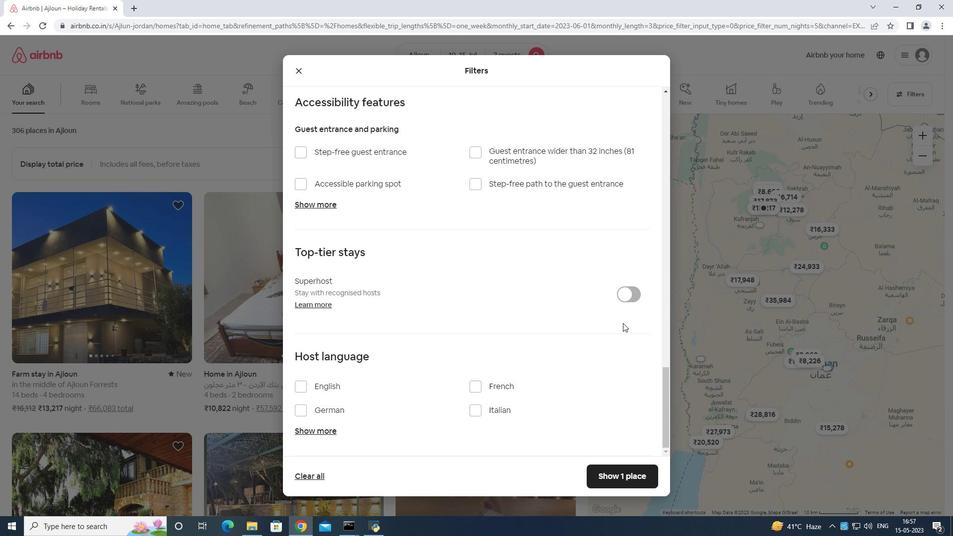 
Action: Mouse scrolled (623, 323) with delta (0, 0)
Screenshot: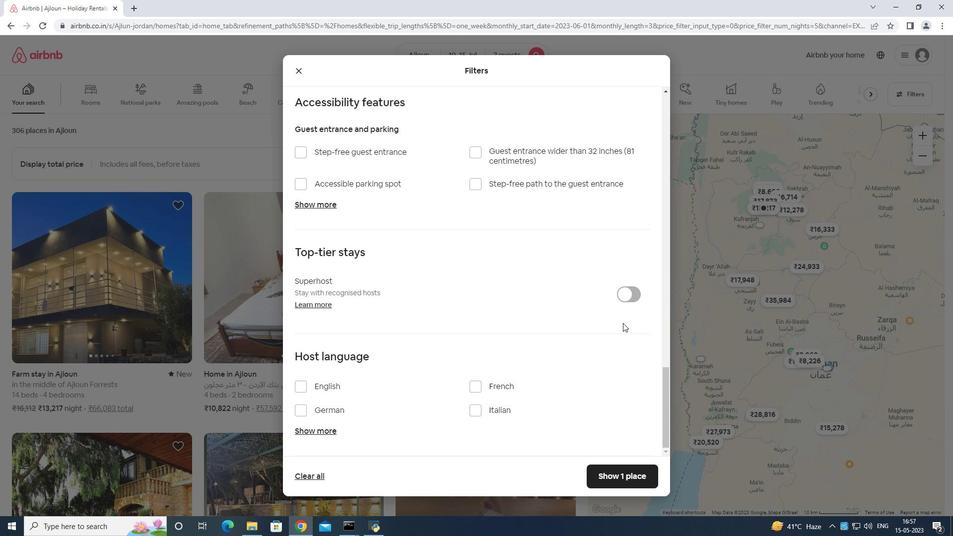 
Action: Mouse moved to (335, 383)
Screenshot: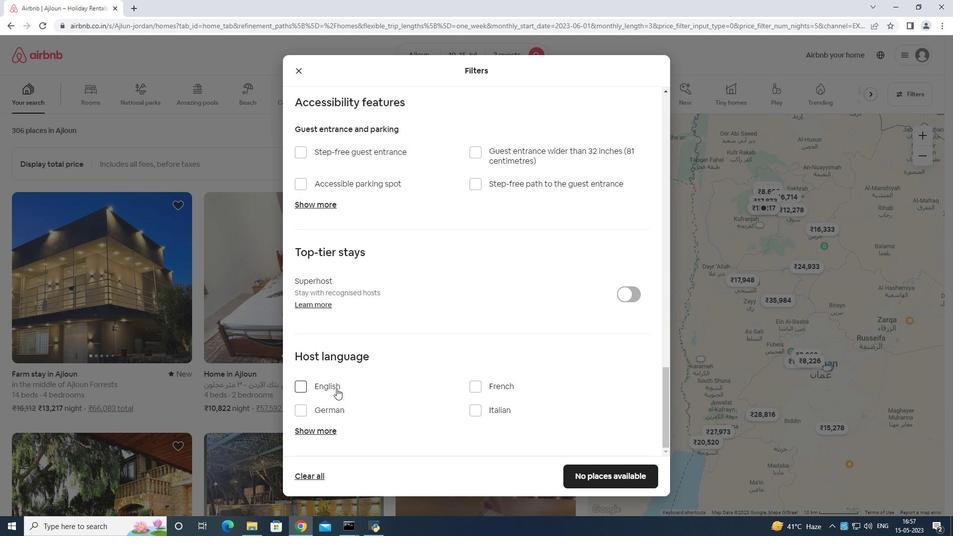 
Action: Mouse pressed left at (335, 383)
Screenshot: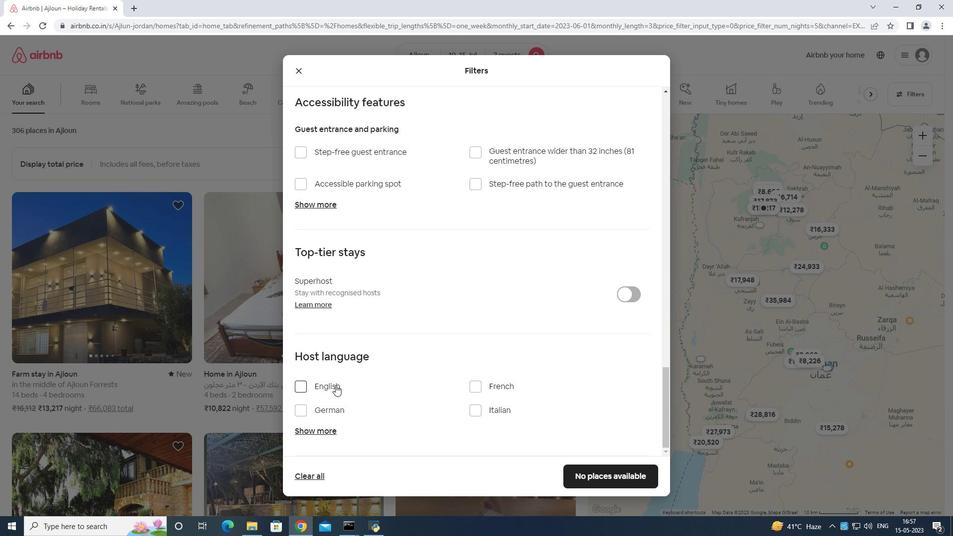 
Action: Mouse moved to (607, 472)
Screenshot: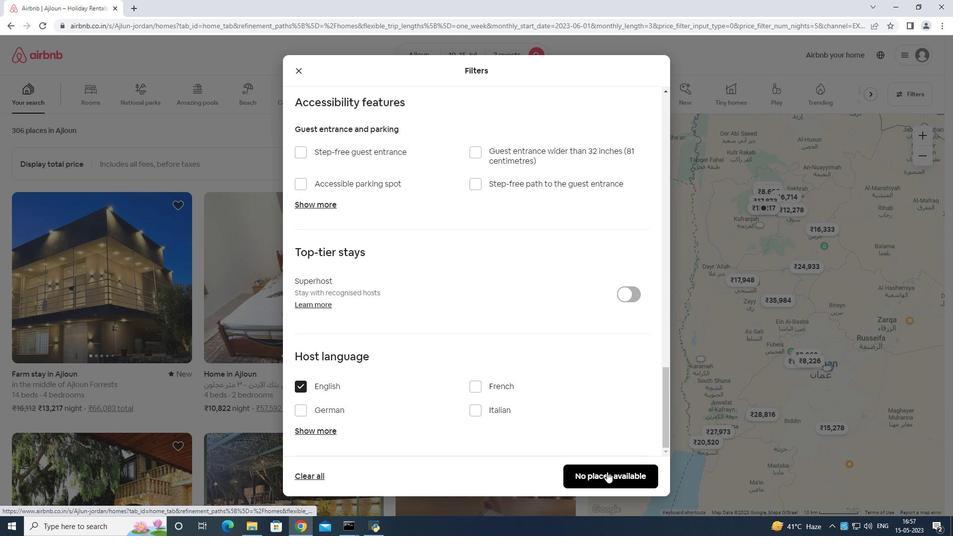 
Action: Mouse pressed left at (607, 472)
Screenshot: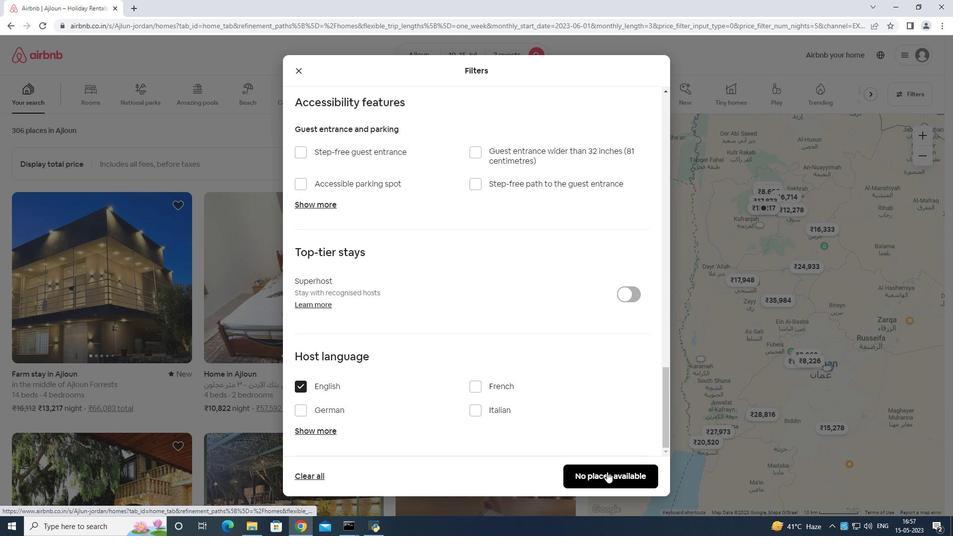 
Action: Mouse moved to (607, 472)
Screenshot: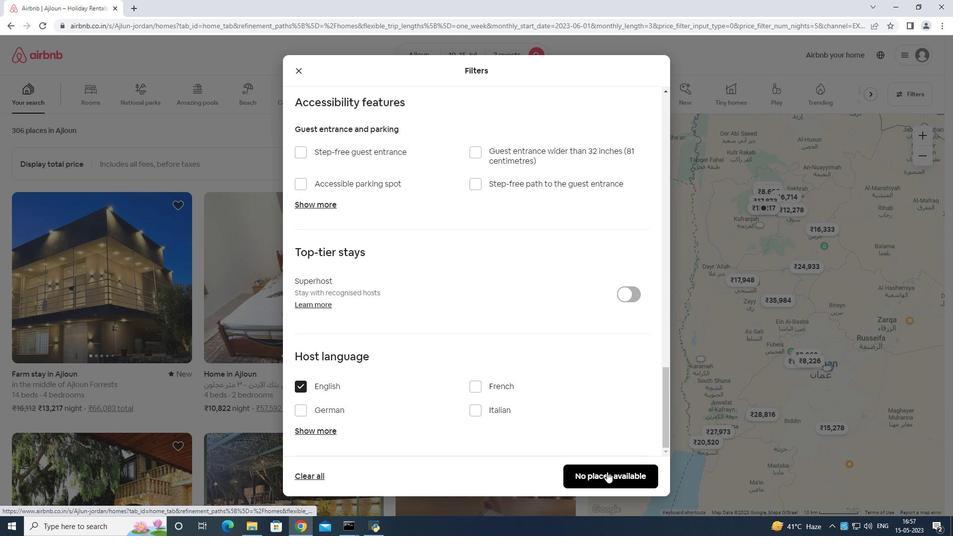 
